 Task: Select transit view around selected location Jekyll Island, Georgia, United States and check out the nearest train station
Action: Key pressed jekyll<Key.space>island,<Key.space>georgia,<Key.space>united<Key.space>staes<Key.left><Key.left><Key.left><Key.right>t
Screenshot: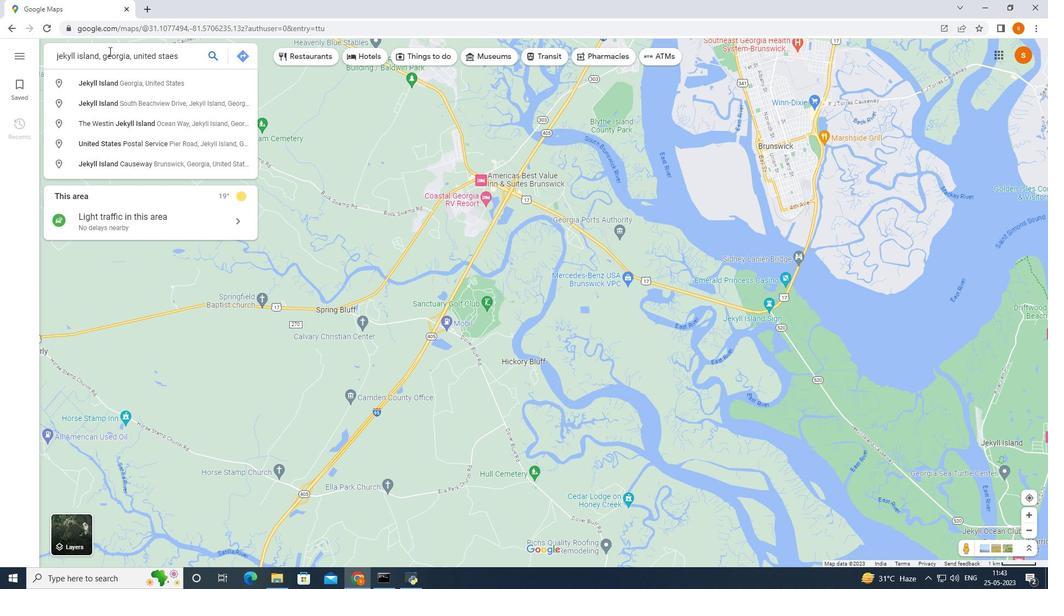 
Action: Mouse moved to (98, 57)
Screenshot: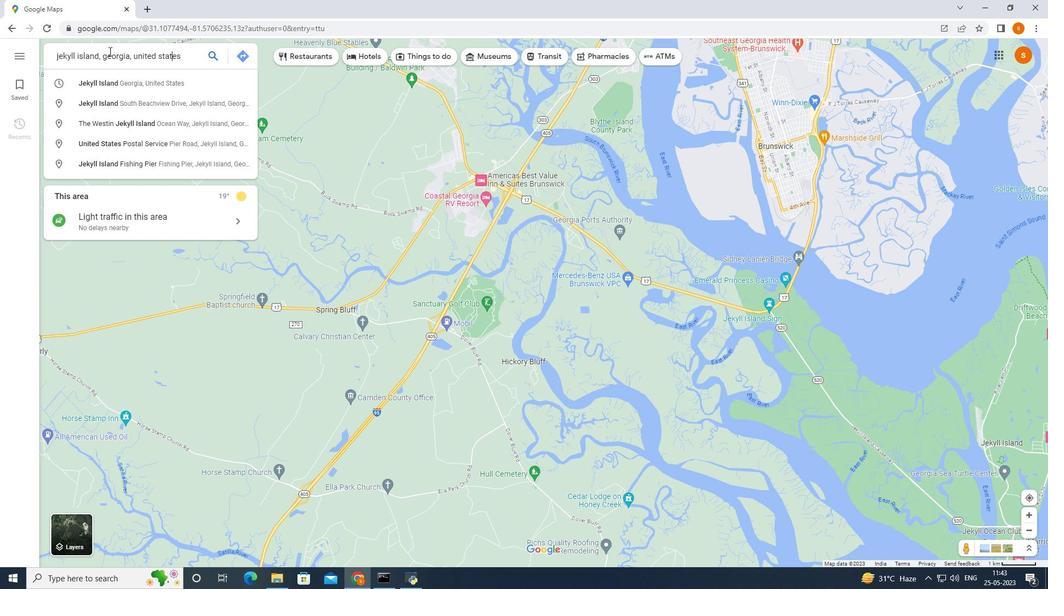 
Action: Key pressed <Key.enter>
Screenshot: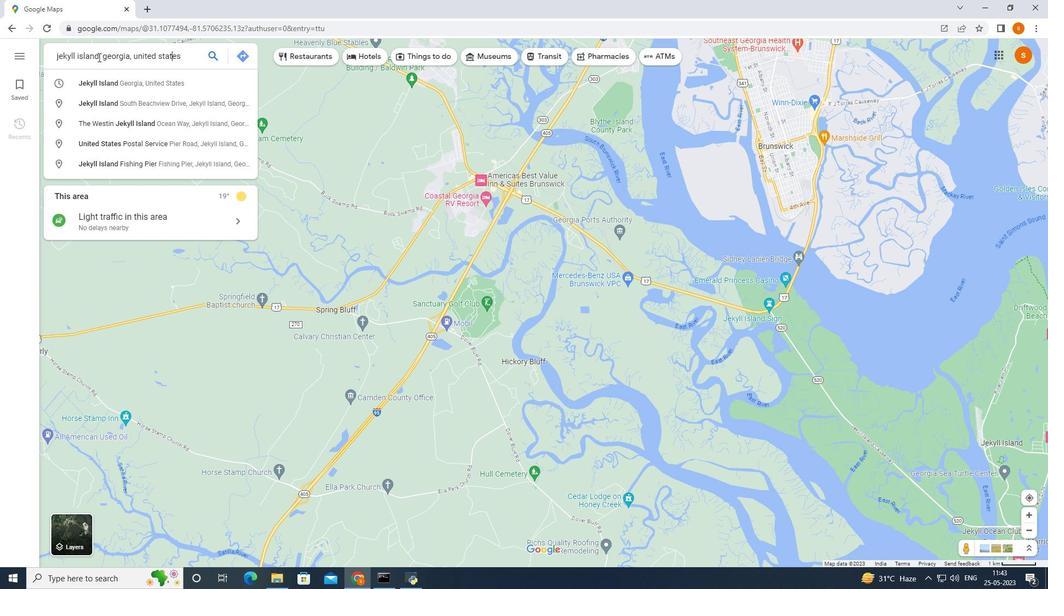 
Action: Mouse moved to (482, 61)
Screenshot: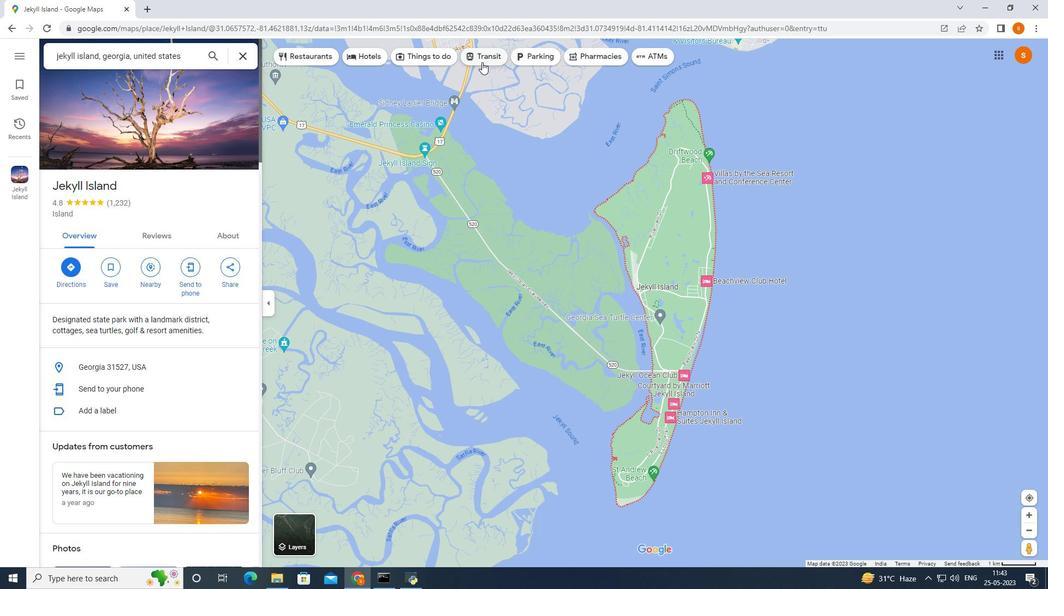 
Action: Mouse pressed left at (482, 61)
Screenshot: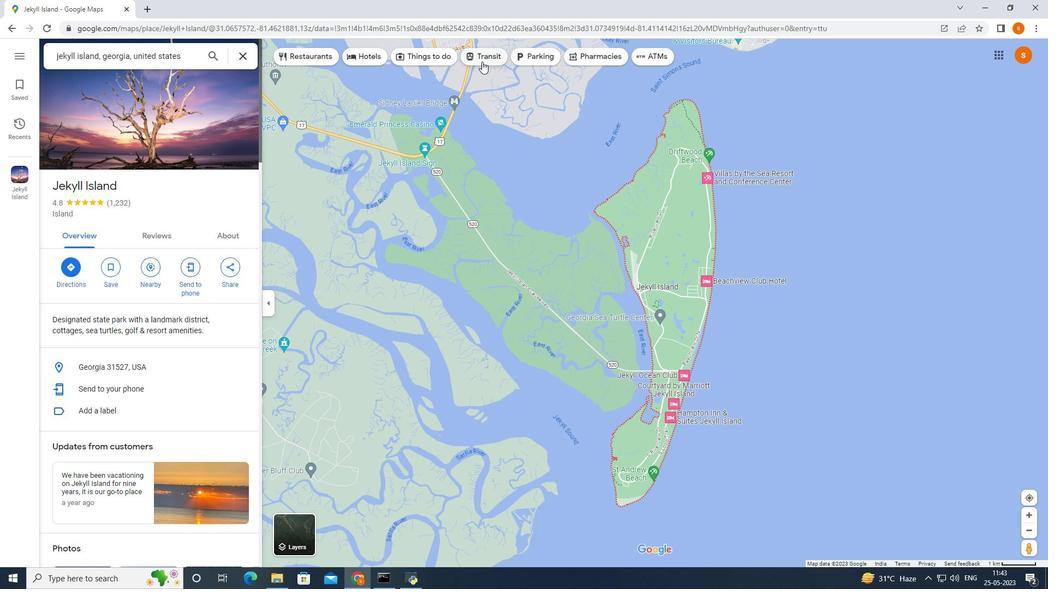 
Action: Mouse moved to (133, 306)
Screenshot: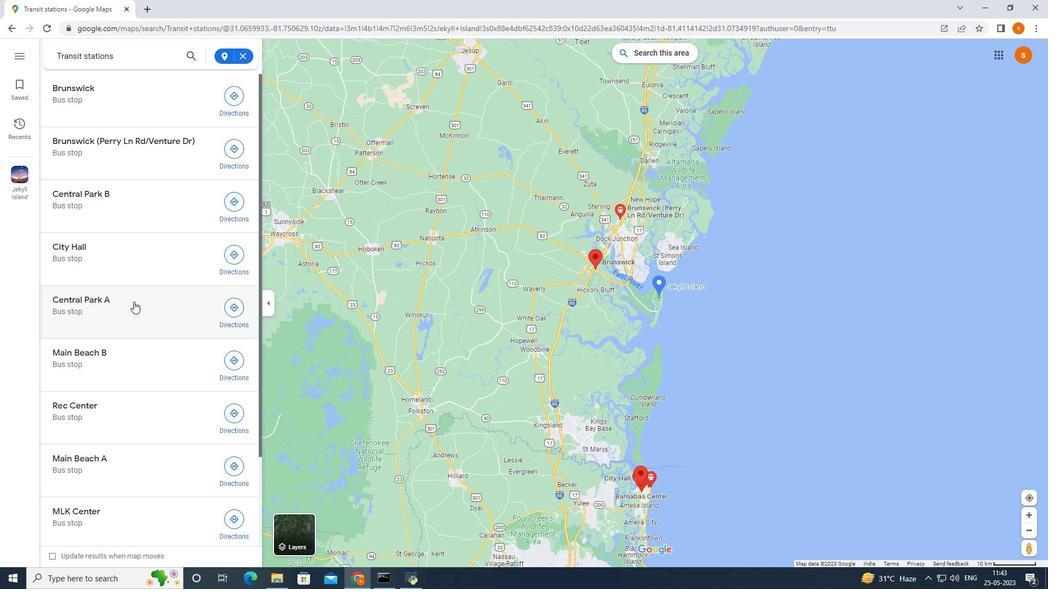 
Action: Mouse scrolled (133, 305) with delta (0, 0)
Screenshot: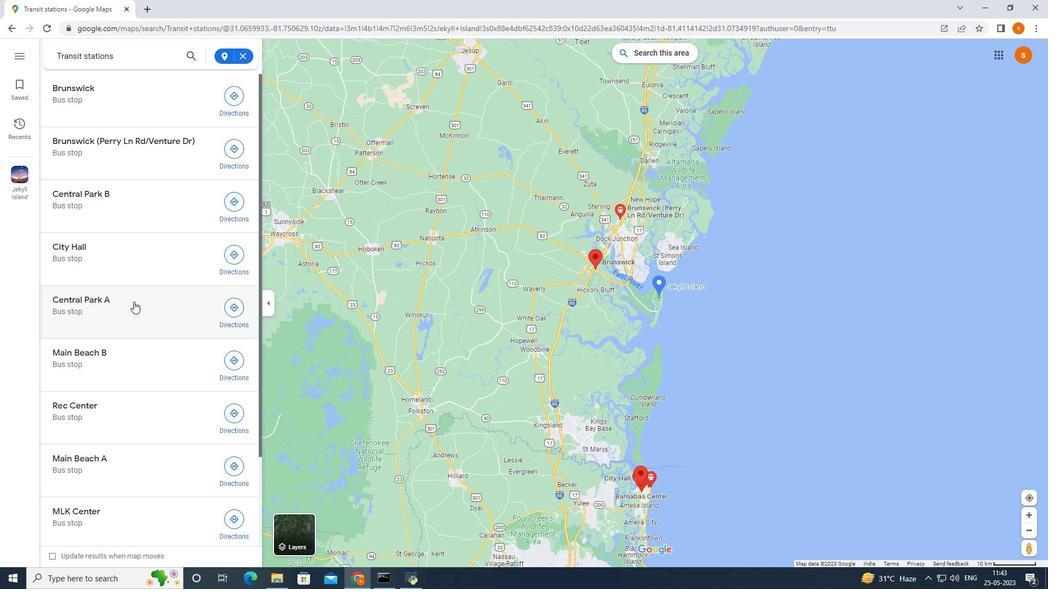 
Action: Mouse moved to (136, 318)
Screenshot: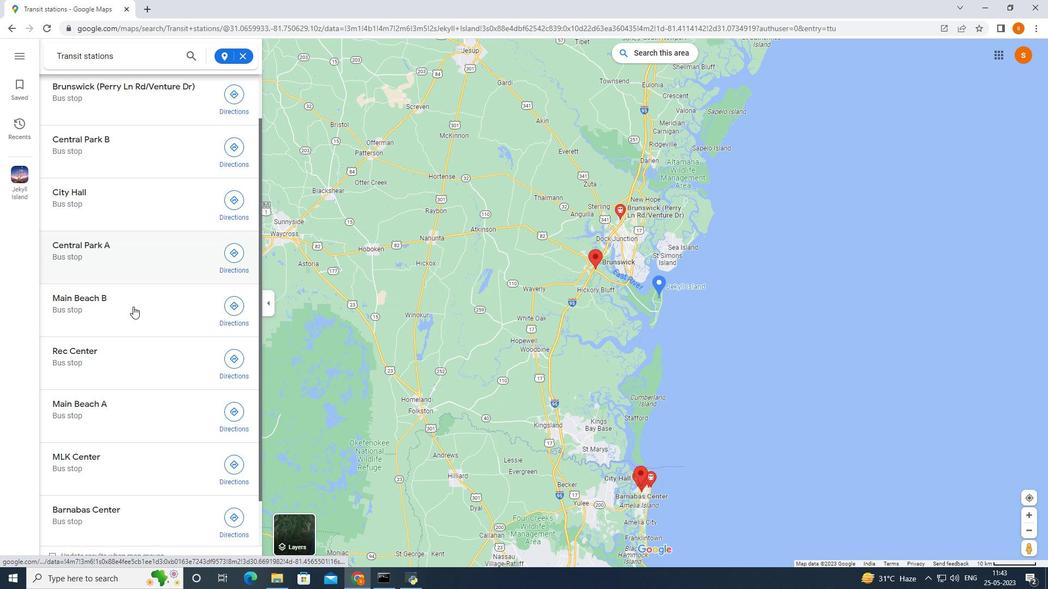 
Action: Mouse scrolled (133, 306) with delta (0, 0)
Screenshot: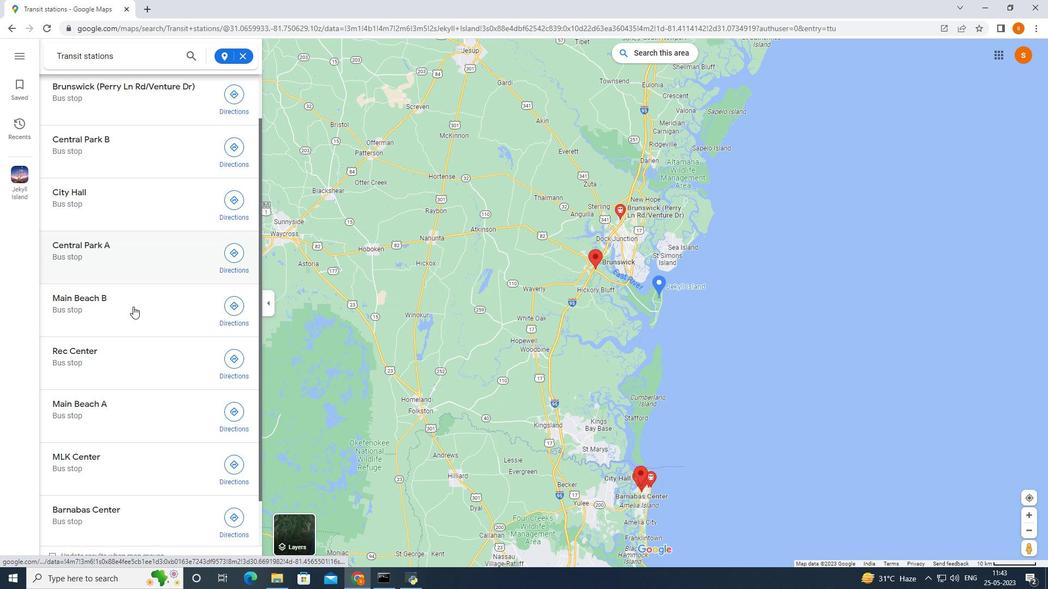 
Action: Mouse moved to (136, 319)
Screenshot: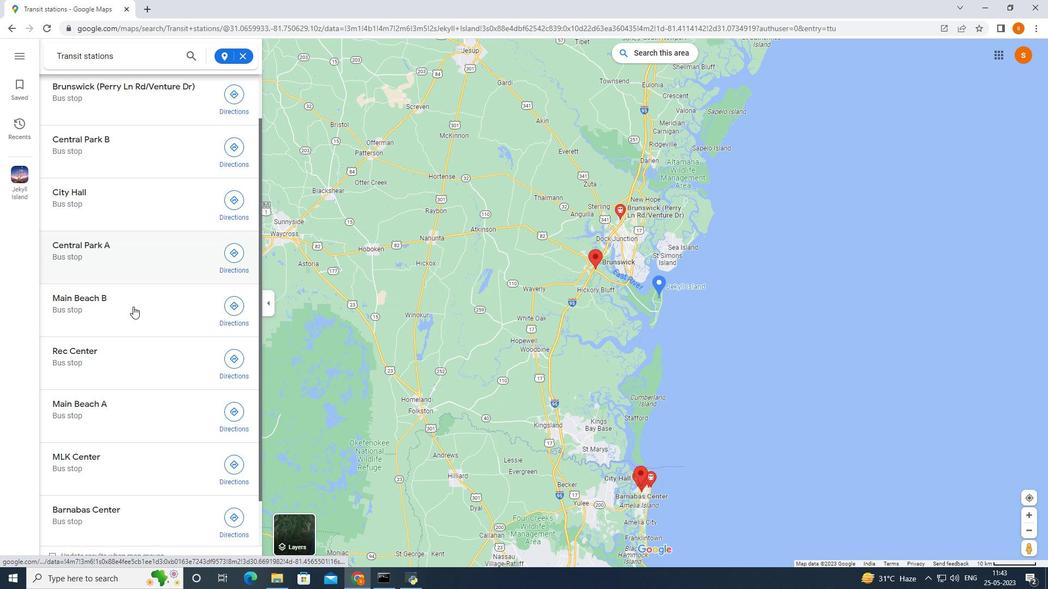 
Action: Mouse scrolled (133, 308) with delta (0, 0)
Screenshot: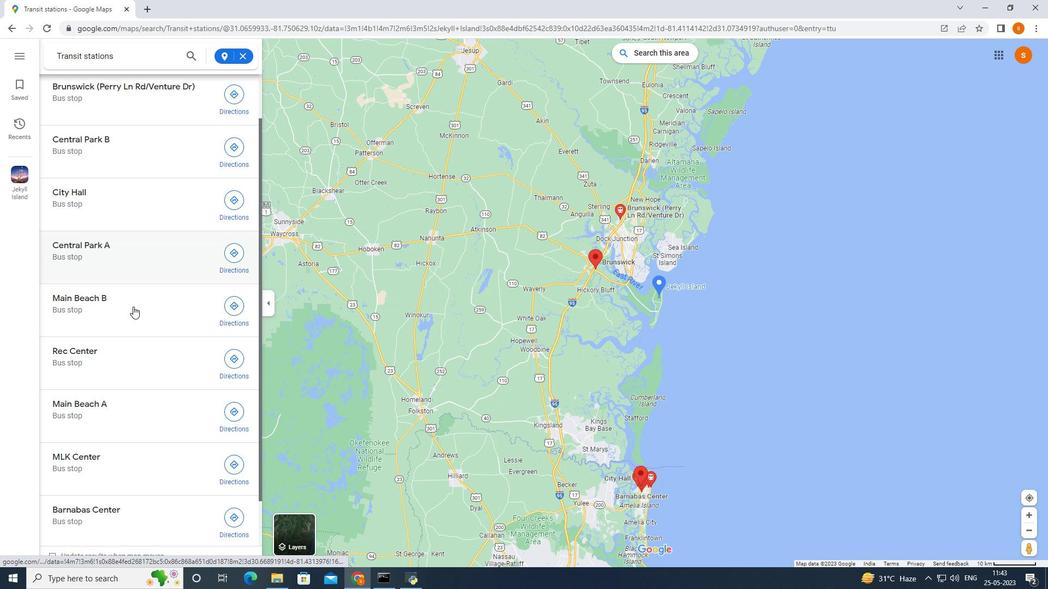 
Action: Mouse moved to (136, 324)
Screenshot: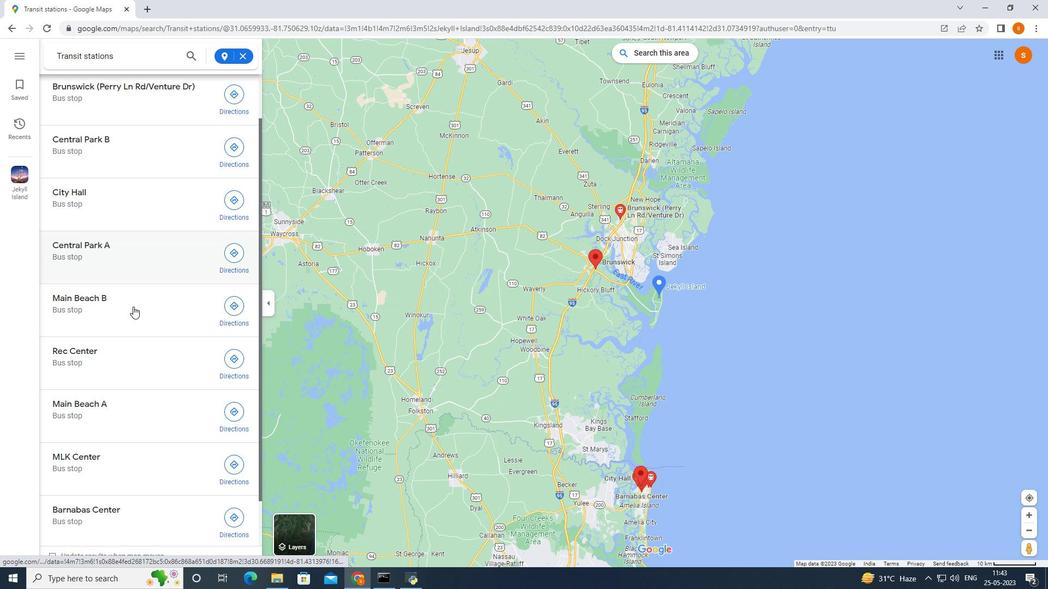 
Action: Mouse scrolled (136, 318) with delta (0, 0)
Screenshot: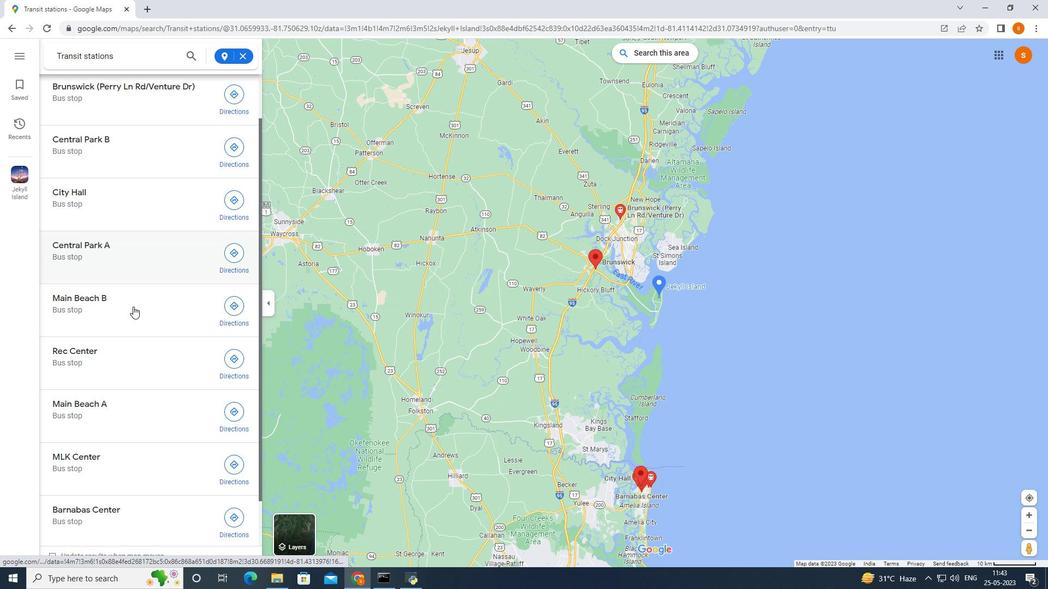 
Action: Mouse moved to (139, 329)
Screenshot: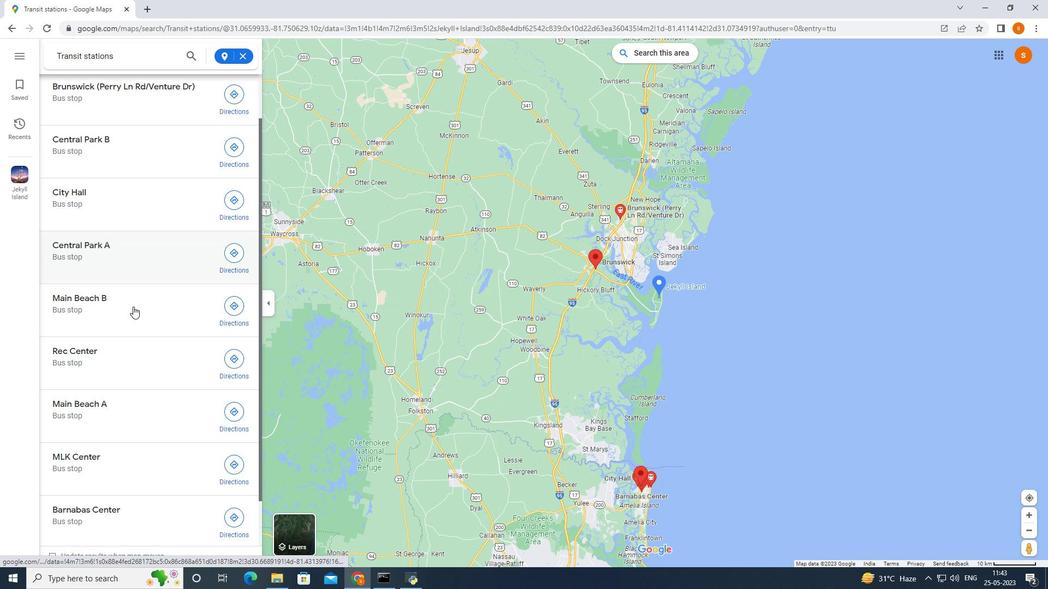
Action: Mouse scrolled (139, 329) with delta (0, 0)
Screenshot: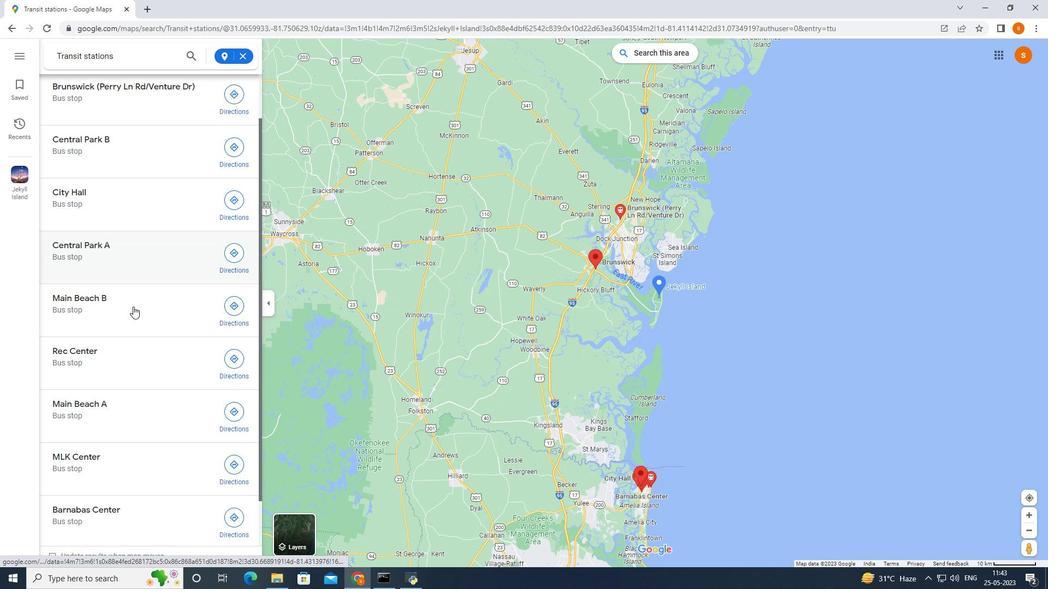 
Action: Mouse moved to (139, 328)
Screenshot: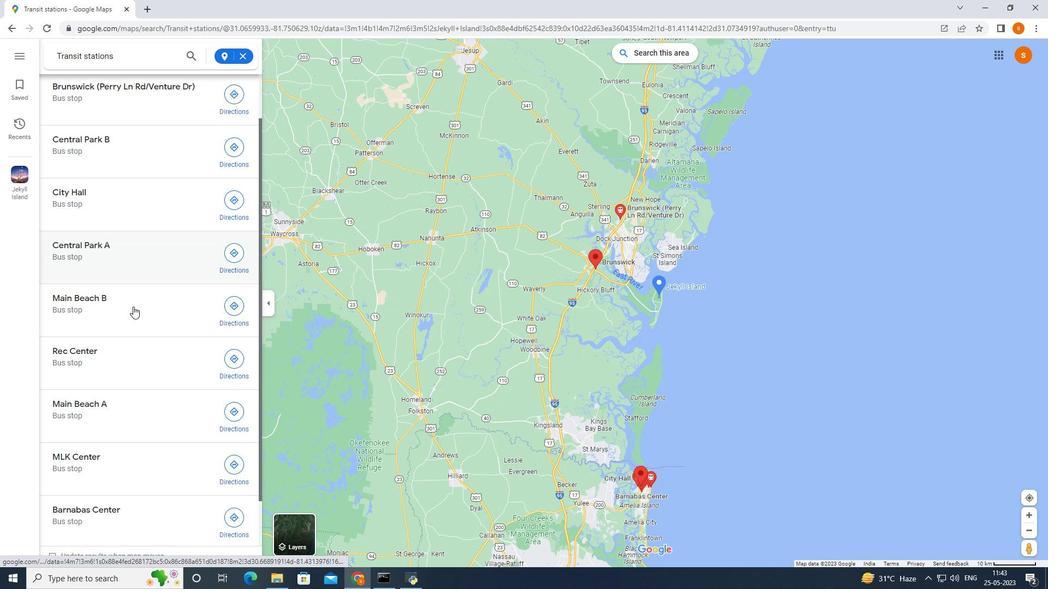 
Action: Mouse scrolled (139, 329) with delta (0, 0)
Screenshot: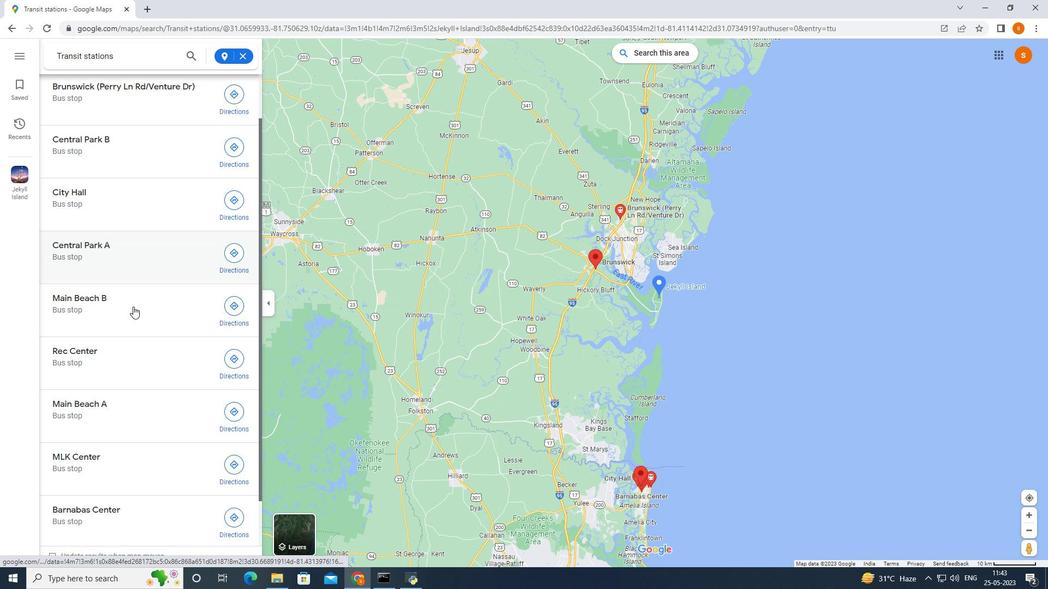 
Action: Mouse moved to (139, 327)
Screenshot: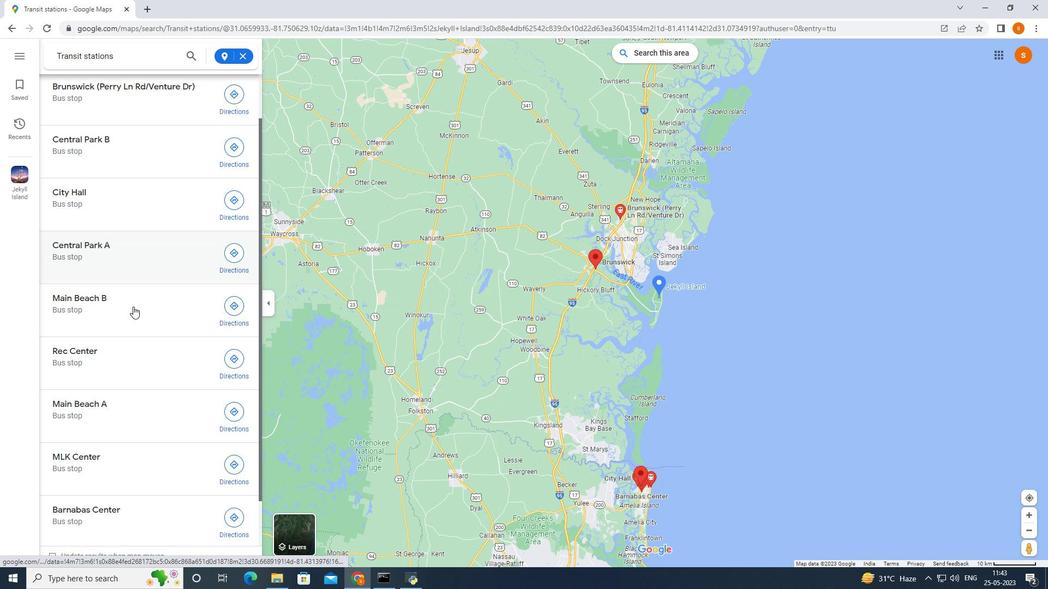 
Action: Mouse scrolled (139, 328) with delta (0, 0)
Screenshot: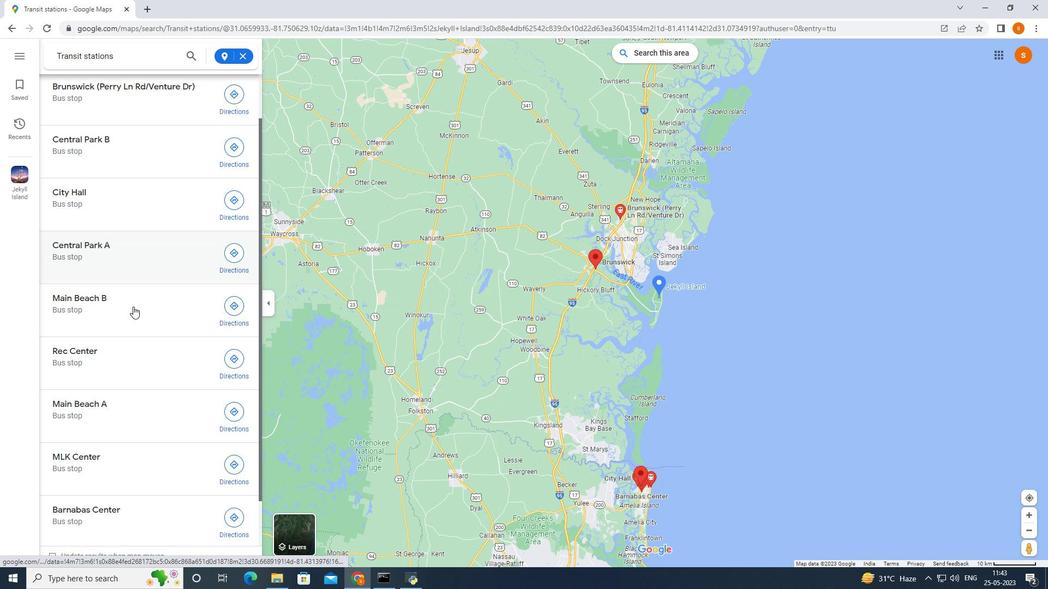 
Action: Mouse moved to (143, 323)
Screenshot: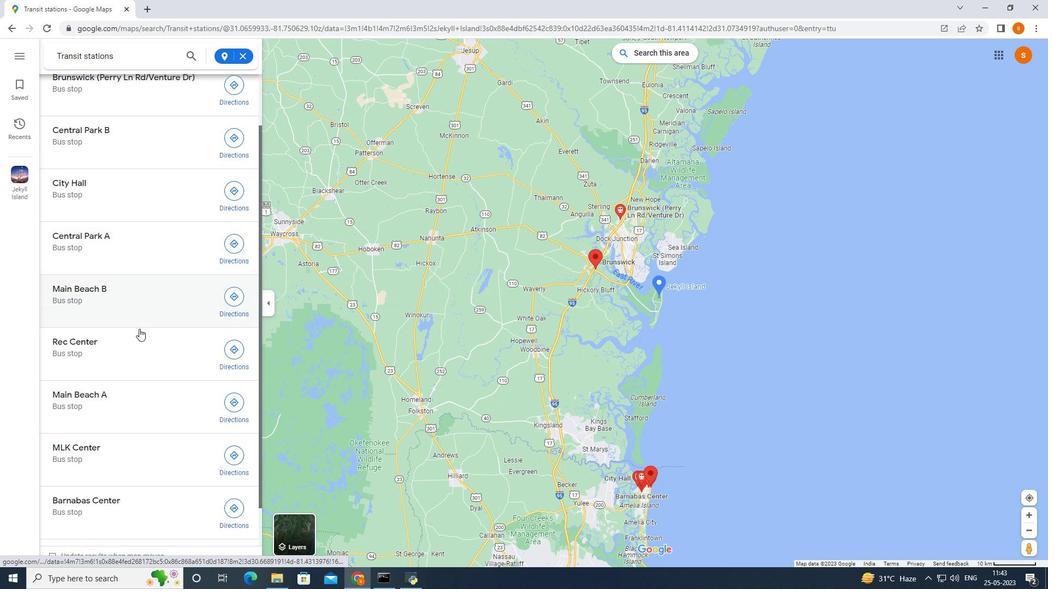 
Action: Mouse scrolled (142, 325) with delta (0, 0)
Screenshot: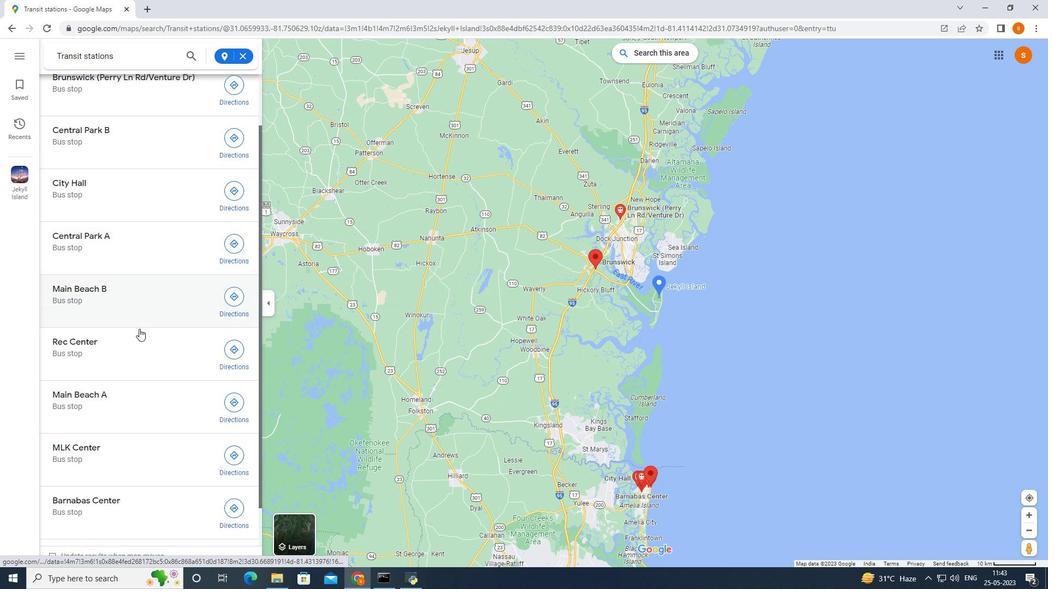 
Action: Mouse moved to (83, 54)
Screenshot: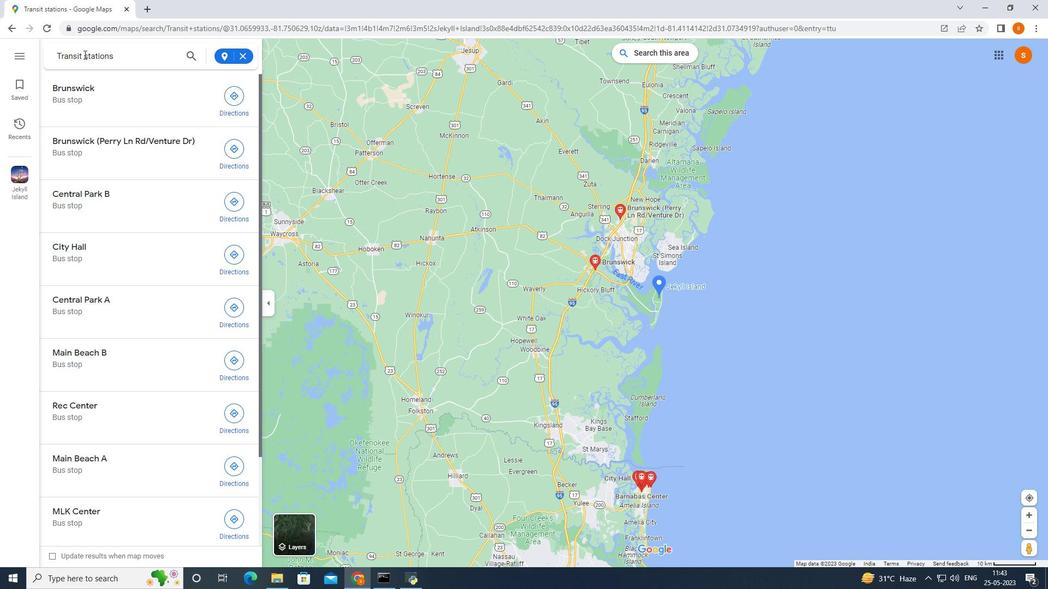 
Action: Mouse pressed left at (83, 54)
Screenshot: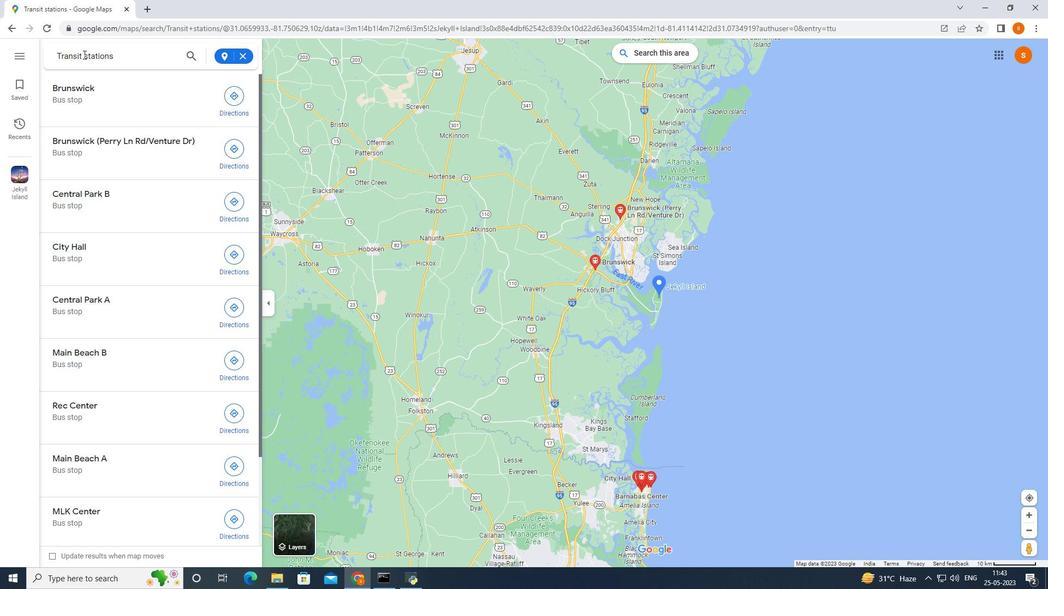 
Action: Mouse moved to (69, 53)
Screenshot: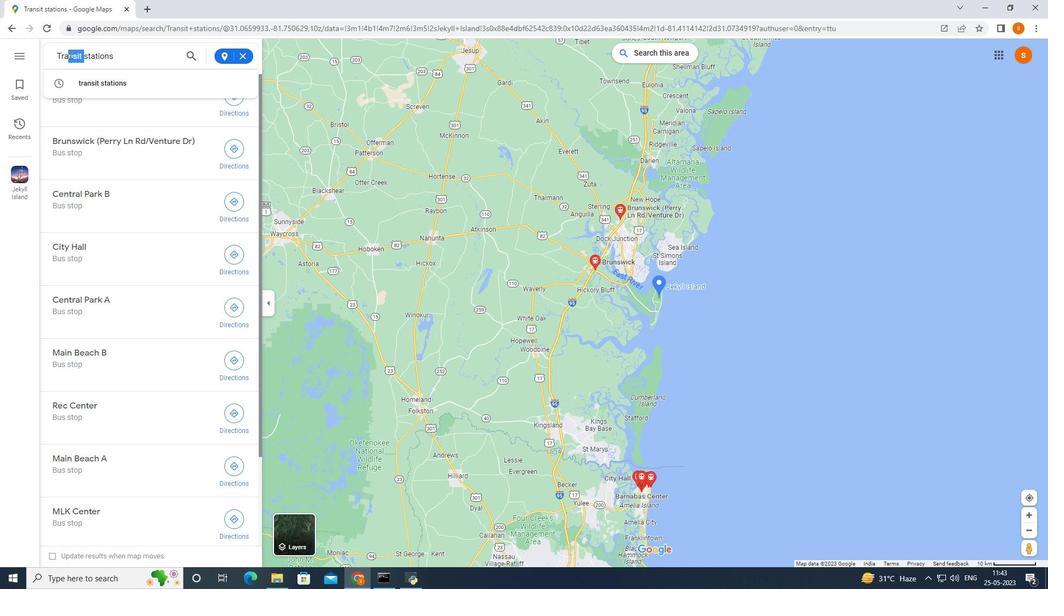 
Action: Key pressed <Key.backspace><Key.backspace><Key.backspace><Key.backspace><Key.right><Key.right><Key.right><Key.right><Key.right><Key.right><Key.right><Key.right><Key.right><Key.right><Key.right><Key.backspace><Key.backspace><Key.backspace><Key.backspace><Key.backspace><Key.backspace><Key.backspace><Key.backspace><Key.backspace><Key.backspace><Key.backspace><Key.backspace><Key.backspace><Key.backspace>train<Key.space>station<Key.enter>
Screenshot: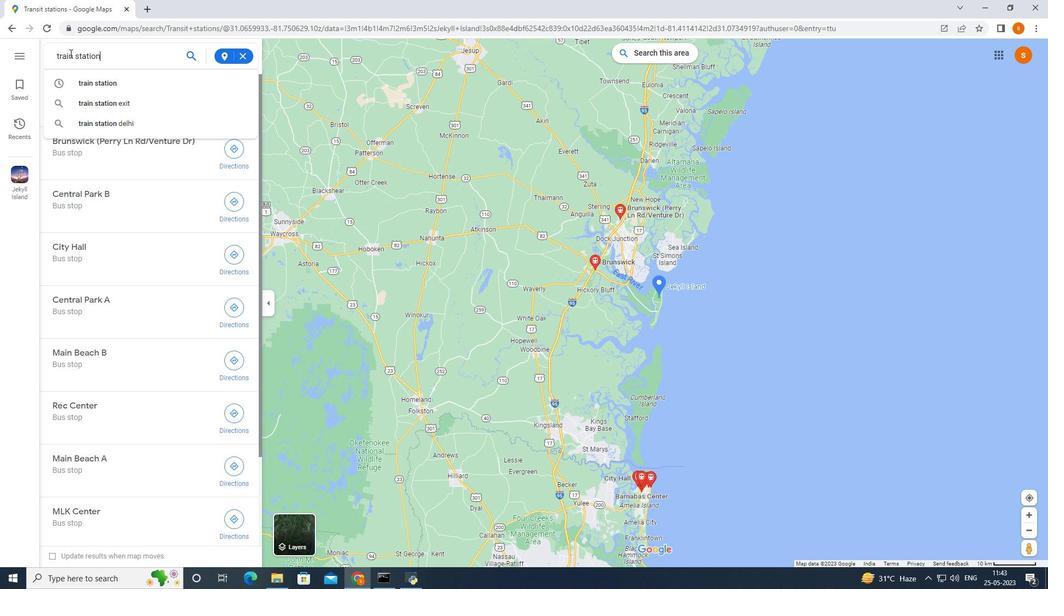 
Action: Mouse moved to (633, 274)
Screenshot: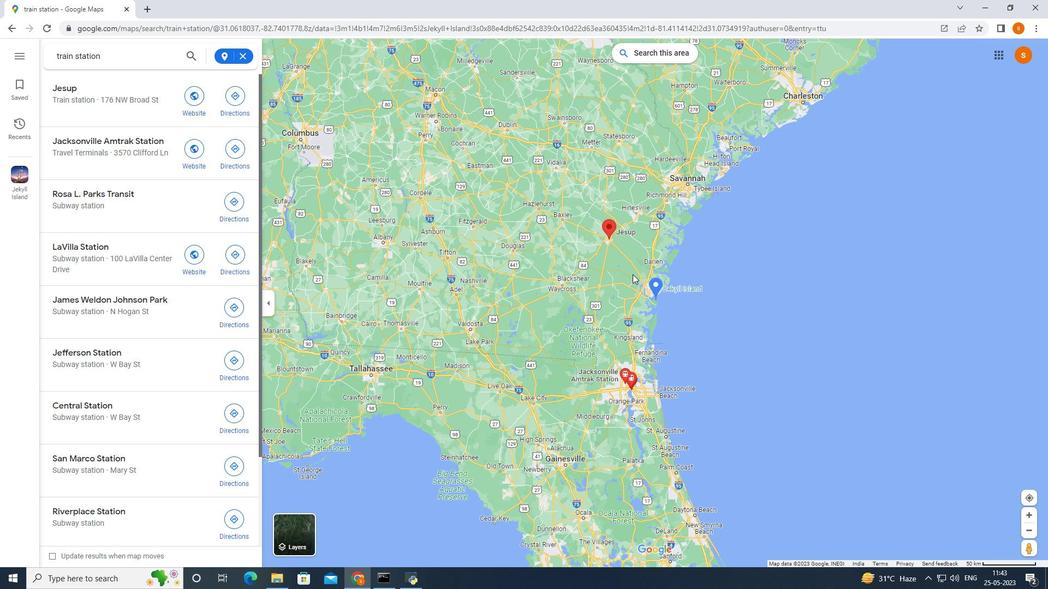 
Action: Mouse scrolled (633, 275) with delta (0, 0)
Screenshot: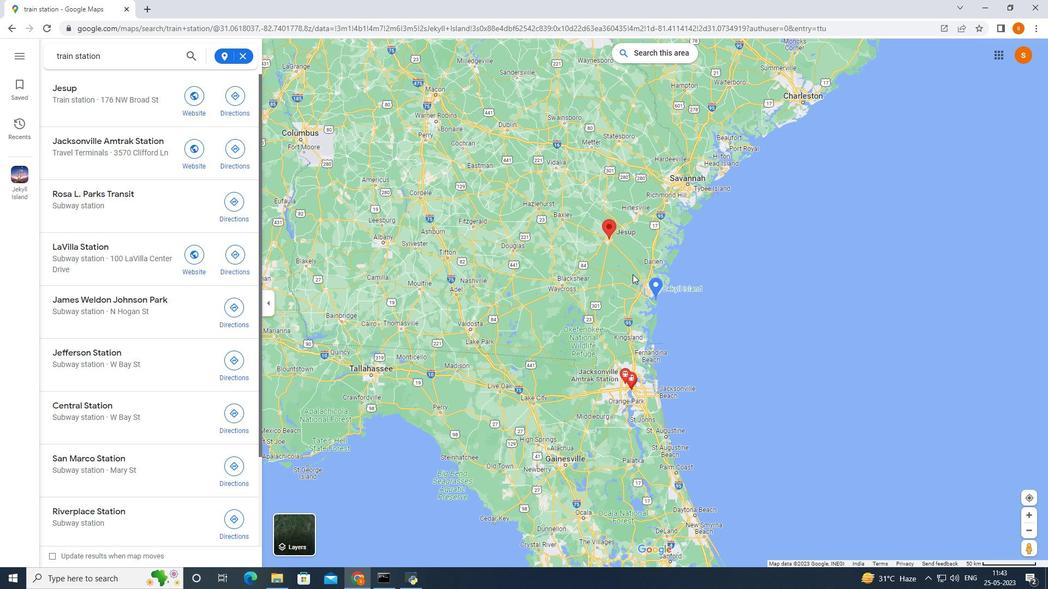 
Action: Mouse scrolled (633, 275) with delta (0, 0)
Screenshot: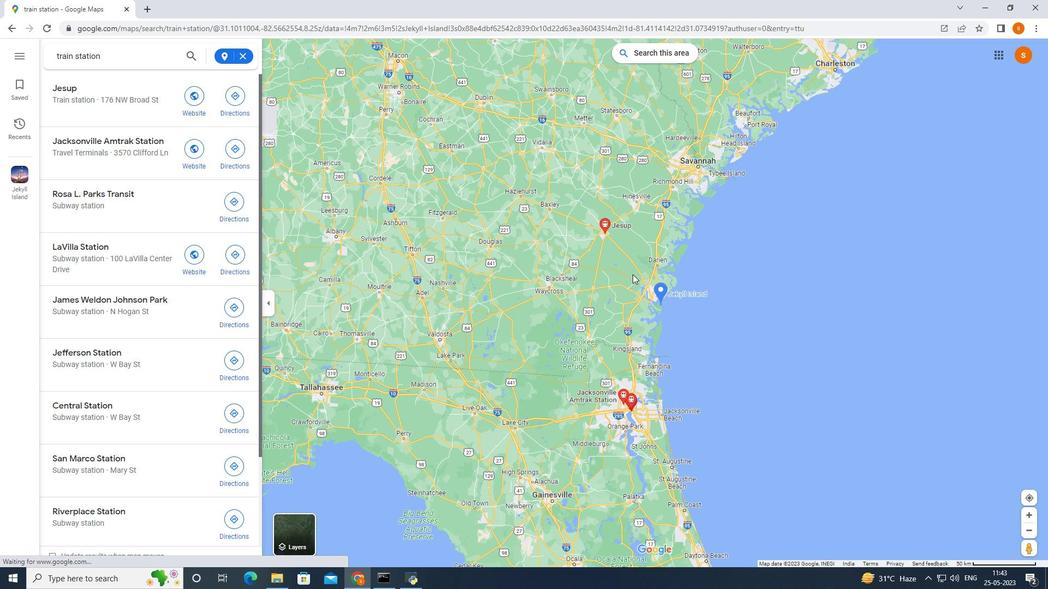 
Action: Mouse scrolled (633, 275) with delta (0, 0)
Screenshot: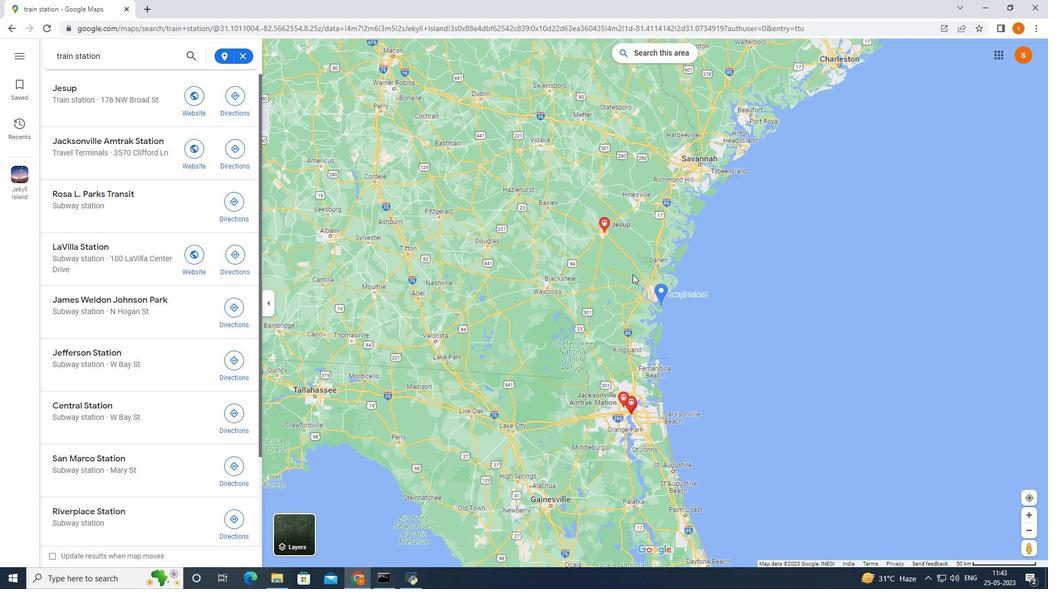 
Action: Mouse moved to (630, 276)
Screenshot: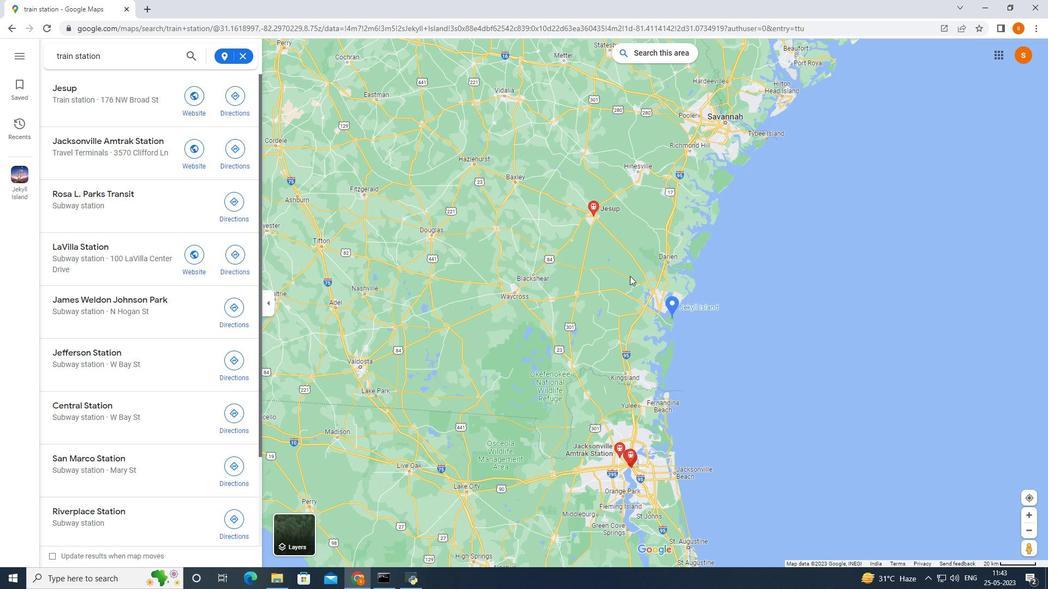 
Action: Mouse scrolled (630, 276) with delta (0, 0)
Screenshot: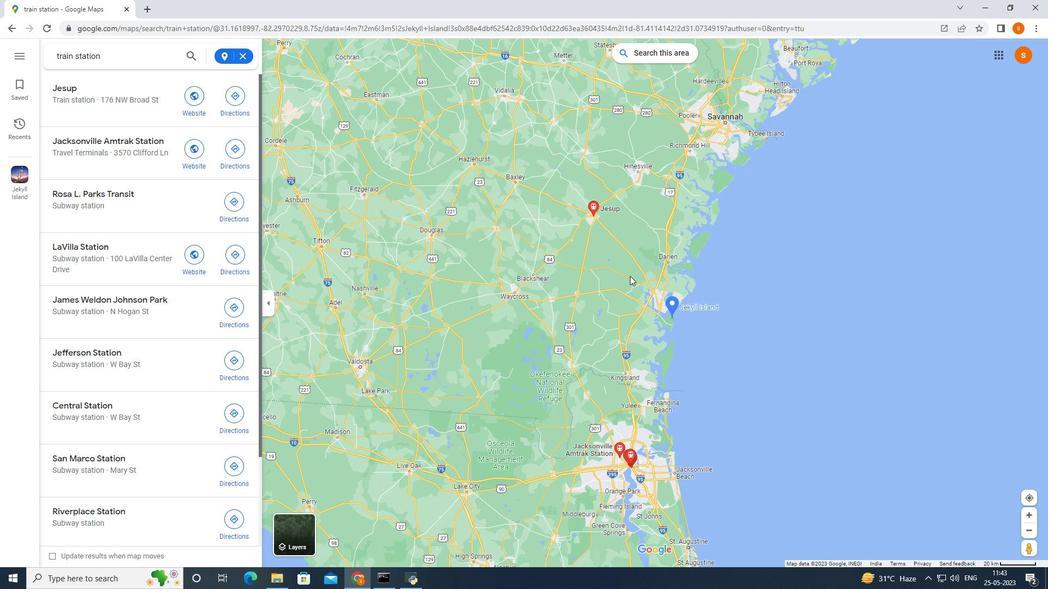 
Action: Mouse moved to (585, 197)
Screenshot: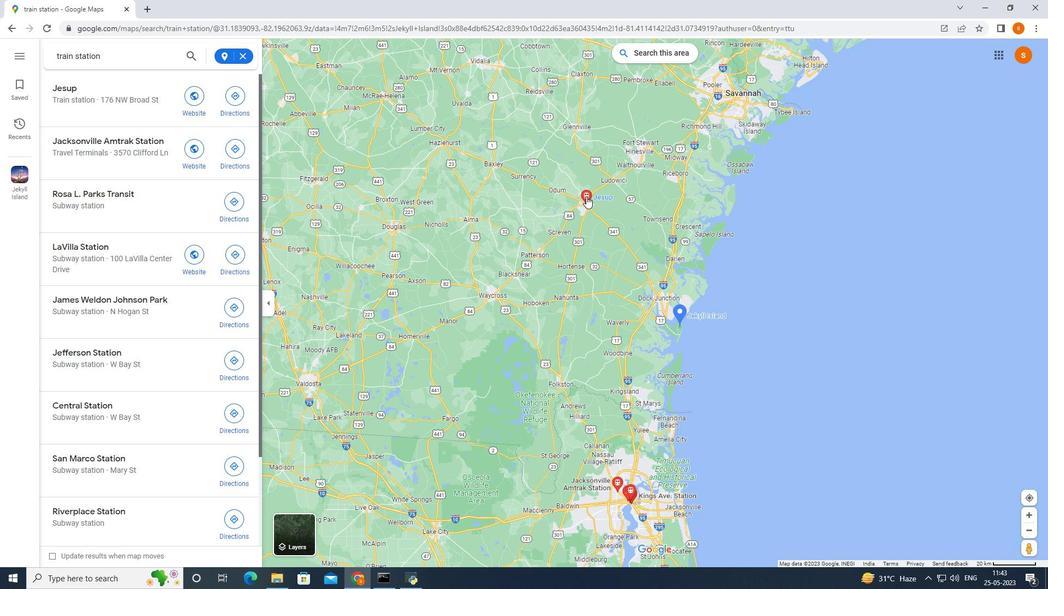 
Action: Mouse pressed left at (585, 197)
Screenshot: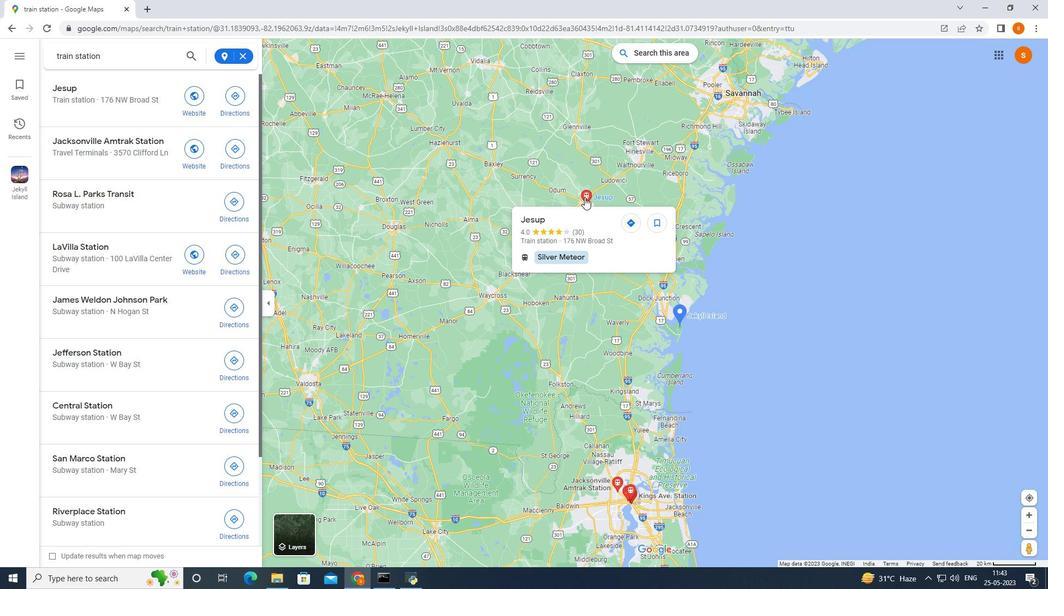 
Action: Mouse moved to (351, 169)
Screenshot: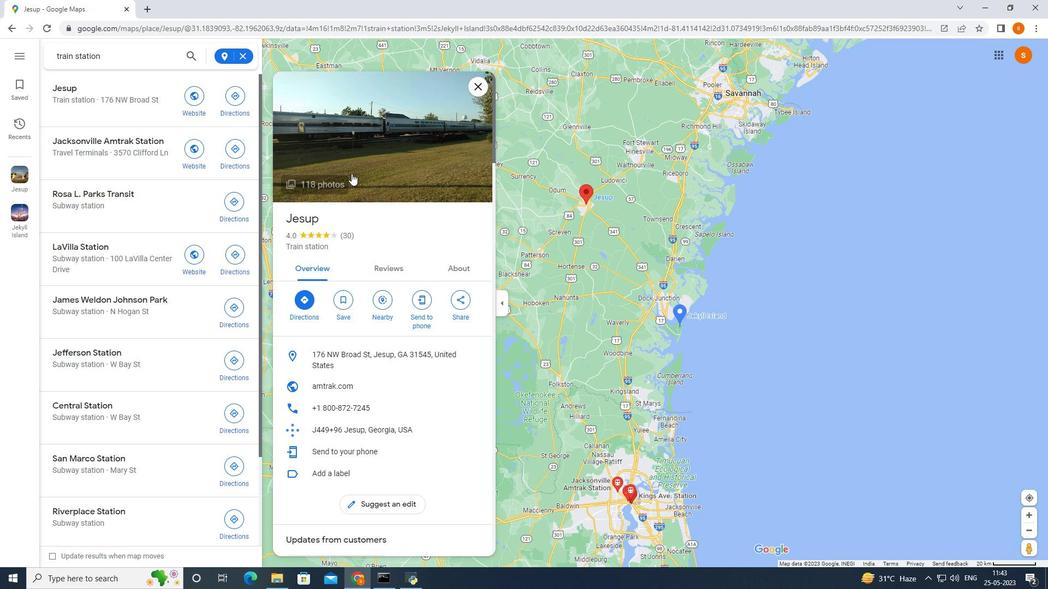 
Action: Mouse pressed left at (351, 169)
Screenshot: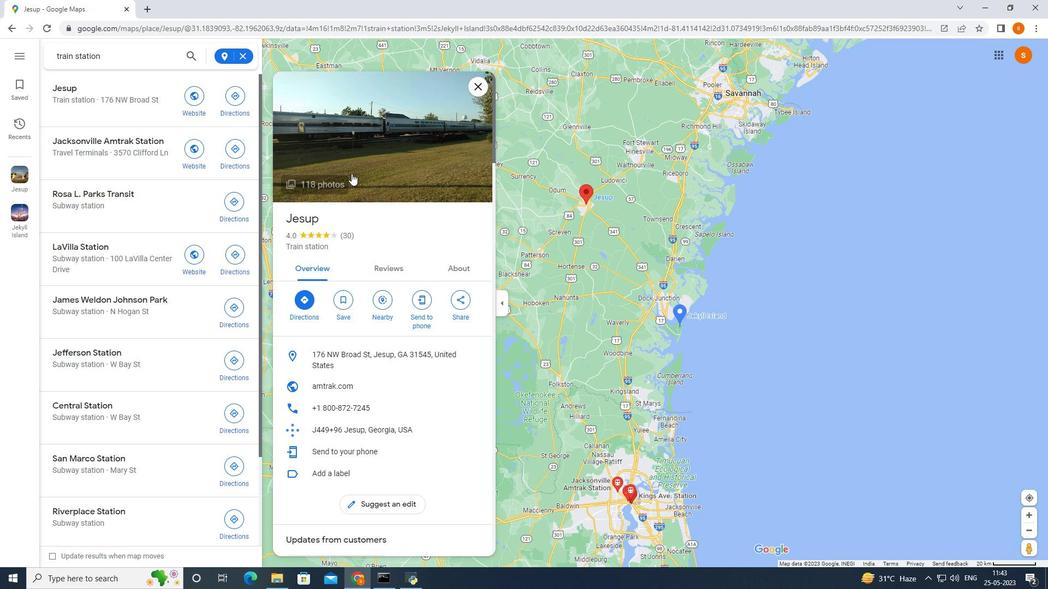 
Action: Mouse moved to (137, 387)
Screenshot: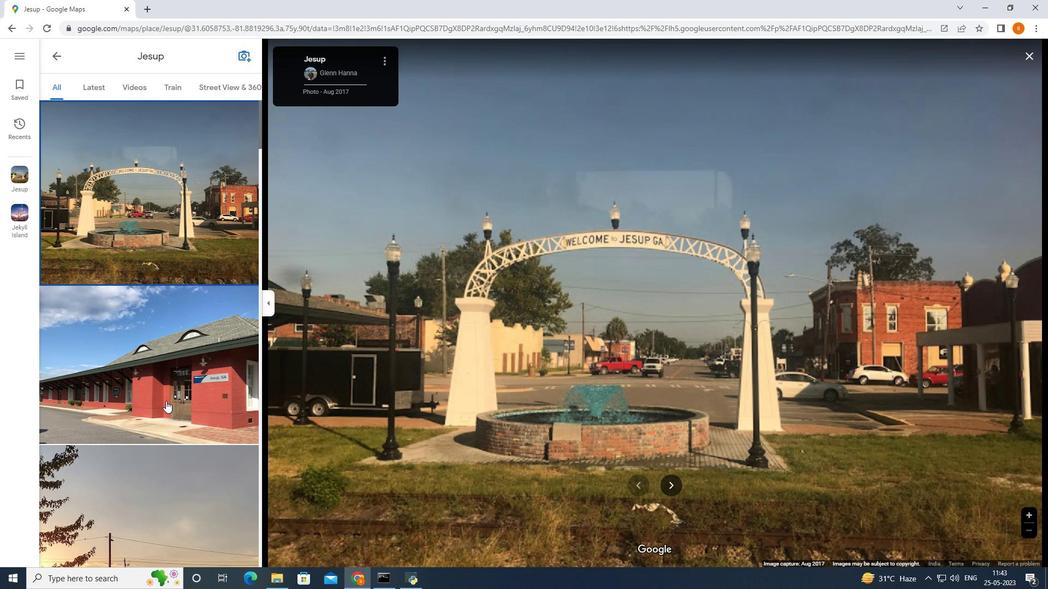 
Action: Mouse scrolled (137, 387) with delta (0, 0)
Screenshot: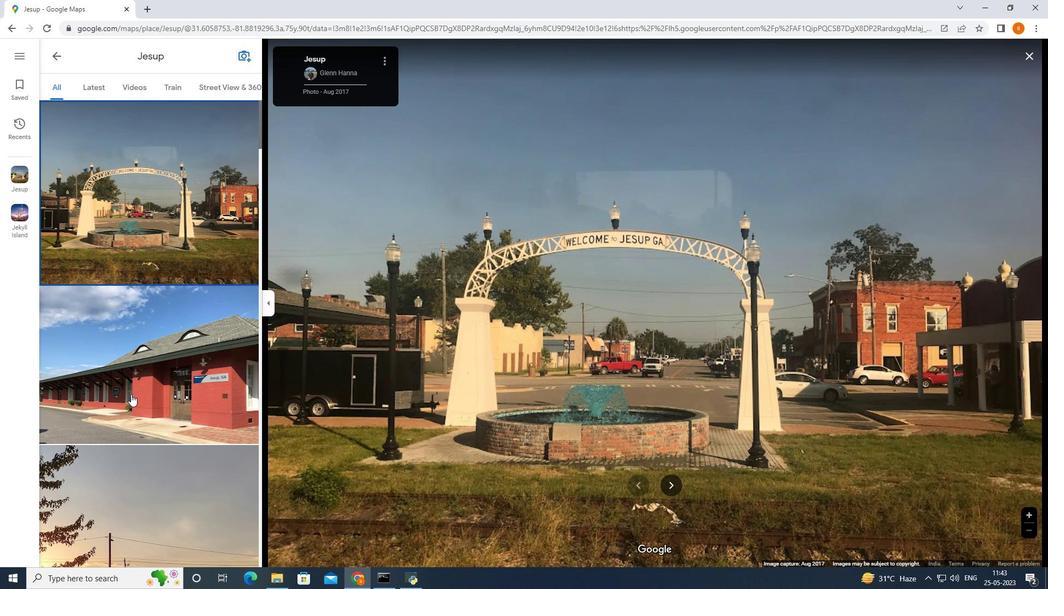 
Action: Mouse moved to (137, 387)
Screenshot: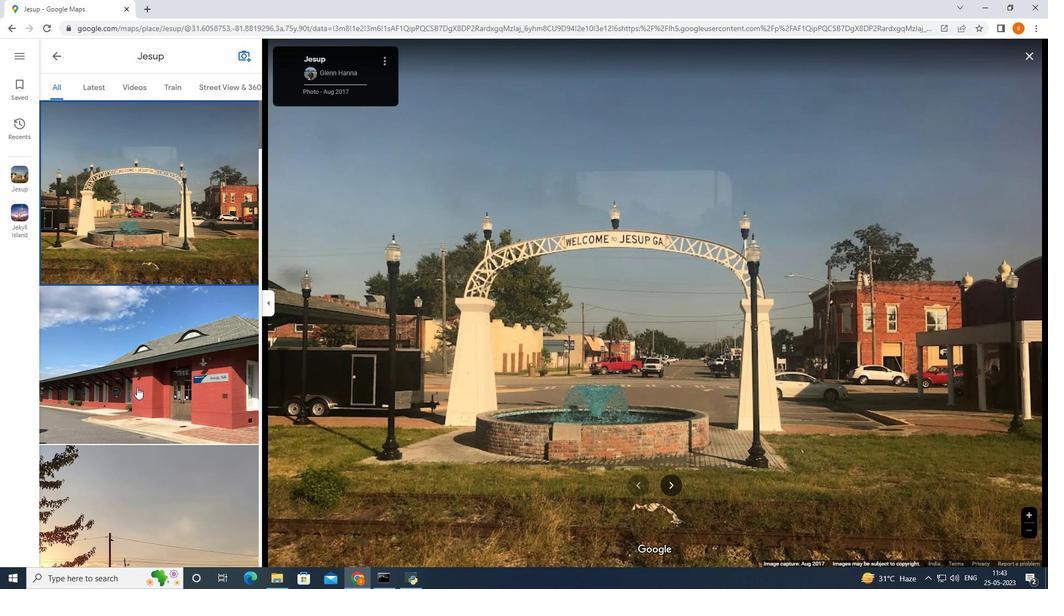 
Action: Mouse scrolled (137, 387) with delta (0, 0)
Screenshot: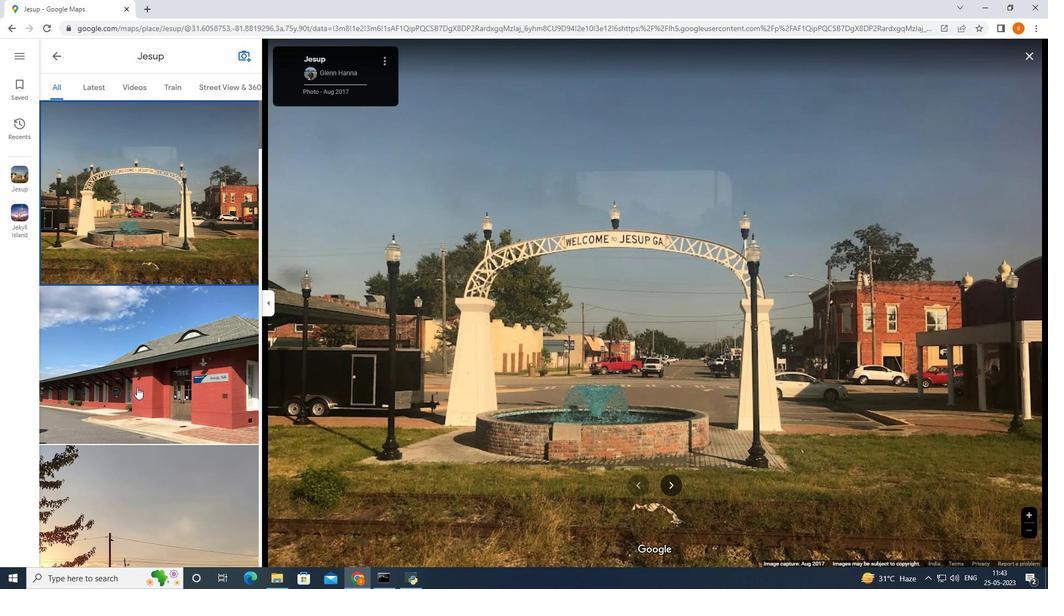 
Action: Mouse scrolled (137, 387) with delta (0, 0)
Screenshot: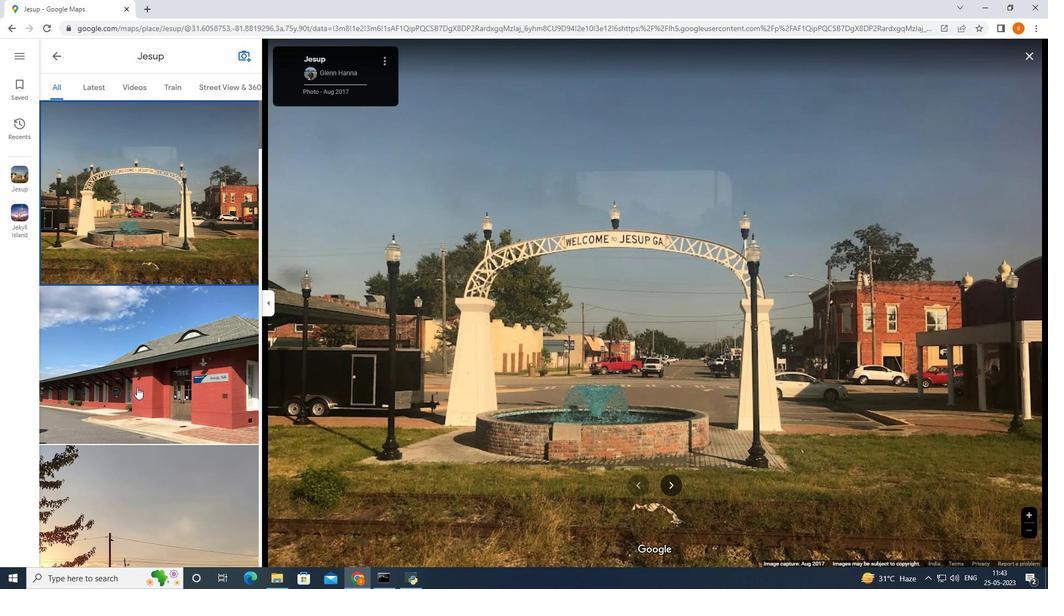 
Action: Mouse scrolled (137, 387) with delta (0, 0)
Screenshot: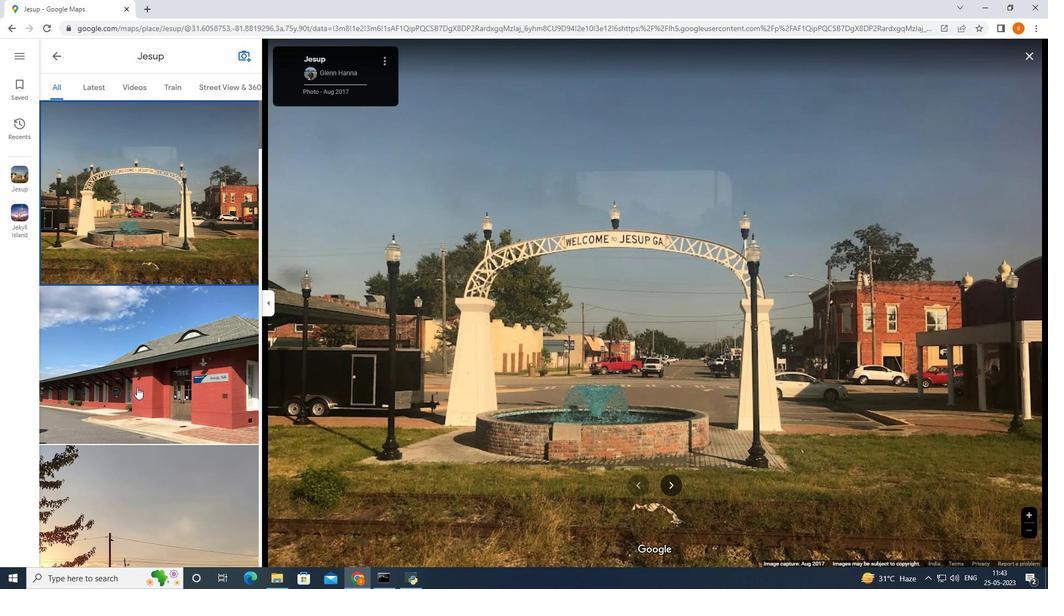 
Action: Mouse moved to (157, 204)
Screenshot: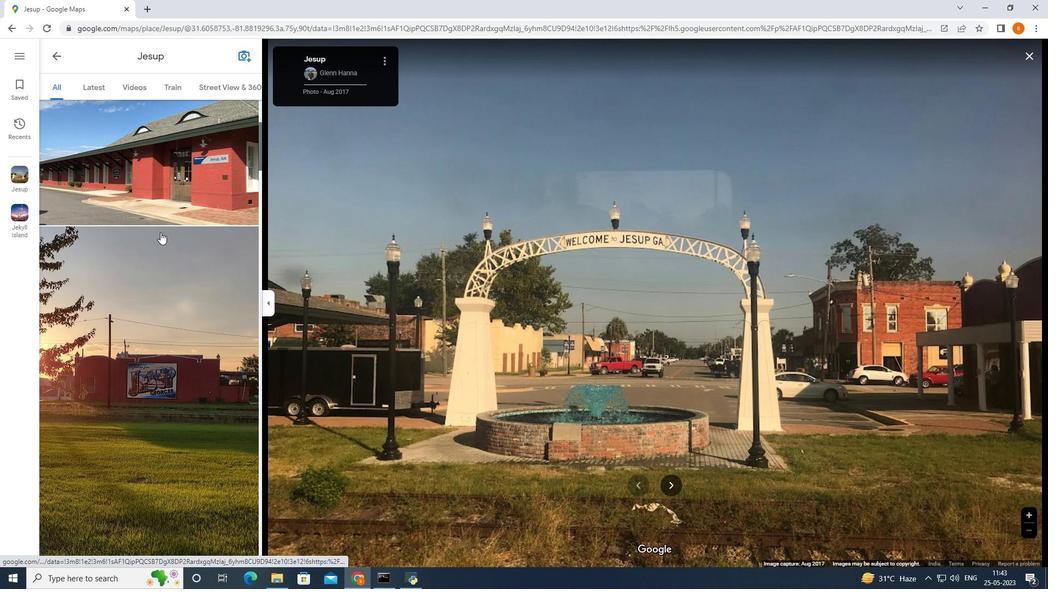 
Action: Mouse pressed left at (157, 204)
Screenshot: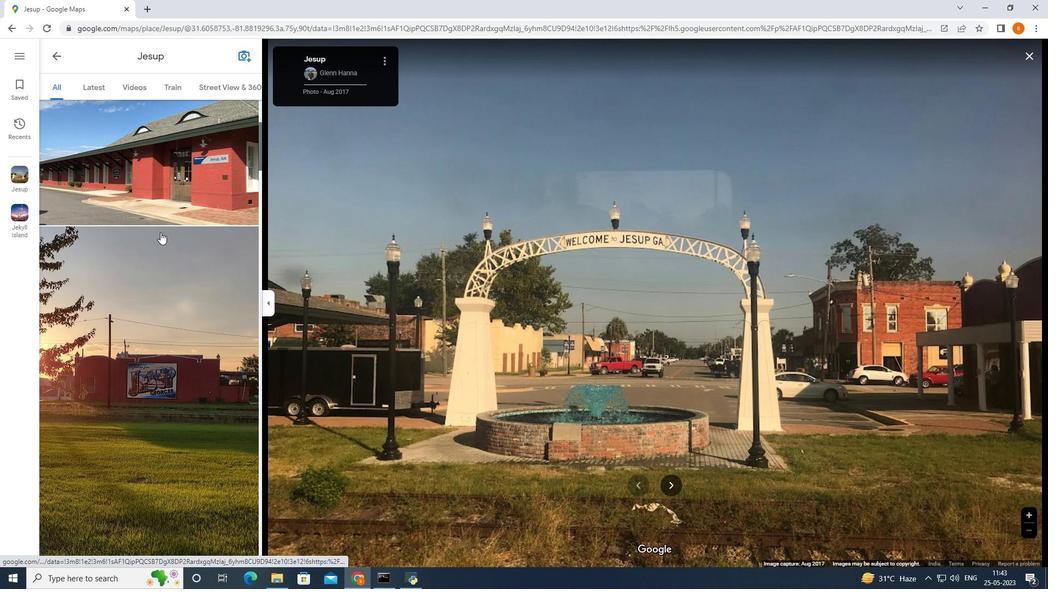 
Action: Mouse moved to (165, 325)
Screenshot: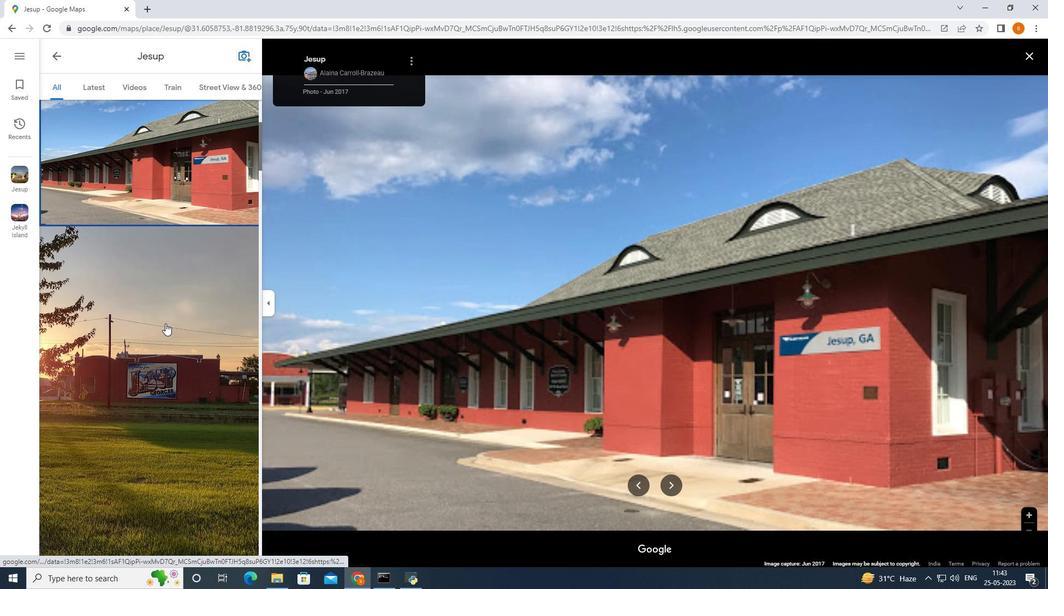 
Action: Mouse scrolled (165, 324) with delta (0, 0)
Screenshot: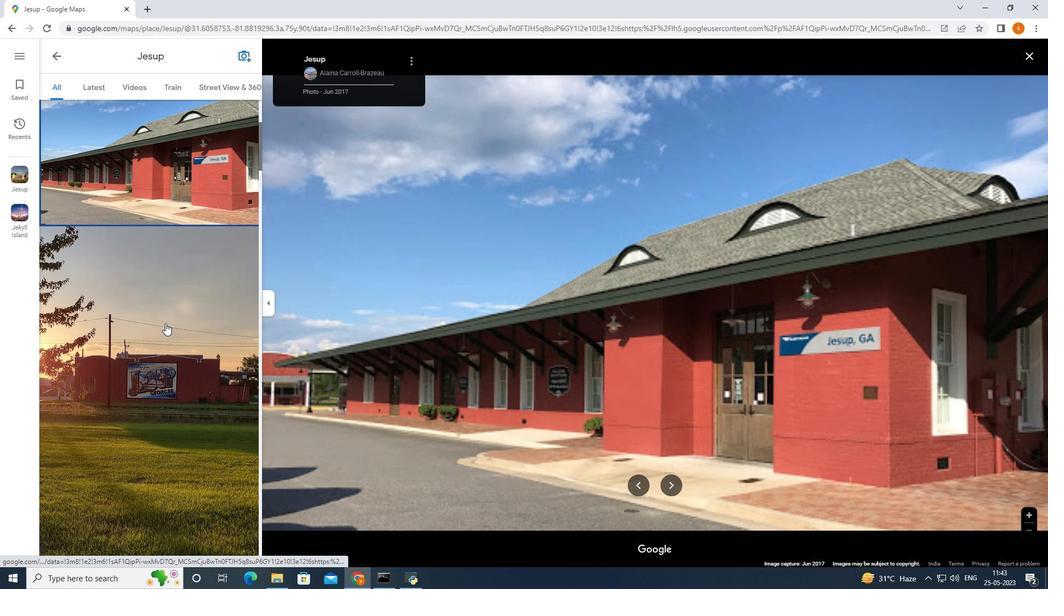 
Action: Mouse moved to (165, 325)
Screenshot: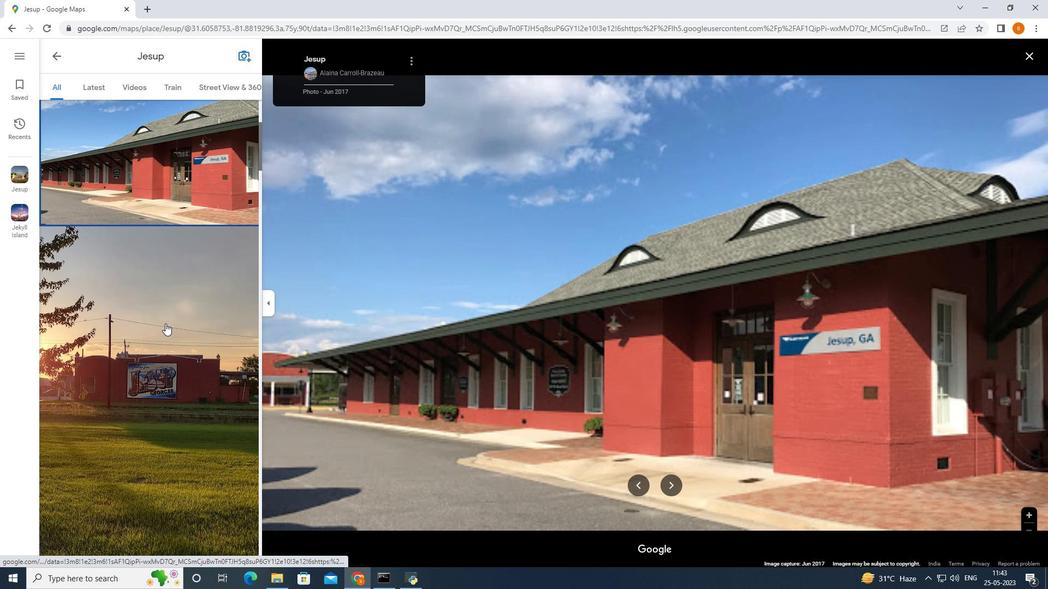 
Action: Mouse scrolled (165, 325) with delta (0, 0)
Screenshot: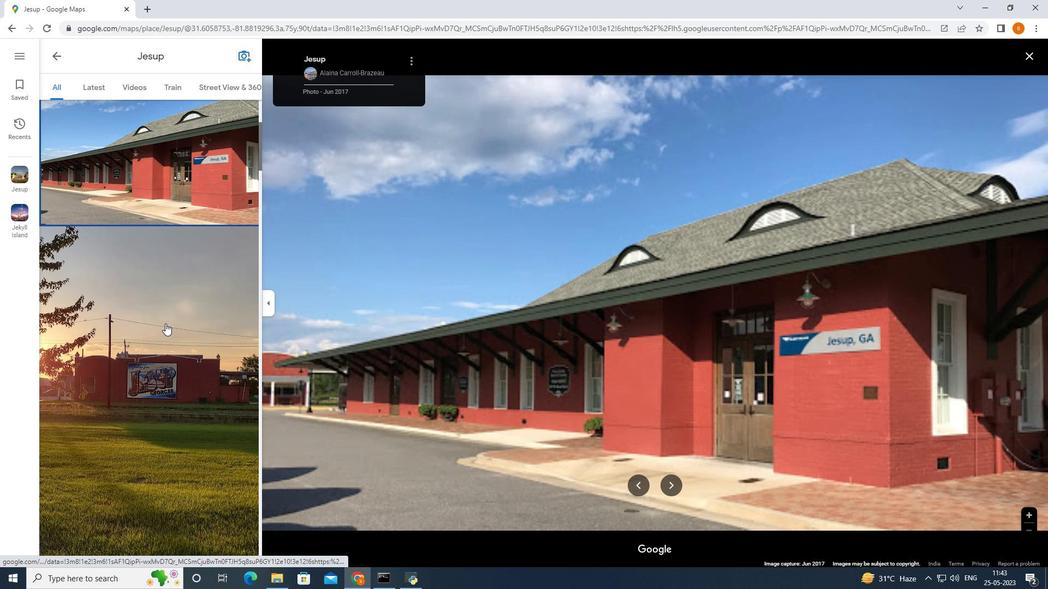 
Action: Mouse moved to (165, 327)
Screenshot: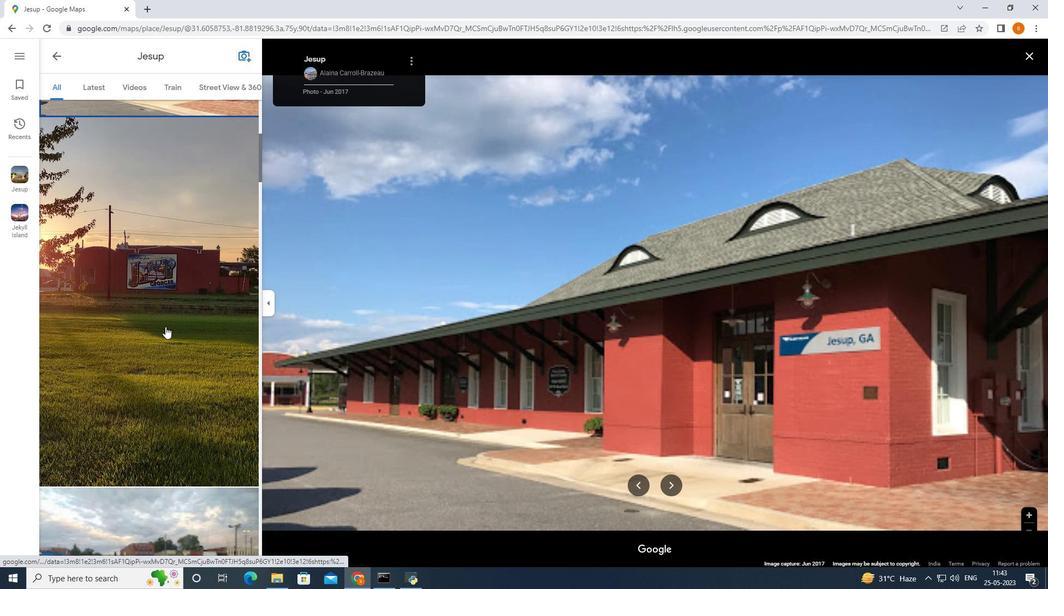 
Action: Mouse scrolled (165, 327) with delta (0, 0)
Screenshot: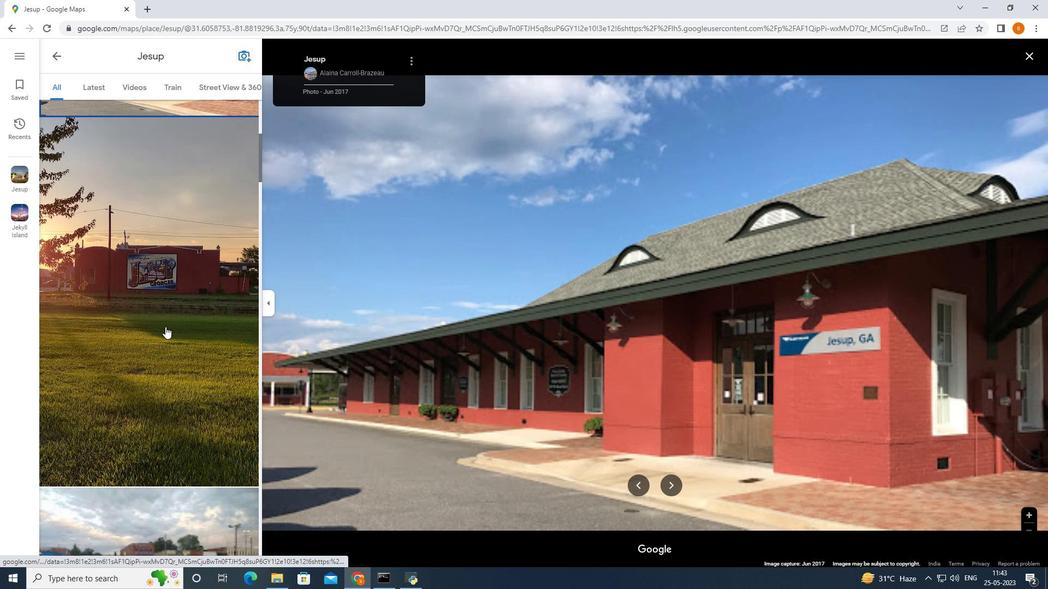 
Action: Mouse scrolled (165, 327) with delta (0, 0)
Screenshot: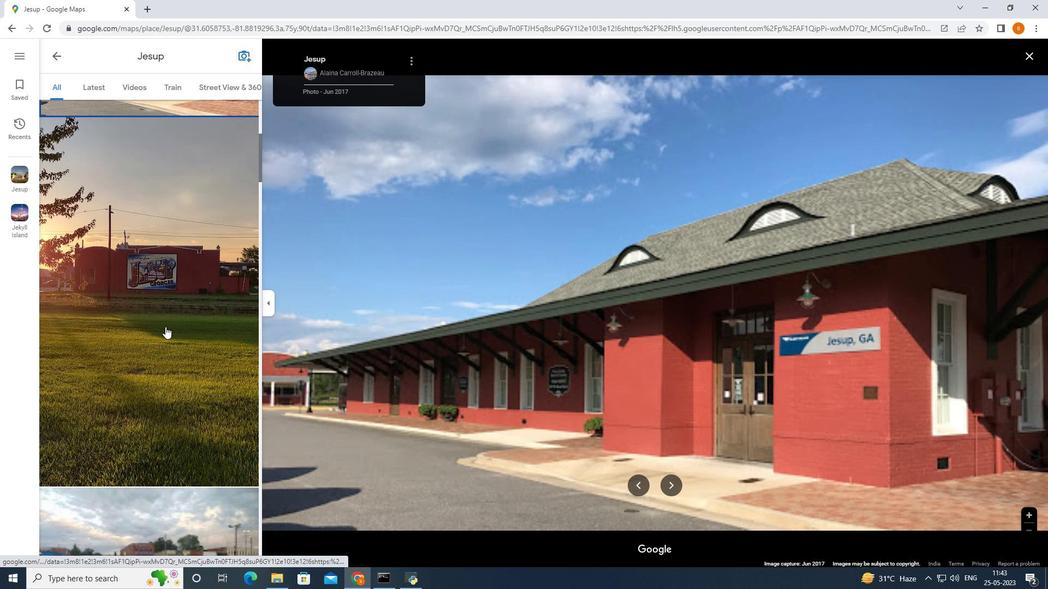 
Action: Mouse scrolled (165, 327) with delta (0, 0)
Screenshot: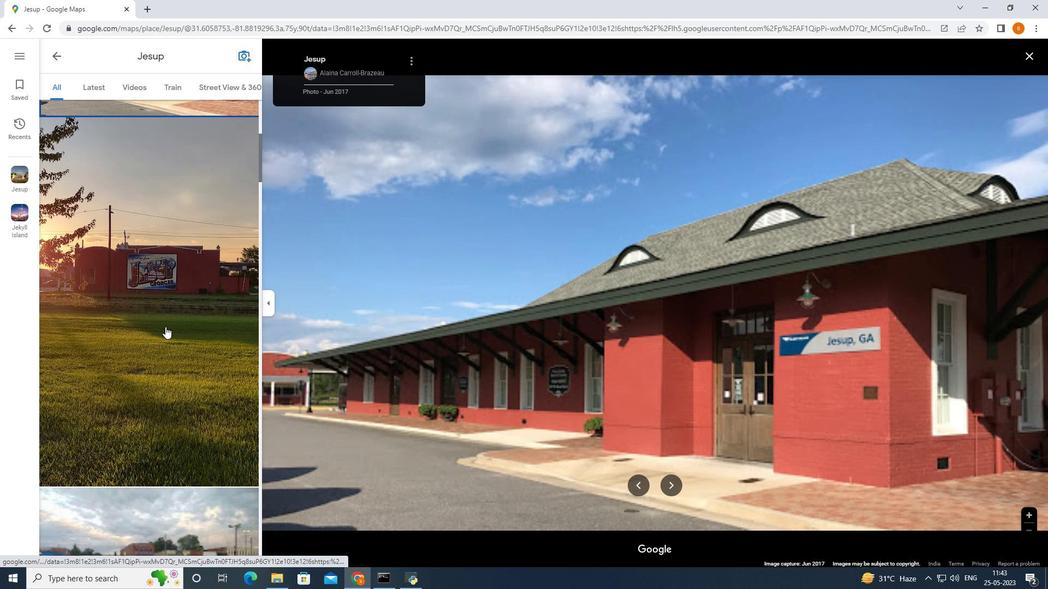 
Action: Mouse scrolled (165, 327) with delta (0, 0)
Screenshot: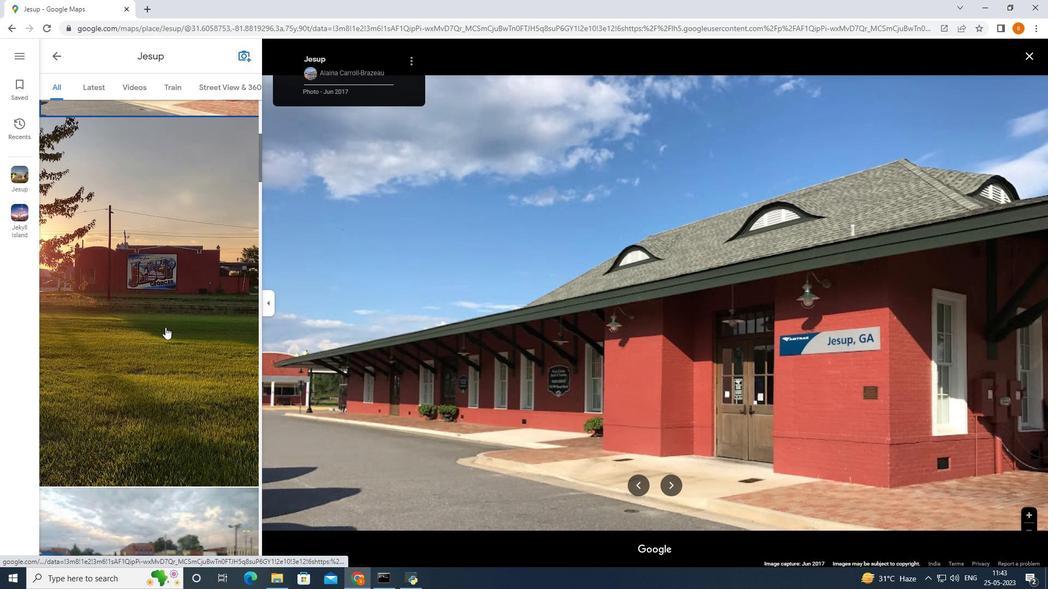 
Action: Mouse moved to (165, 327)
Screenshot: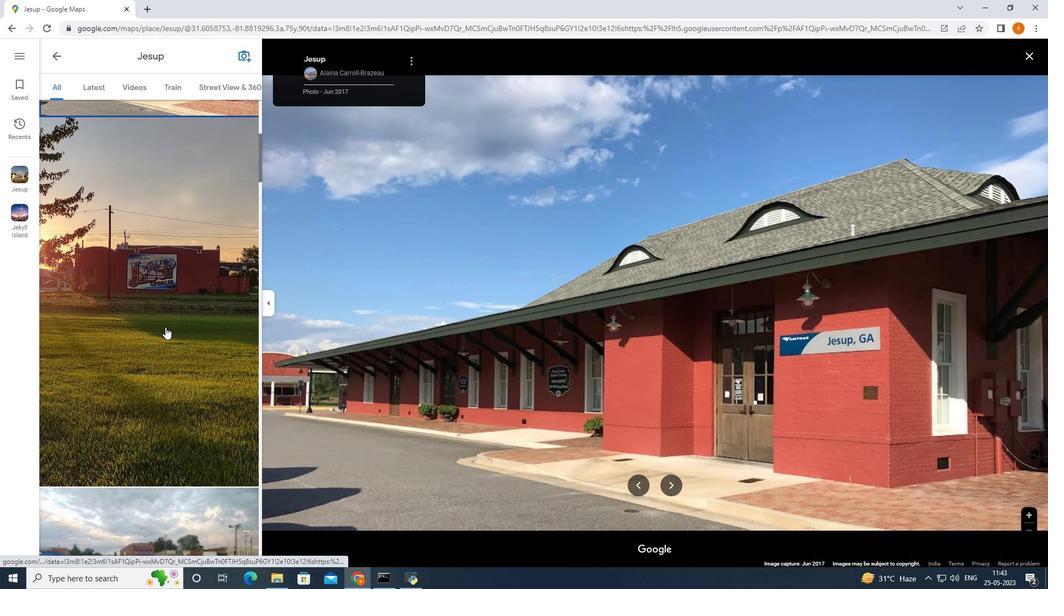 
Action: Mouse scrolled (165, 327) with delta (0, 0)
Screenshot: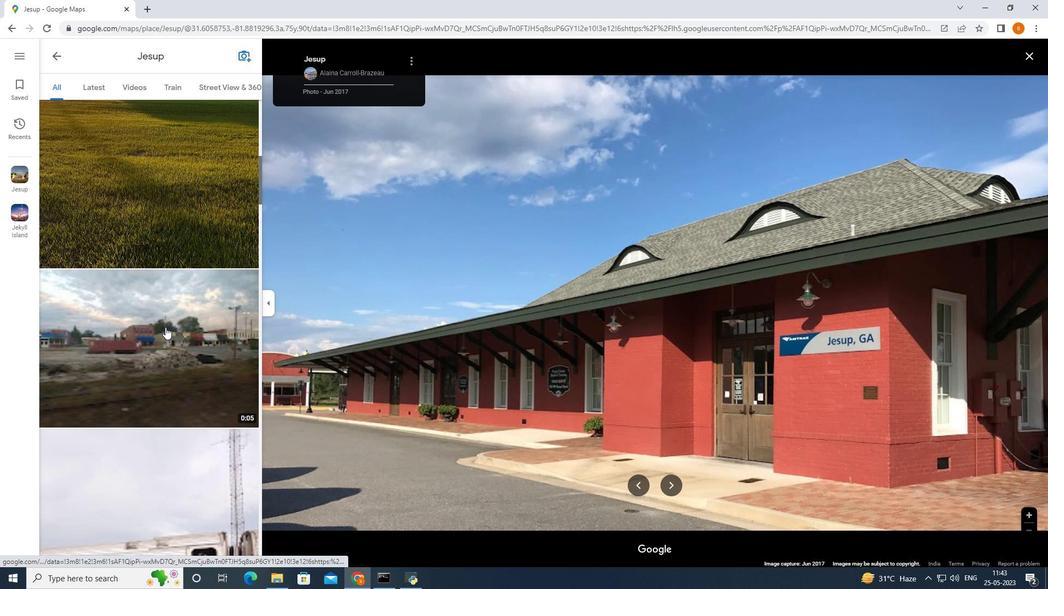 
Action: Mouse scrolled (165, 327) with delta (0, 0)
Screenshot: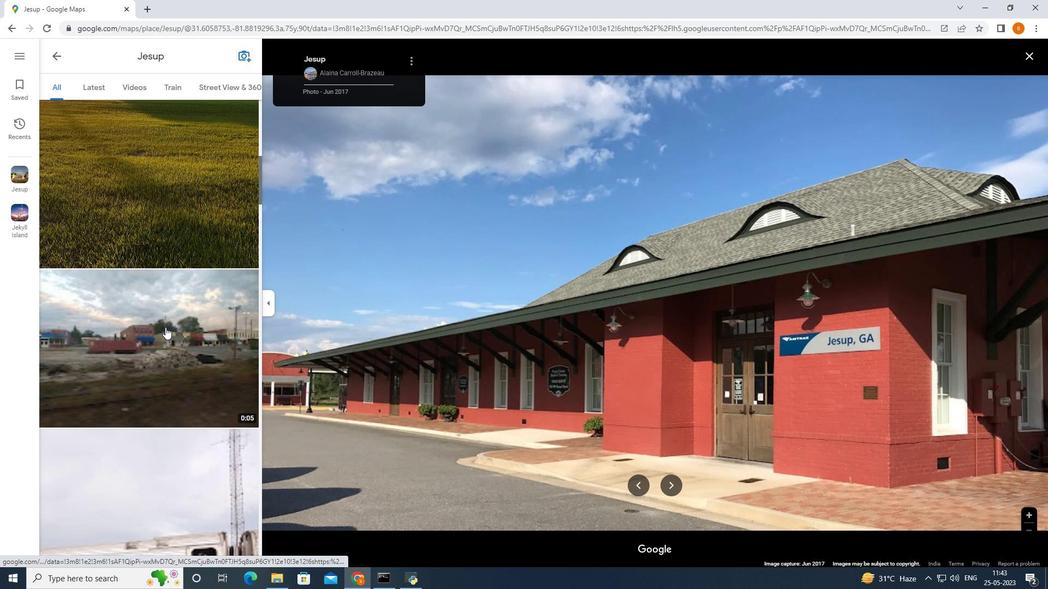 
Action: Mouse scrolled (165, 327) with delta (0, 0)
Screenshot: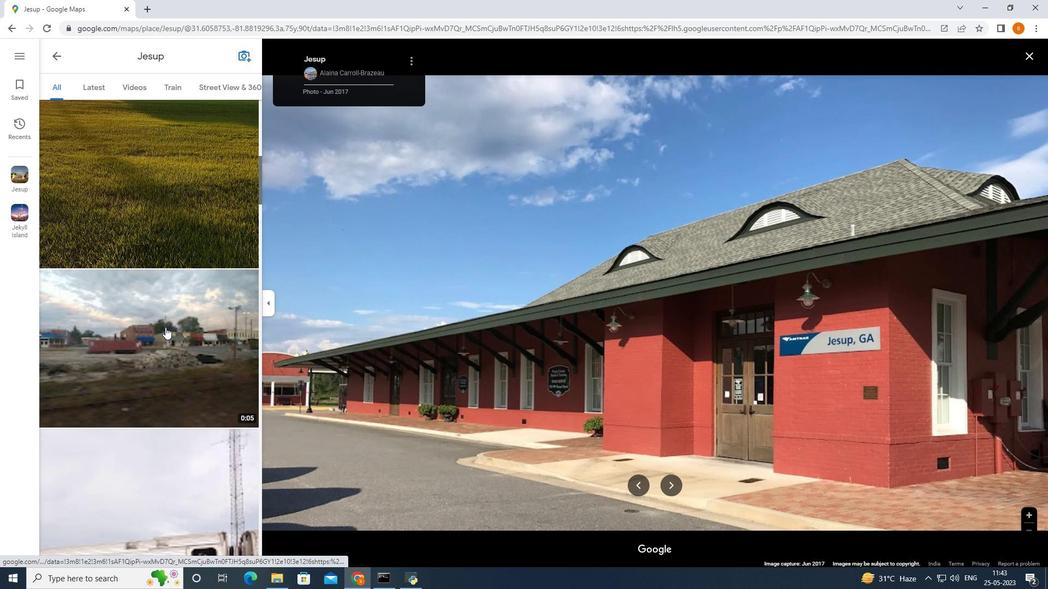 
Action: Mouse moved to (167, 389)
Screenshot: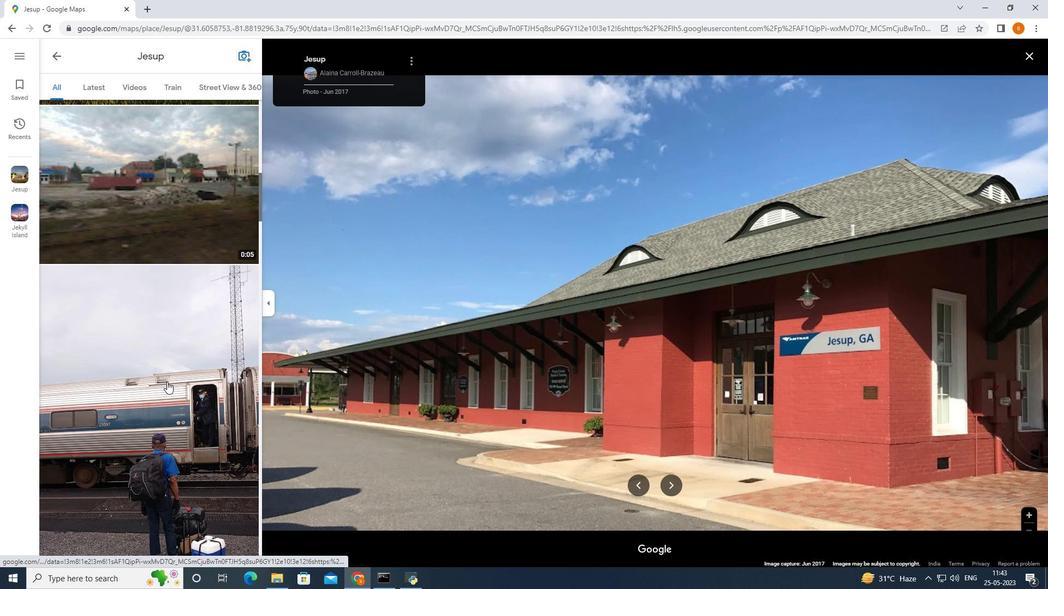 
Action: Mouse pressed left at (167, 389)
Screenshot: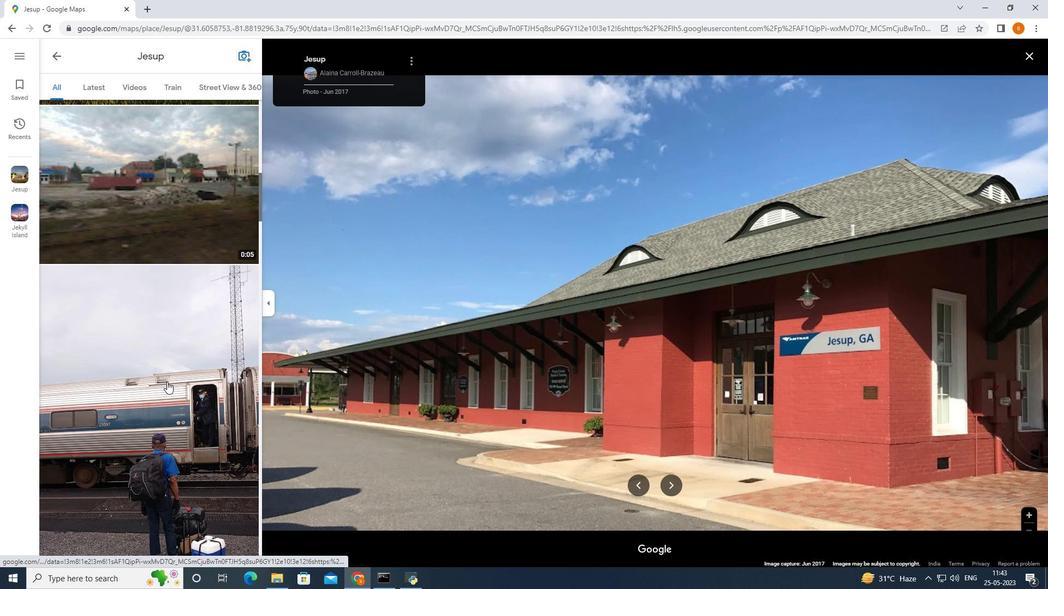 
Action: Mouse moved to (662, 291)
Screenshot: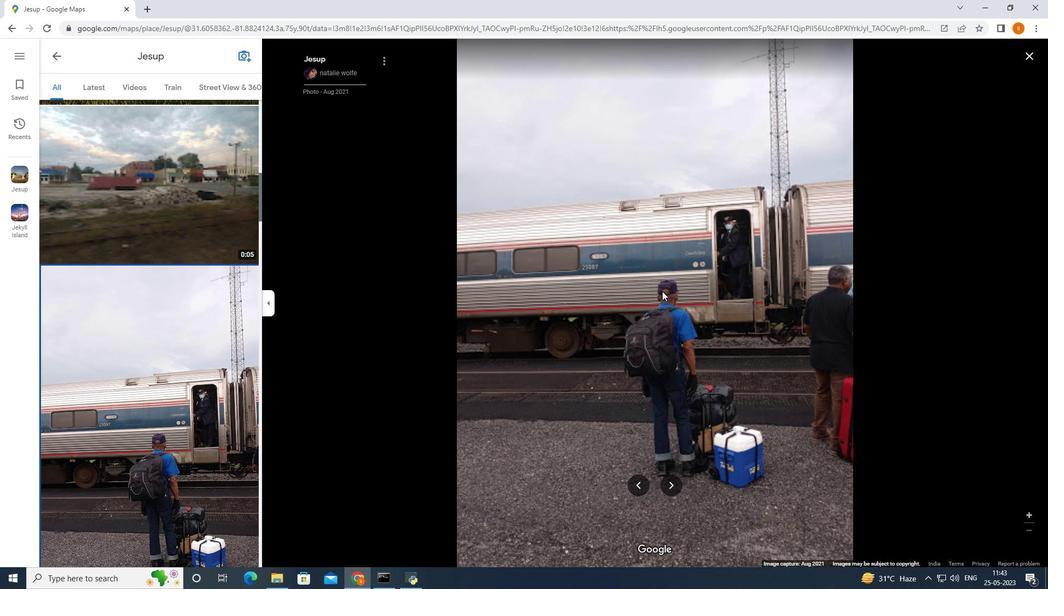 
Action: Mouse scrolled (662, 291) with delta (0, 0)
Screenshot: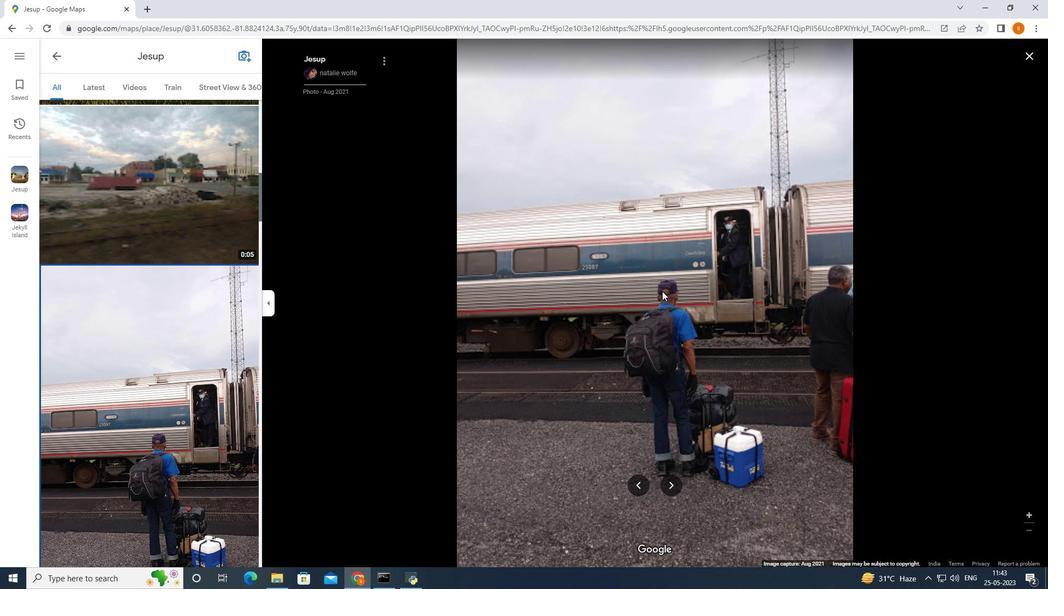 
Action: Mouse moved to (663, 291)
Screenshot: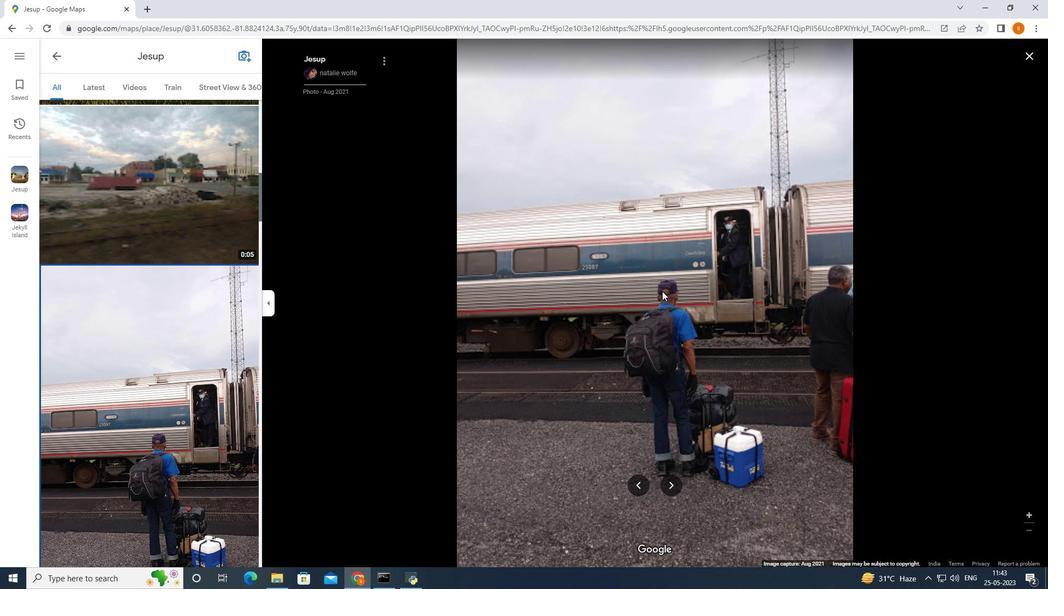 
Action: Mouse scrolled (663, 292) with delta (0, 0)
Screenshot: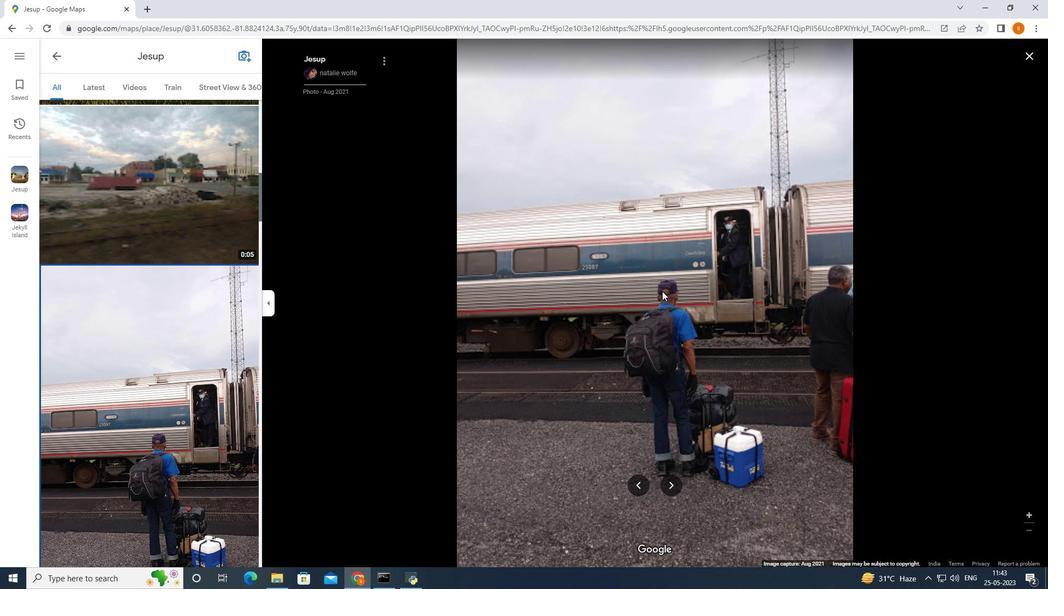 
Action: Mouse moved to (768, 263)
Screenshot: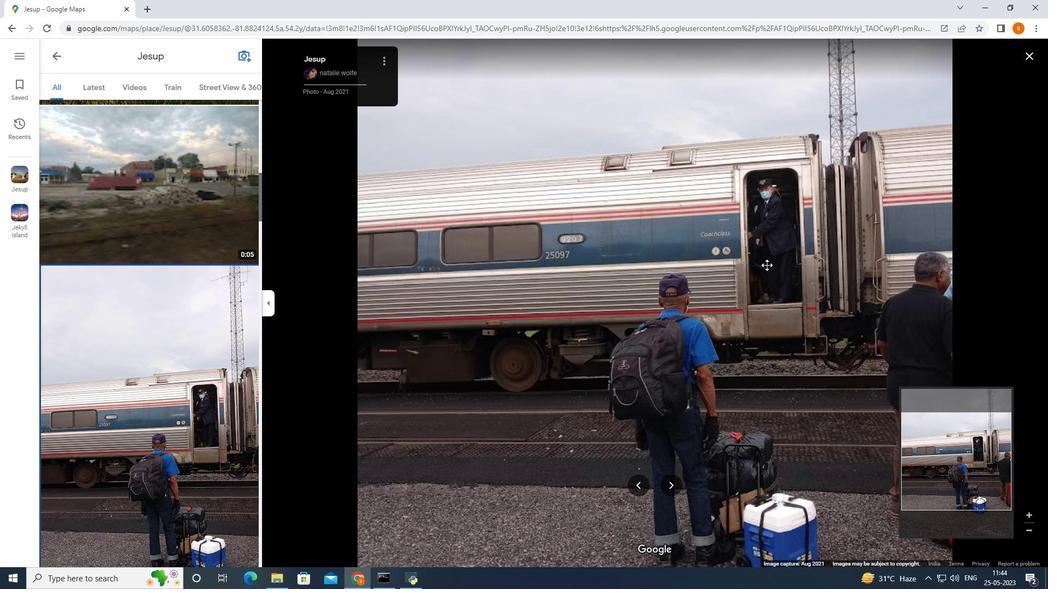 
Action: Mouse pressed left at (768, 263)
Screenshot: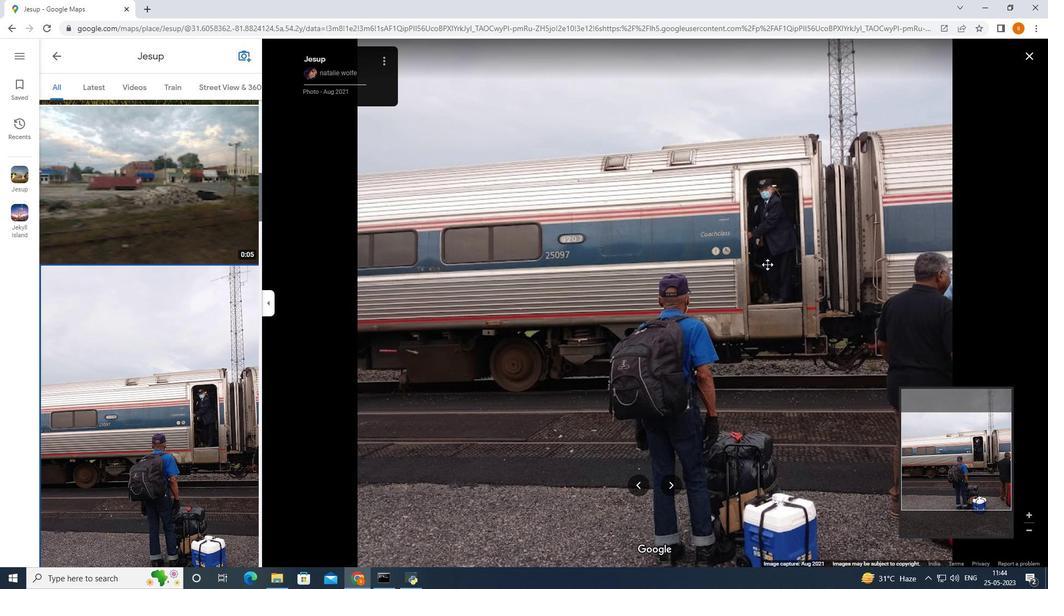 
Action: Mouse moved to (674, 334)
Screenshot: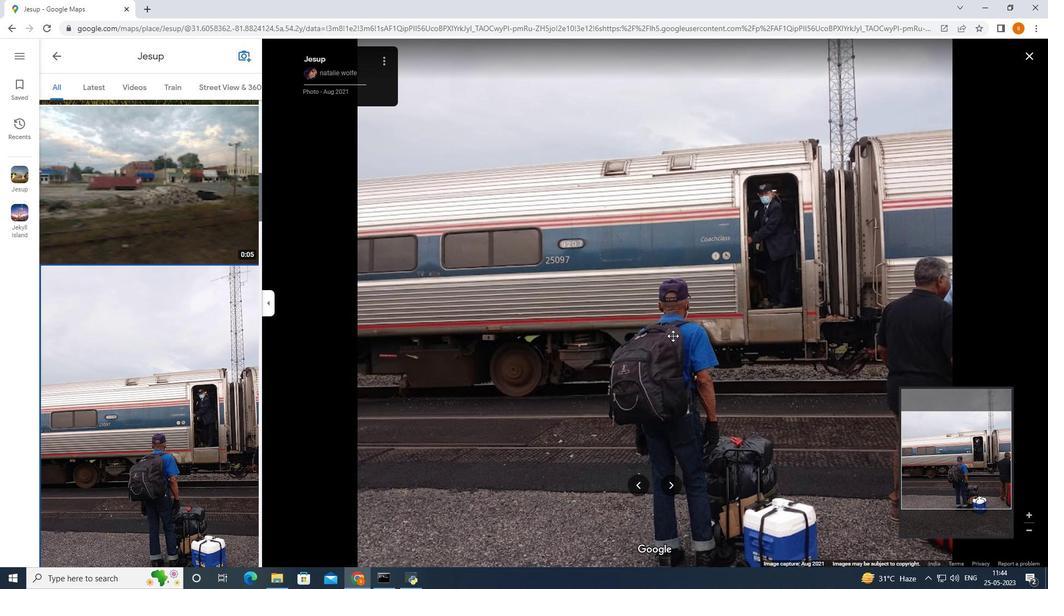 
Action: Mouse scrolled (674, 334) with delta (0, 0)
Screenshot: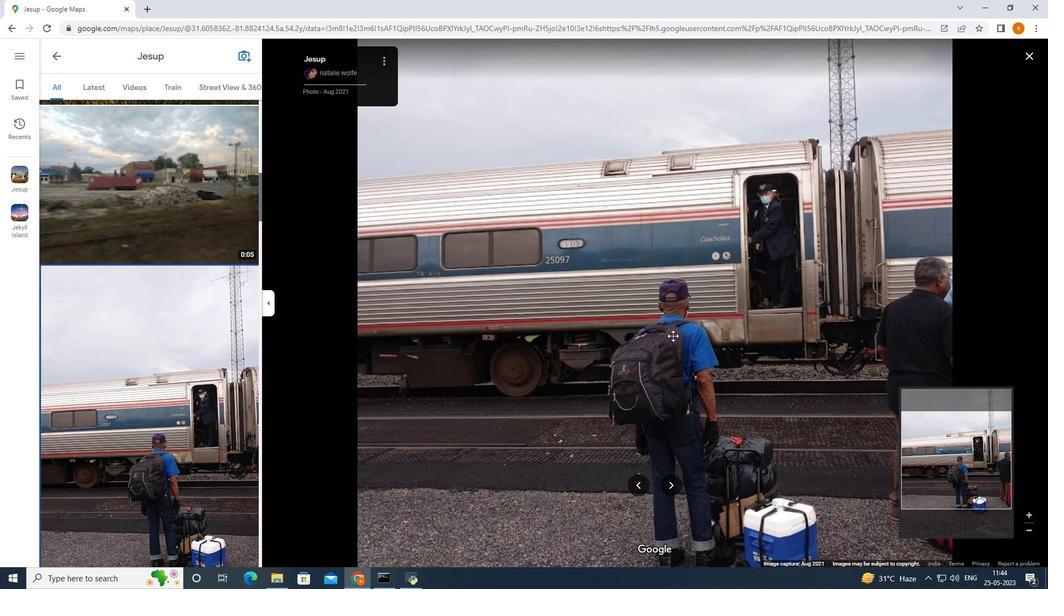 
Action: Mouse scrolled (674, 334) with delta (0, 0)
Screenshot: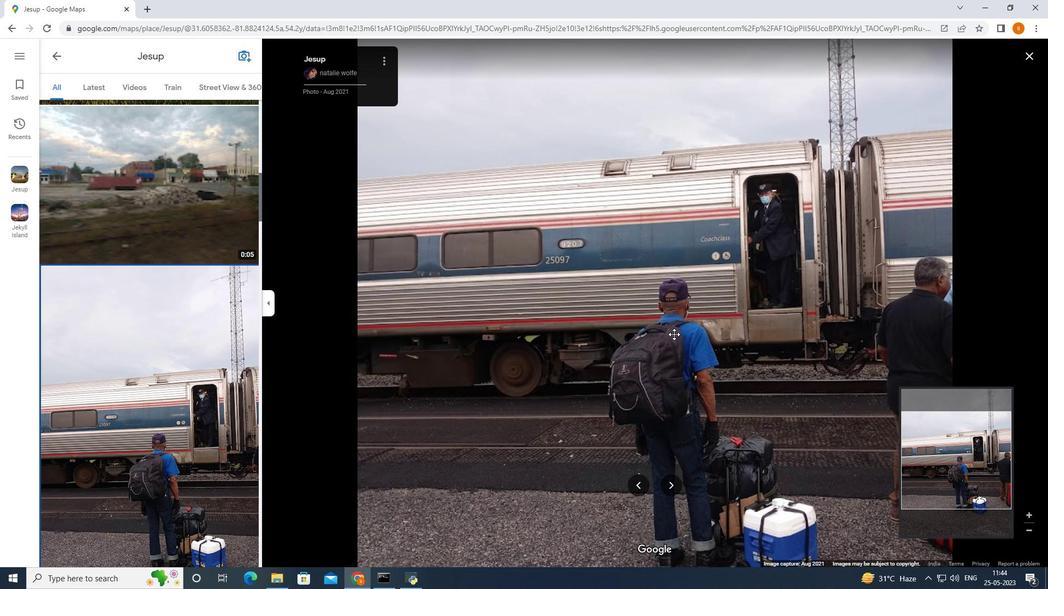 
Action: Mouse moved to (181, 394)
Screenshot: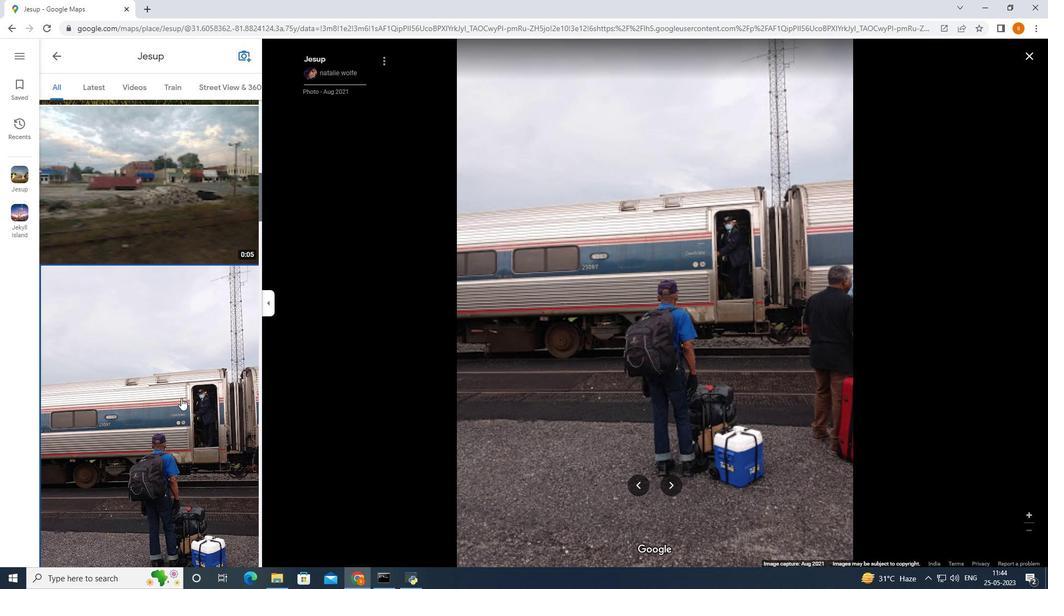 
Action: Mouse scrolled (181, 394) with delta (0, 0)
Screenshot: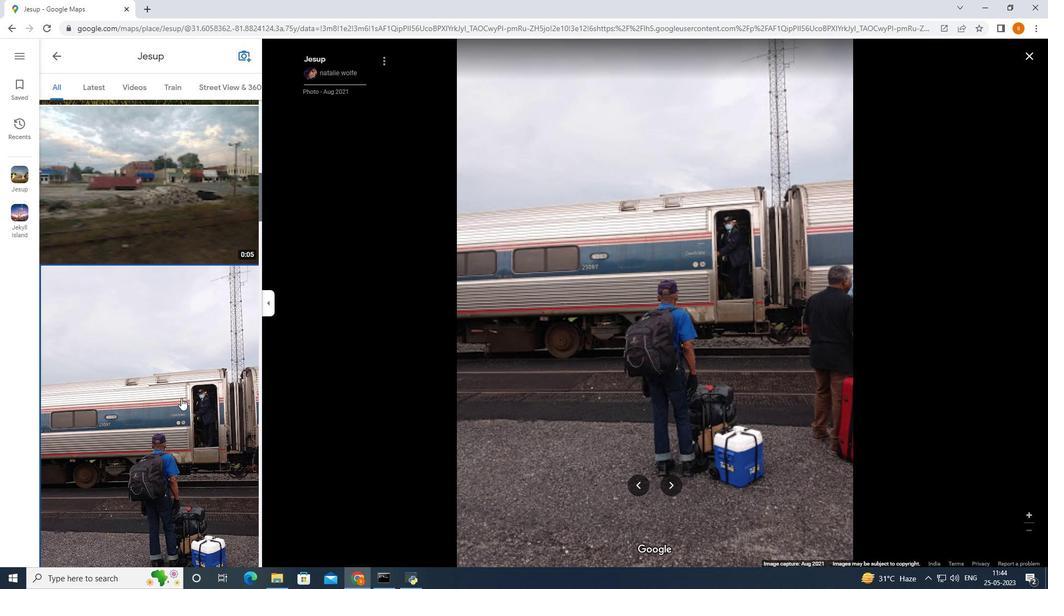 
Action: Mouse moved to (181, 394)
Screenshot: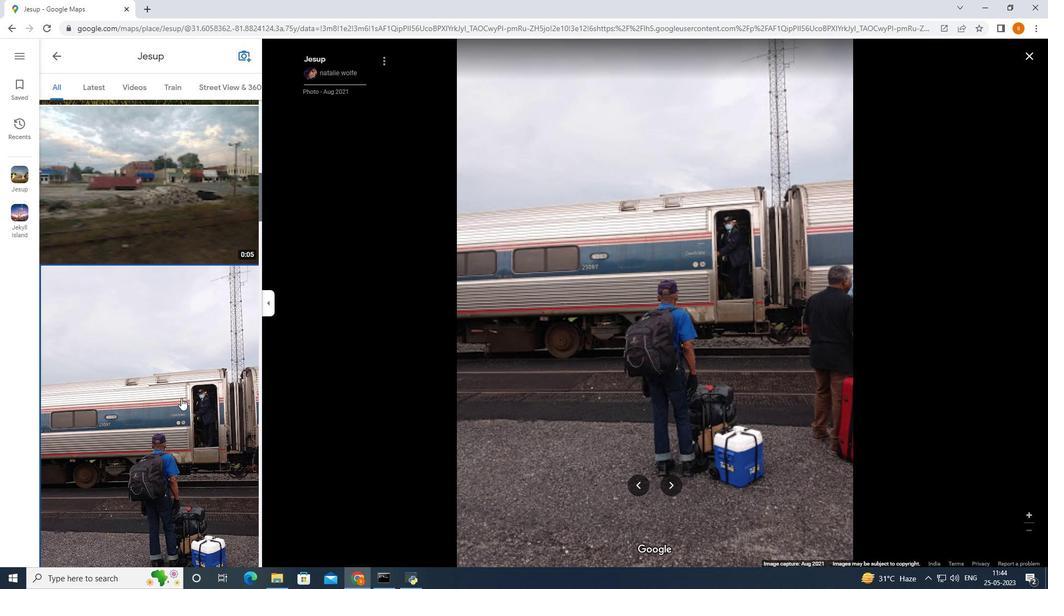 
Action: Mouse scrolled (181, 393) with delta (0, 0)
Screenshot: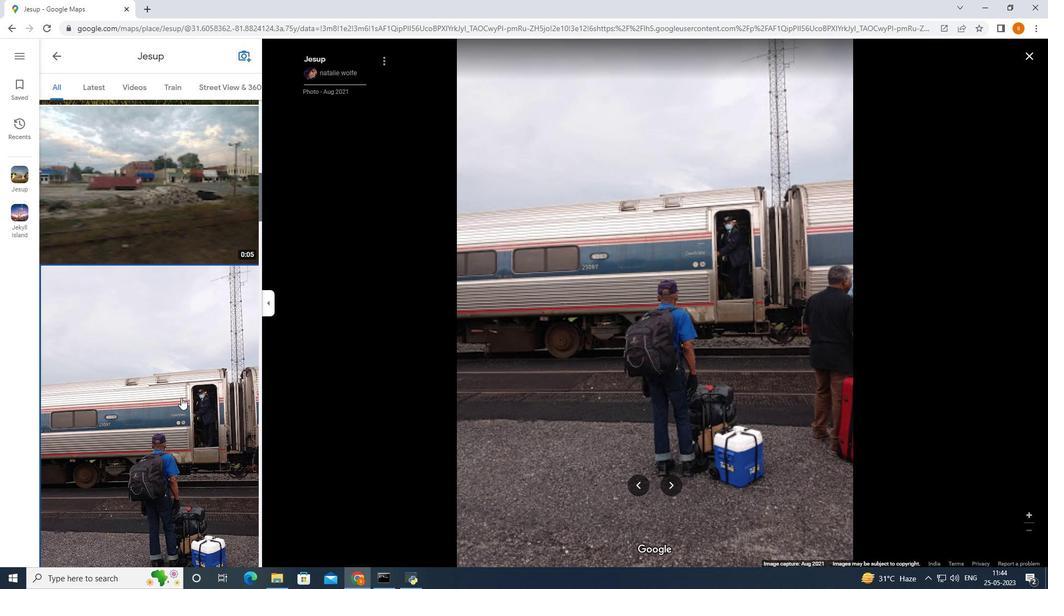 
Action: Mouse moved to (220, 438)
Screenshot: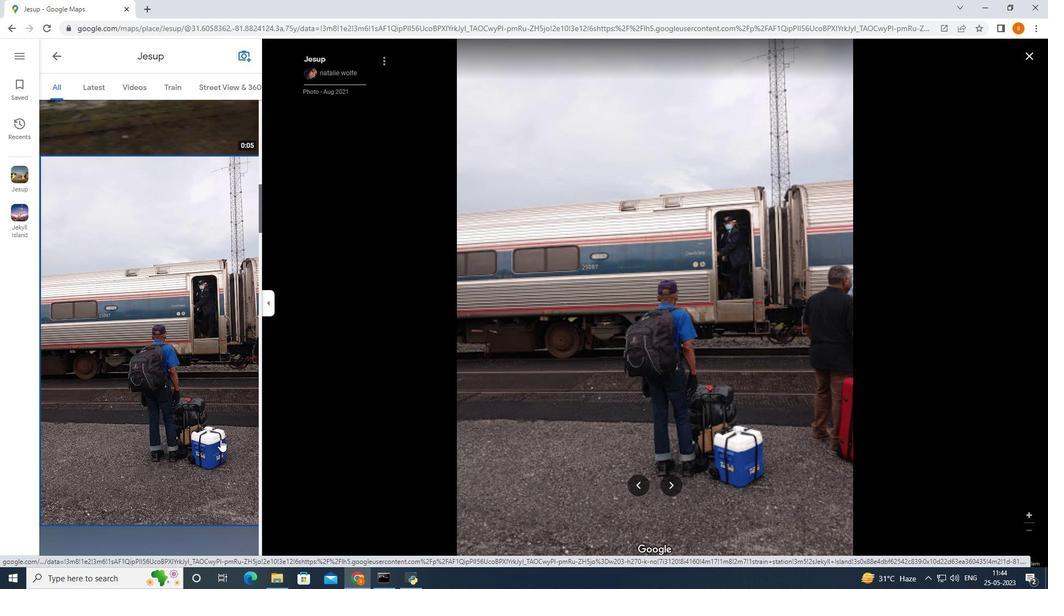 
Action: Mouse scrolled (220, 437) with delta (0, 0)
Screenshot: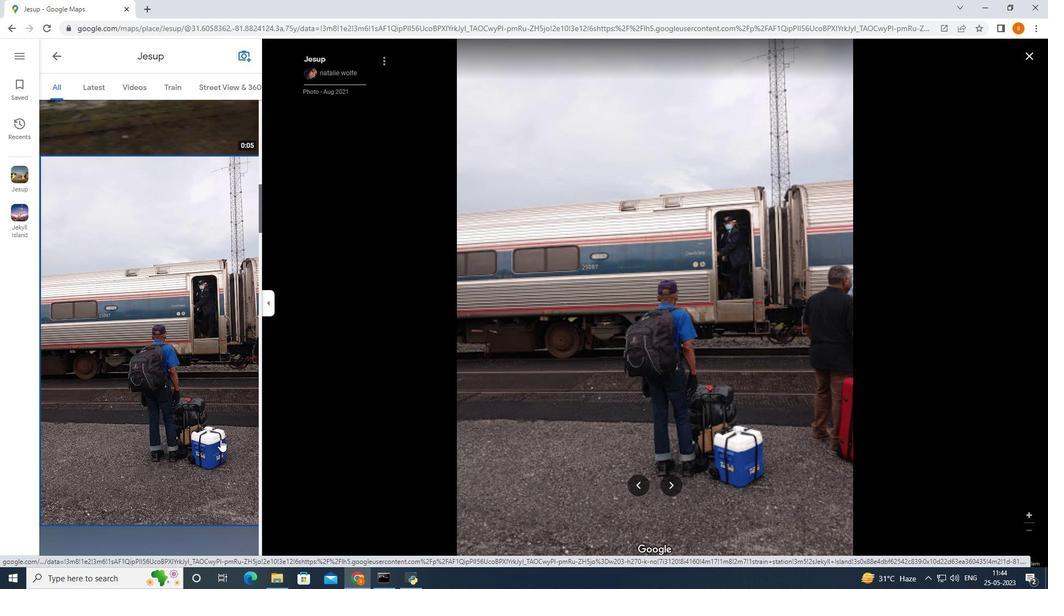 
Action: Mouse scrolled (220, 437) with delta (0, 0)
Screenshot: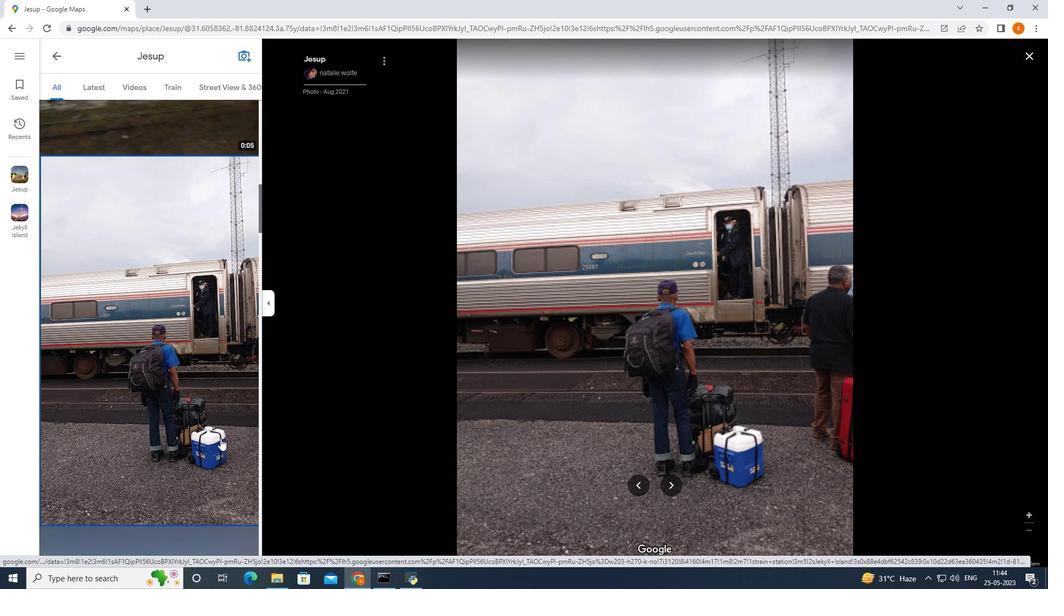 
Action: Mouse scrolled (220, 437) with delta (0, 0)
Screenshot: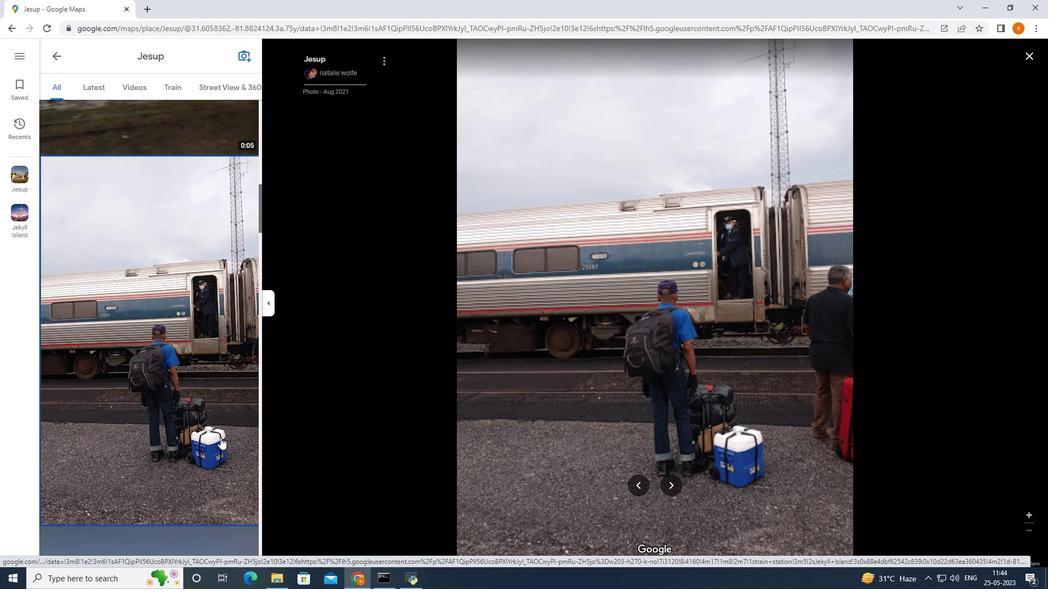 
Action: Mouse moved to (181, 444)
Screenshot: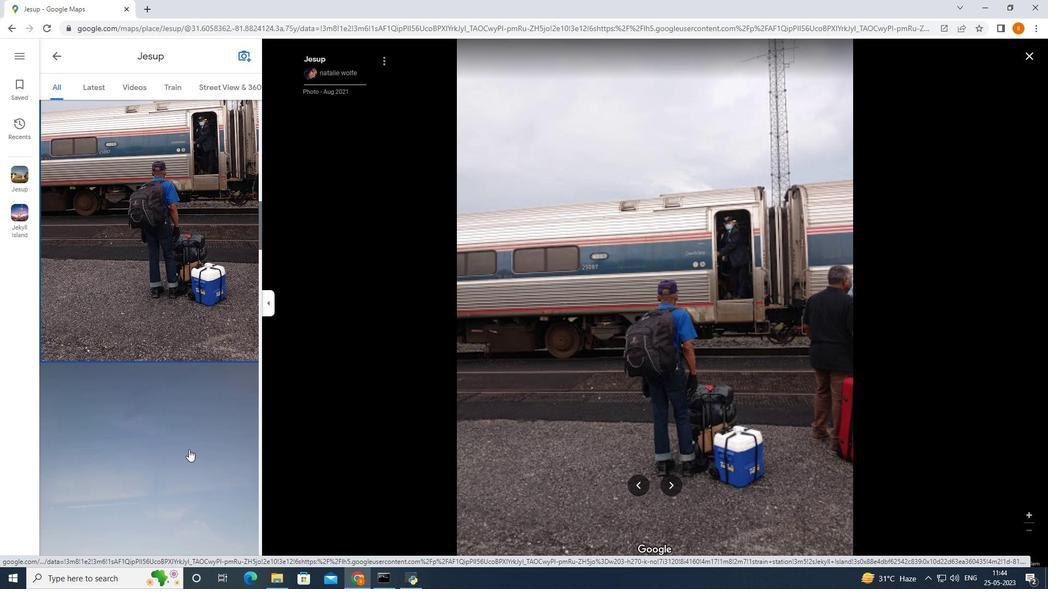 
Action: Mouse pressed left at (180, 446)
Screenshot: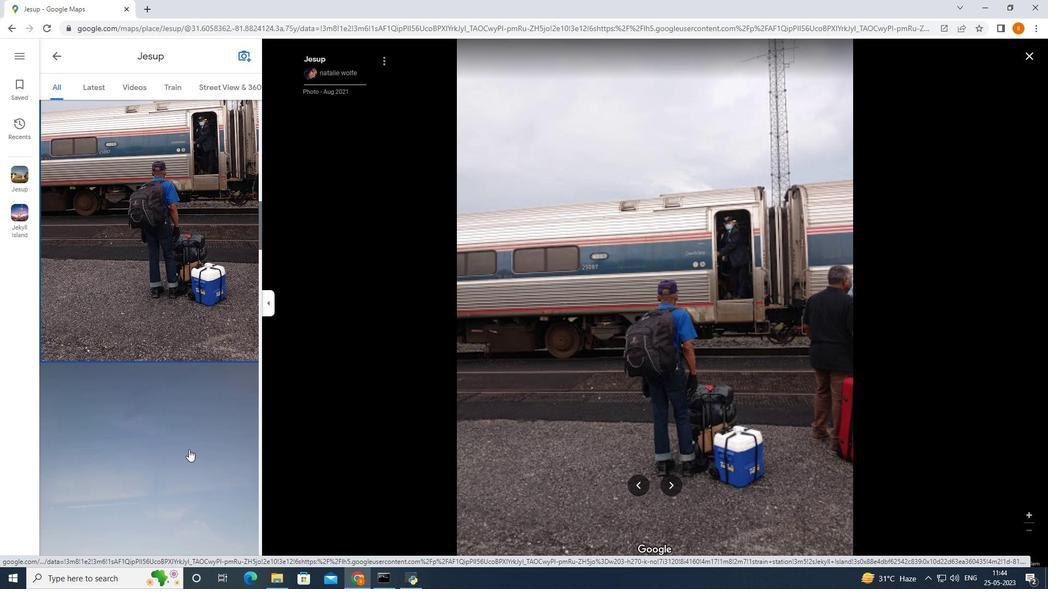 
Action: Mouse moved to (115, 355)
Screenshot: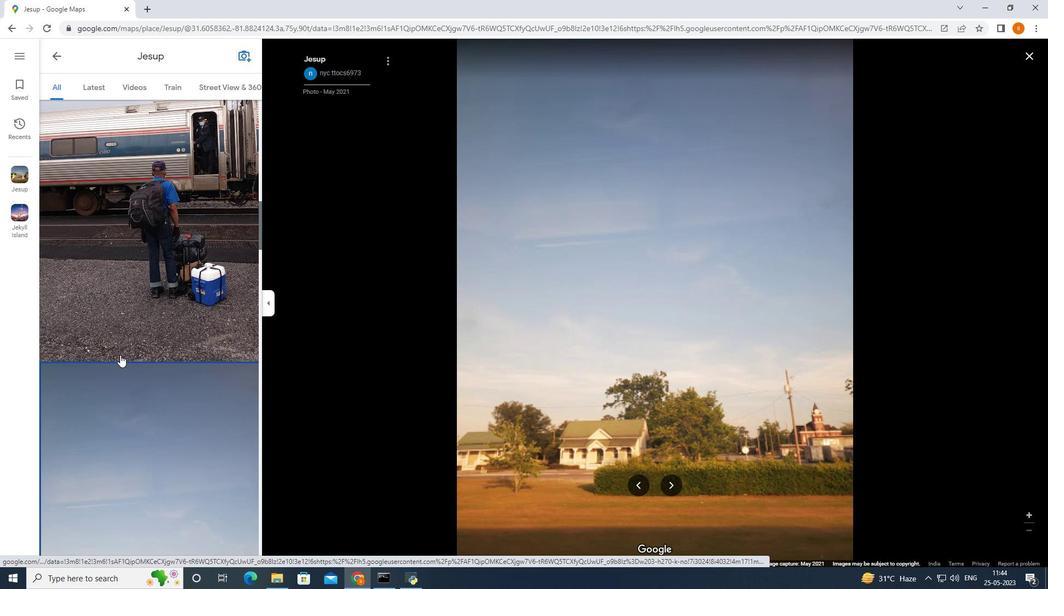 
Action: Mouse scrolled (115, 355) with delta (0, 0)
Screenshot: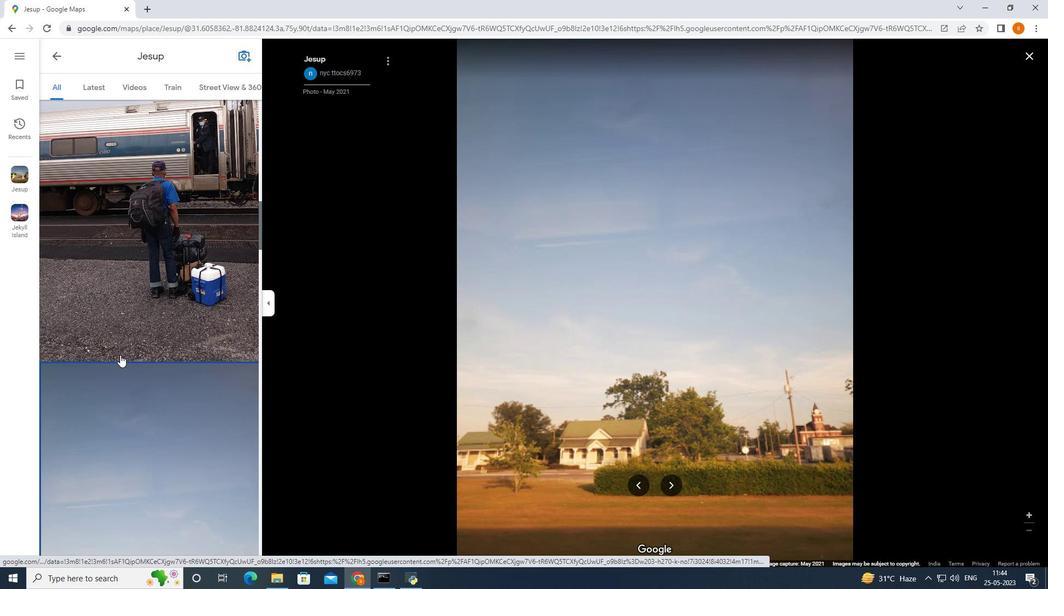 
Action: Mouse moved to (115, 355)
Screenshot: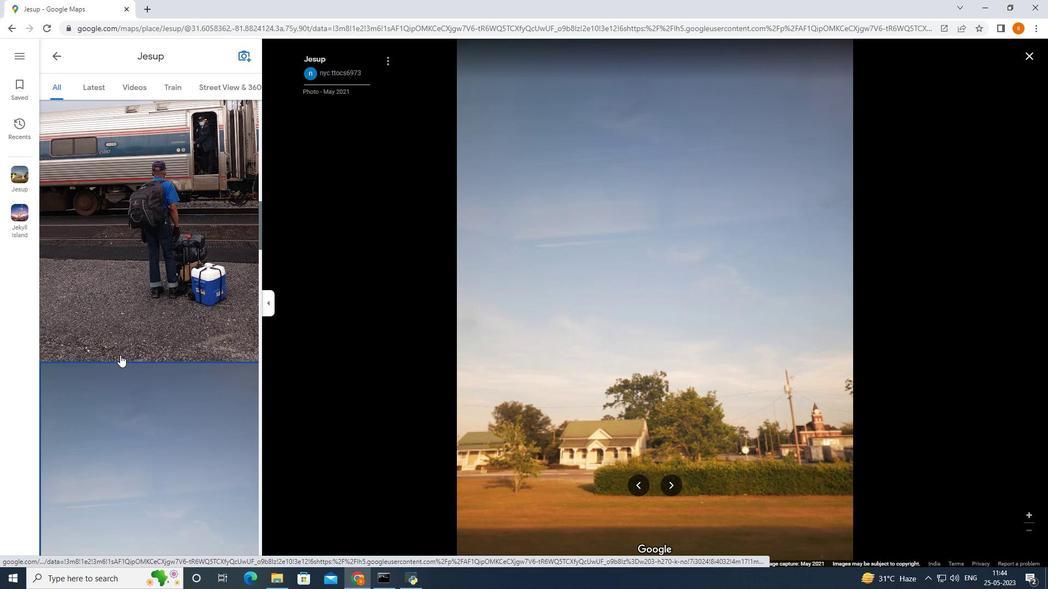 
Action: Mouse scrolled (115, 355) with delta (0, 0)
Screenshot: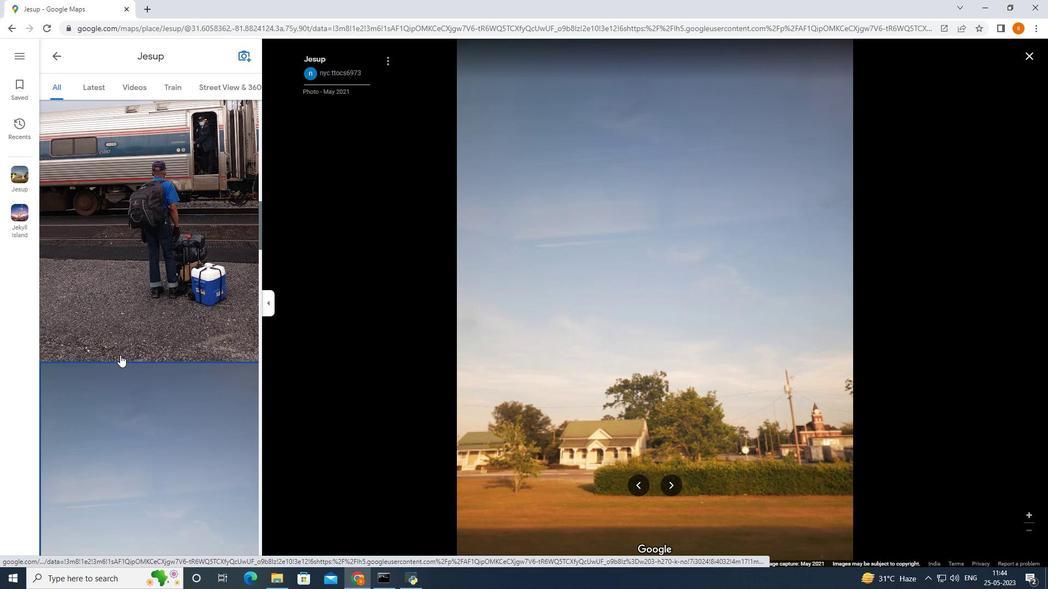 
Action: Mouse moved to (117, 355)
Screenshot: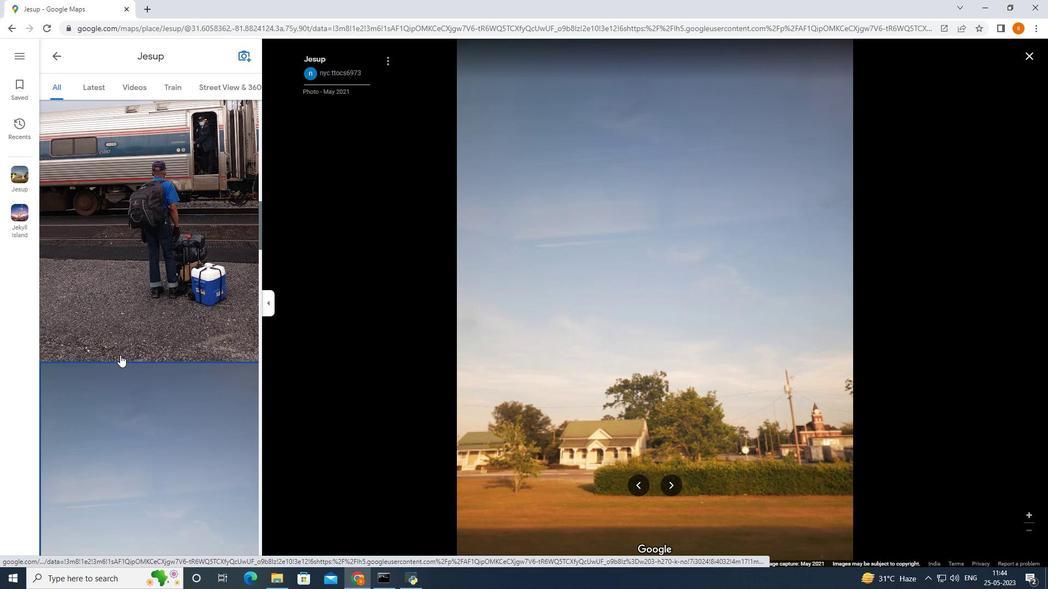 
Action: Mouse scrolled (115, 355) with delta (0, 0)
Screenshot: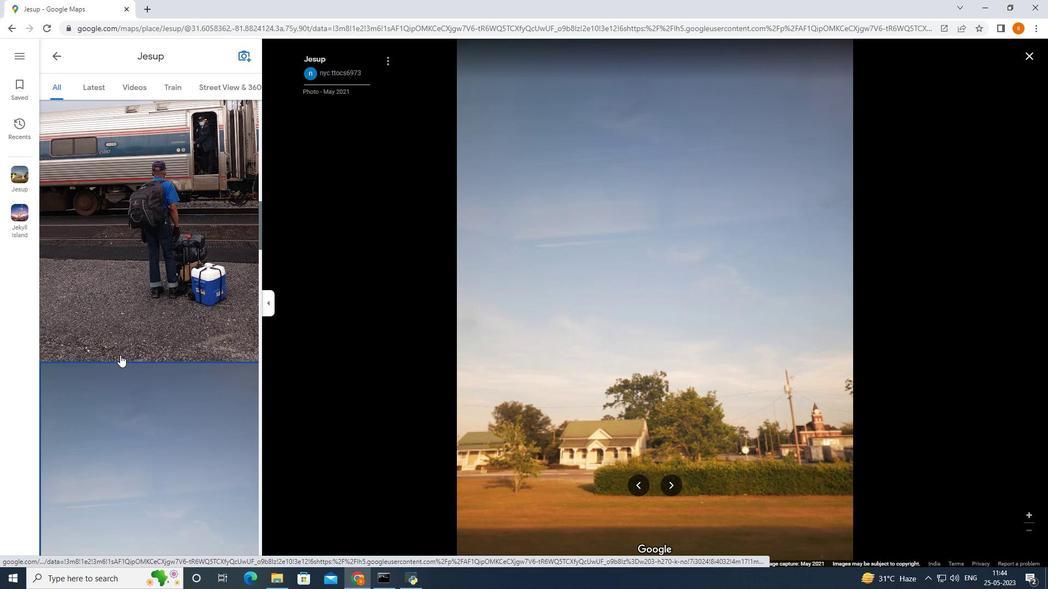 
Action: Mouse moved to (117, 355)
Screenshot: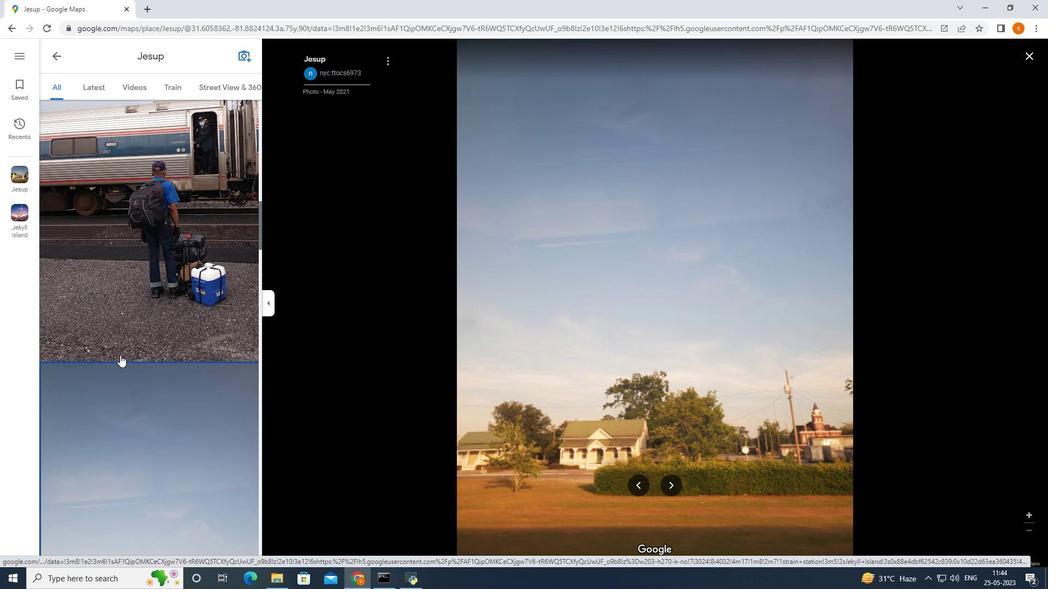 
Action: Mouse scrolled (115, 355) with delta (0, 0)
Screenshot: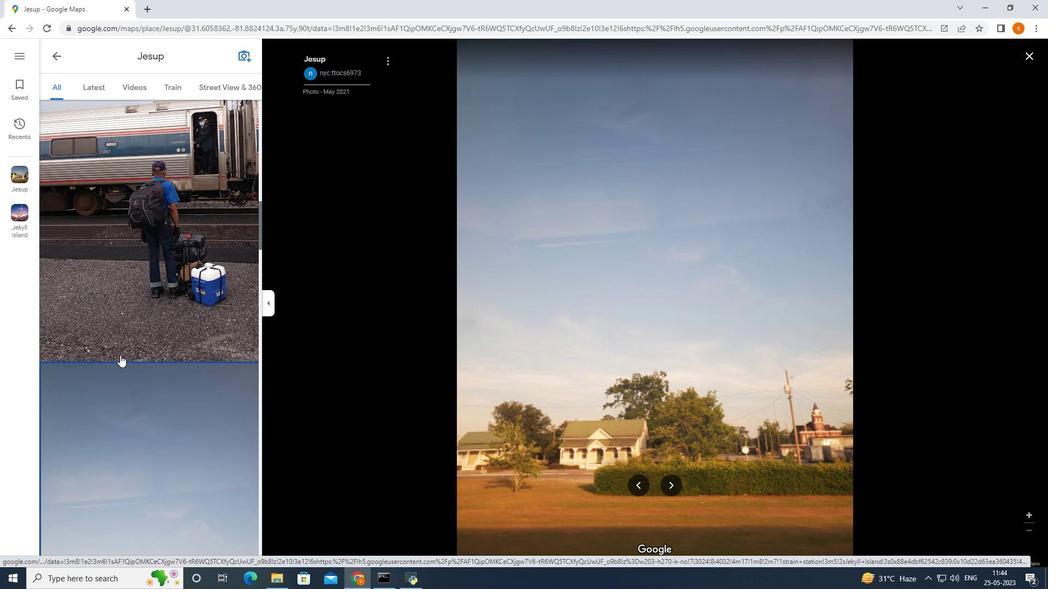 
Action: Mouse moved to (197, 360)
Screenshot: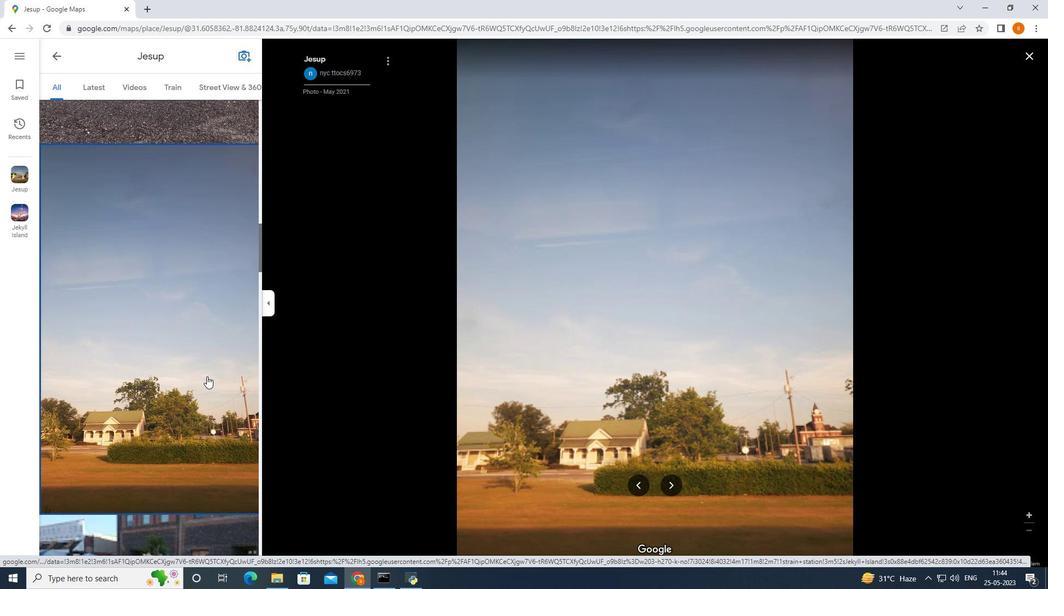 
Action: Mouse scrolled (197, 361) with delta (0, 0)
Screenshot: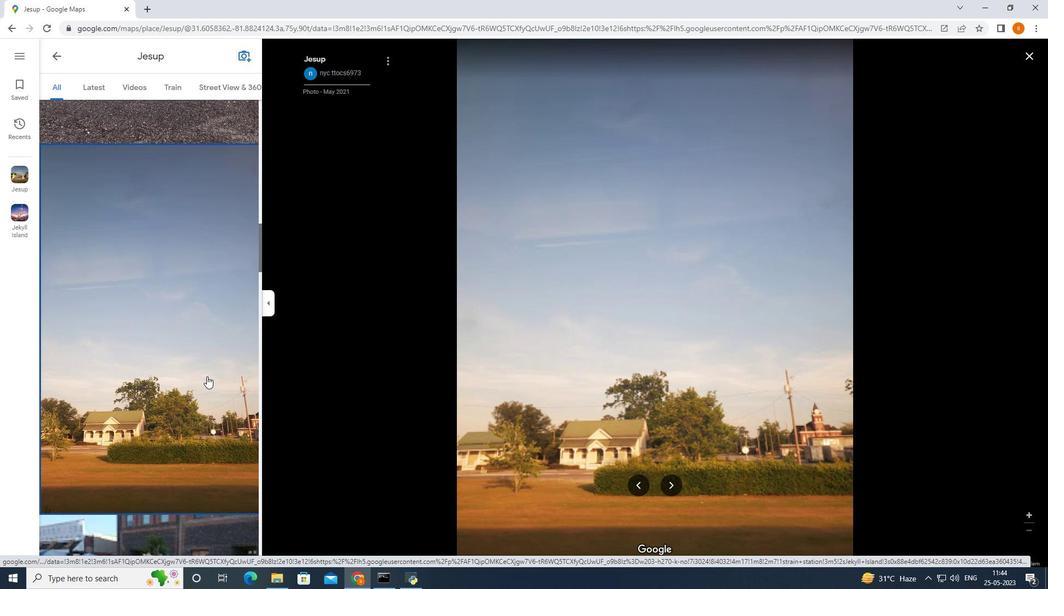 
Action: Mouse moved to (197, 358)
Screenshot: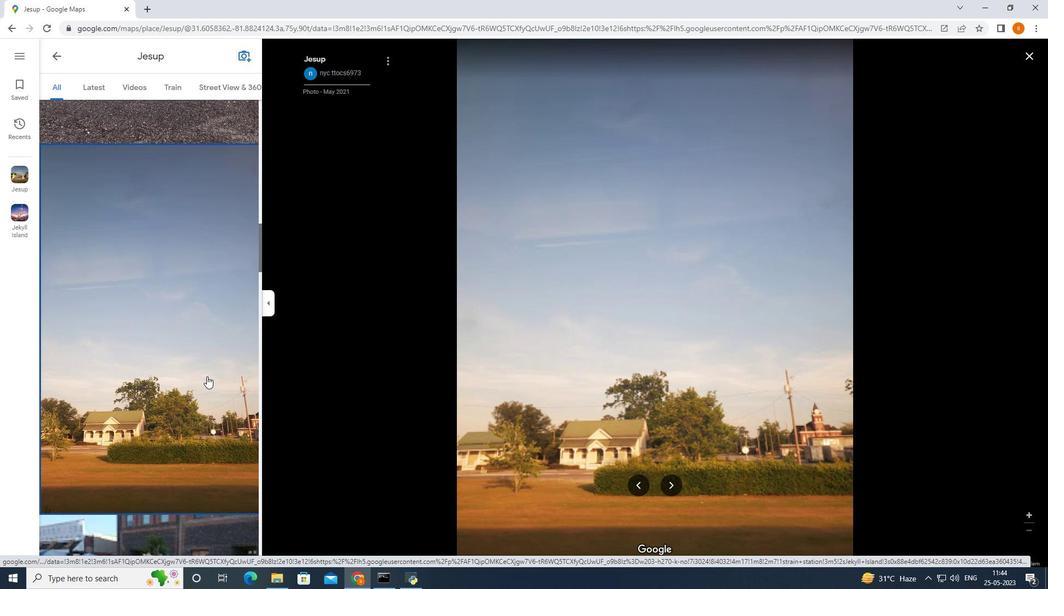 
Action: Mouse scrolled (197, 359) with delta (0, 0)
Screenshot: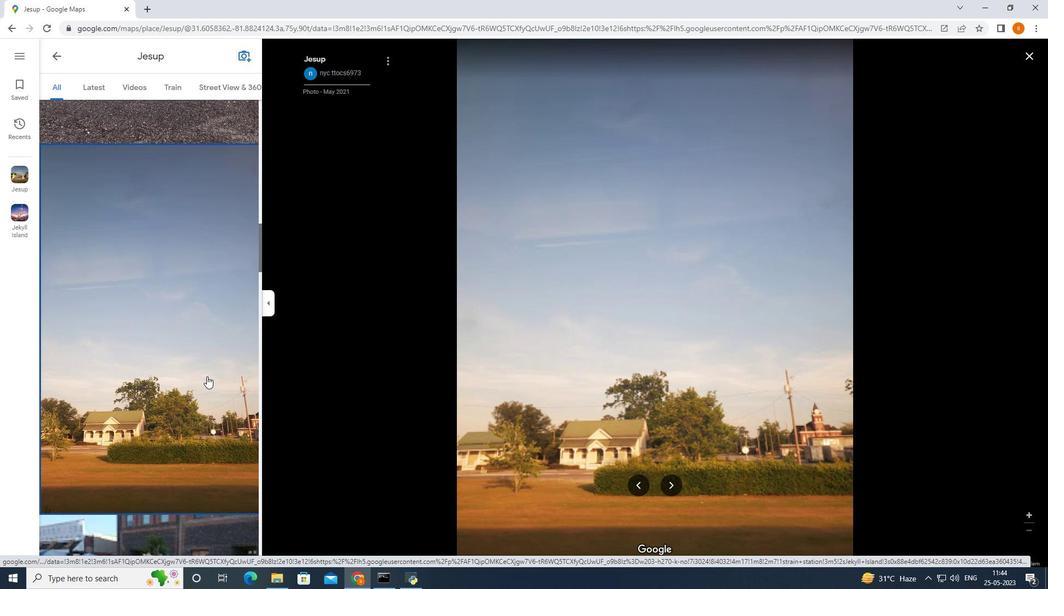 
Action: Mouse moved to (197, 356)
Screenshot: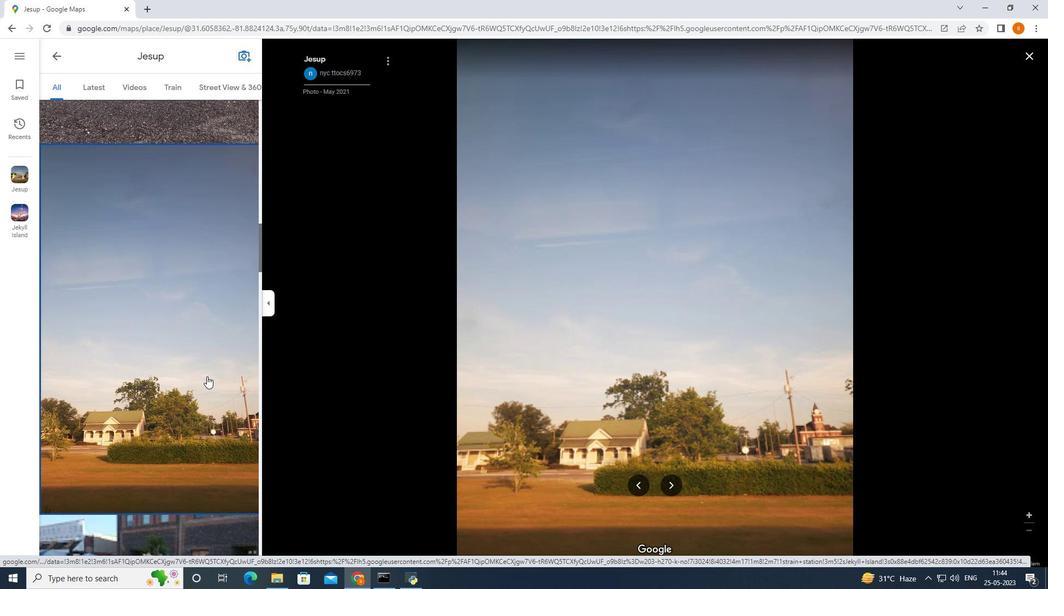 
Action: Mouse scrolled (197, 358) with delta (0, 0)
Screenshot: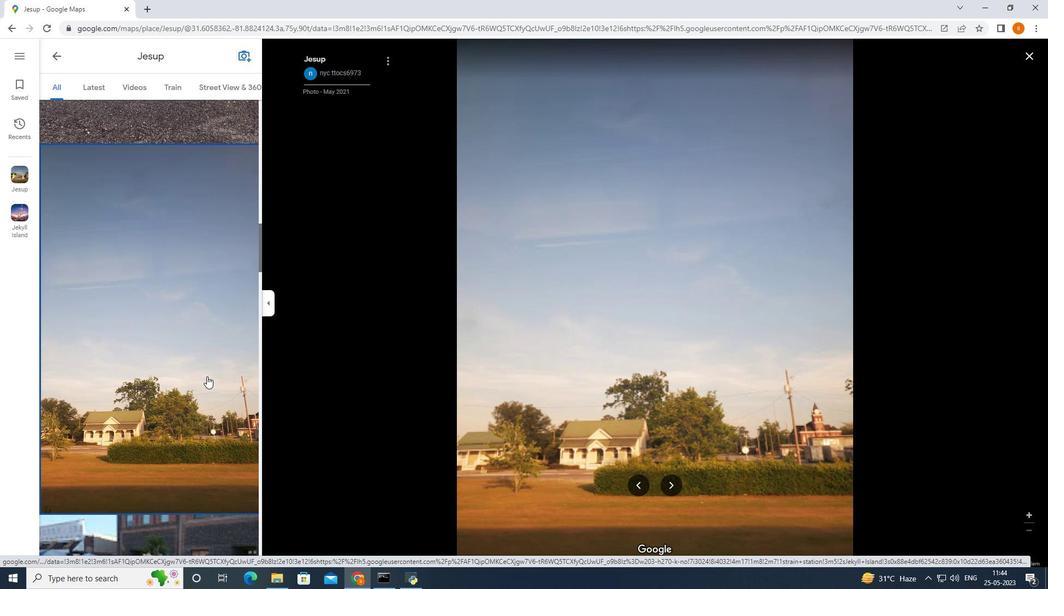 
Action: Mouse moved to (197, 352)
Screenshot: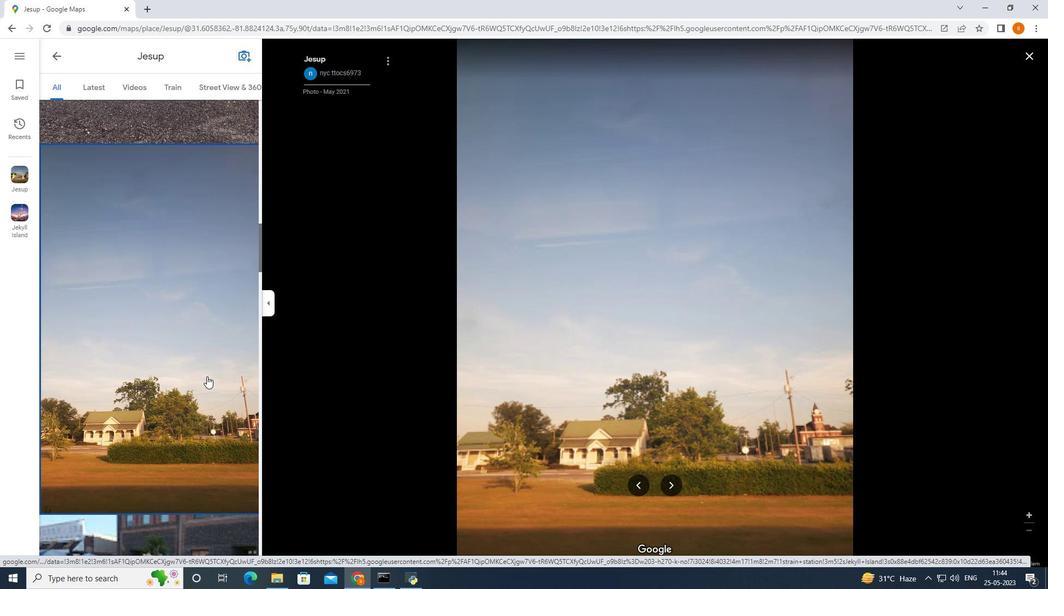 
Action: Mouse scrolled (197, 355) with delta (0, 0)
Screenshot: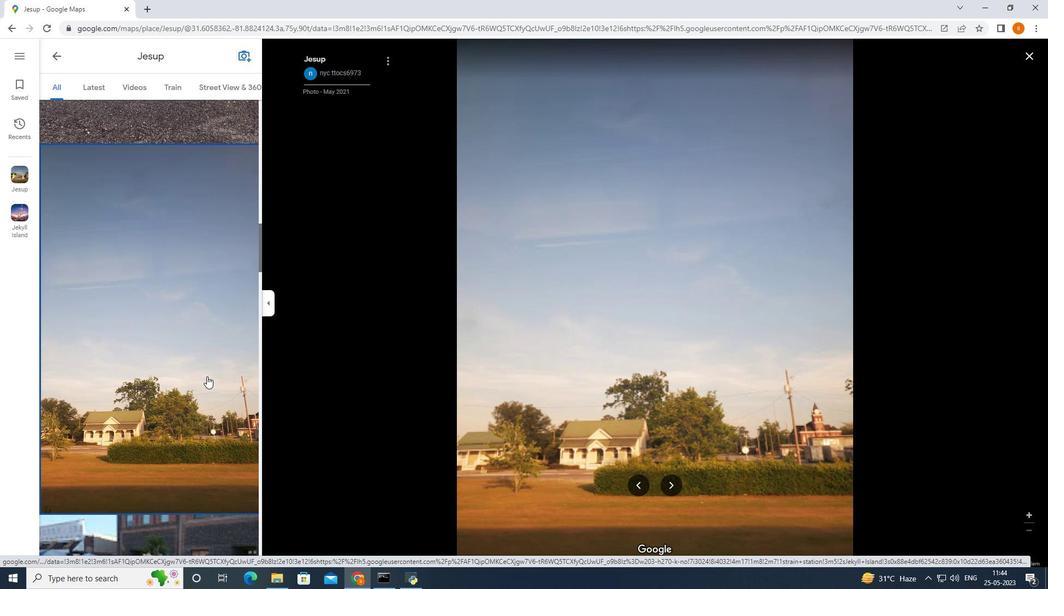 
Action: Mouse moved to (197, 349)
Screenshot: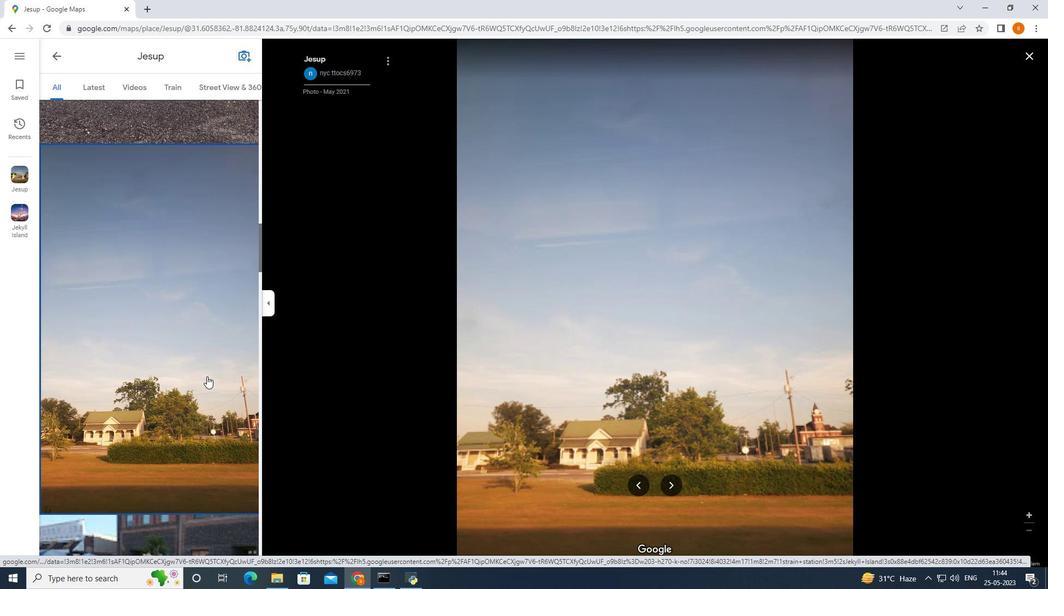 
Action: Mouse scrolled (197, 351) with delta (0, 0)
Screenshot: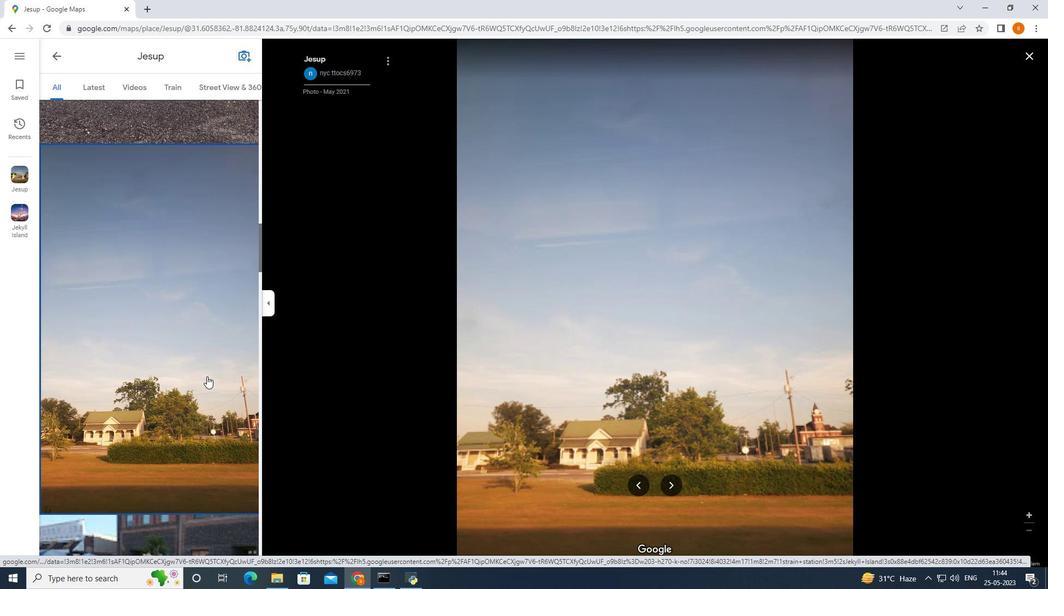 
Action: Mouse moved to (171, 279)
Screenshot: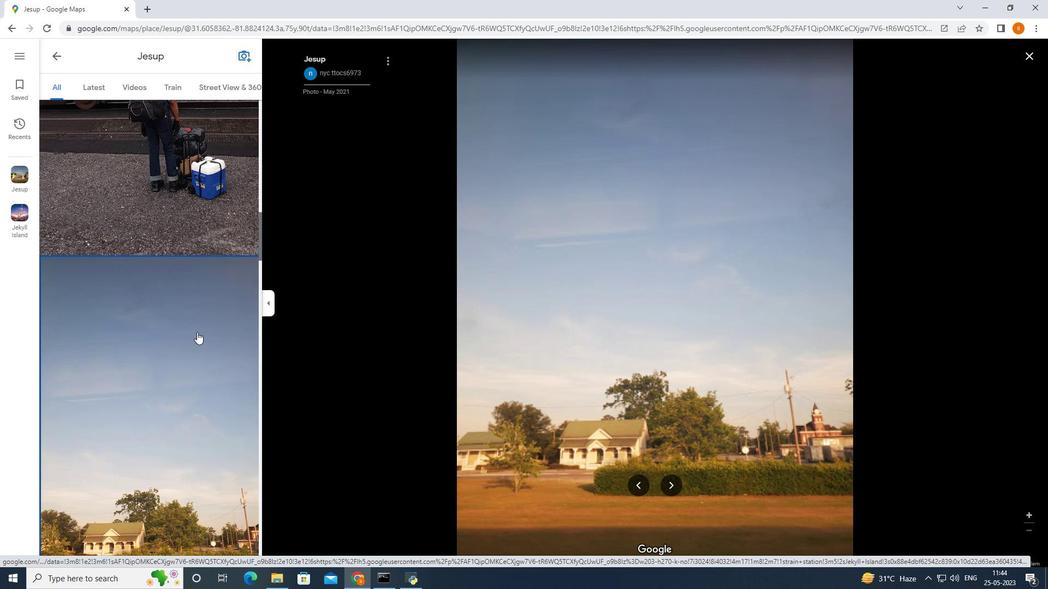 
Action: Mouse scrolled (171, 280) with delta (0, 0)
Screenshot: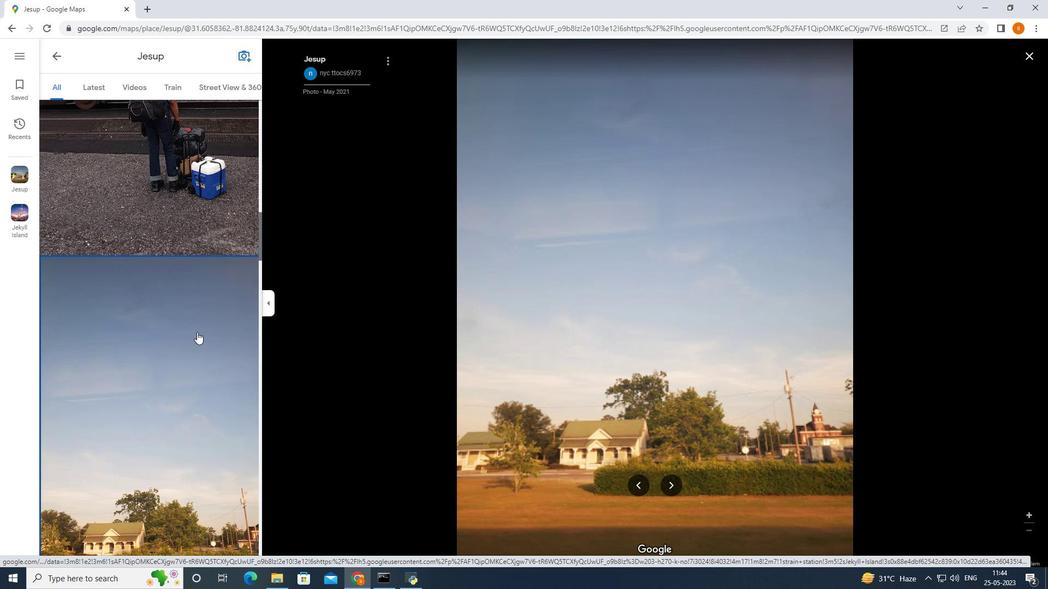 
Action: Mouse moved to (171, 279)
Screenshot: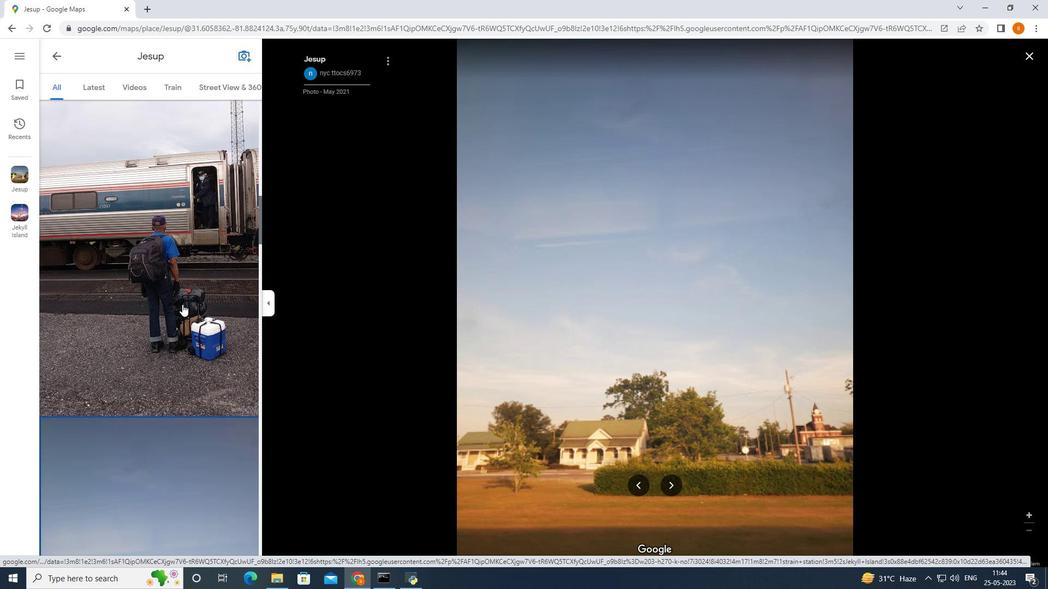 
Action: Mouse scrolled (171, 280) with delta (0, 0)
Screenshot: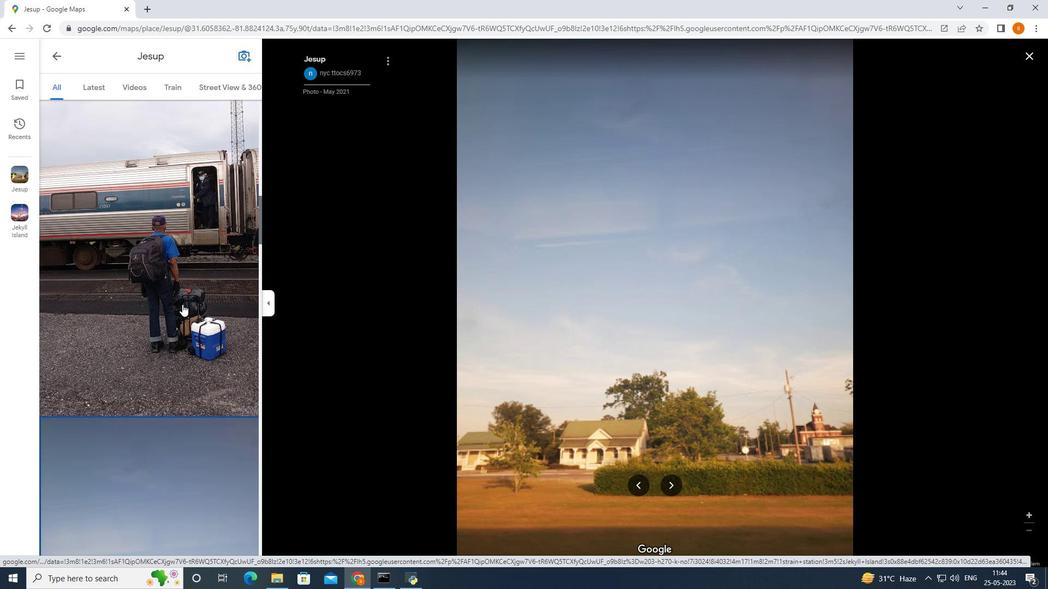 
Action: Mouse scrolled (171, 280) with delta (0, 0)
Screenshot: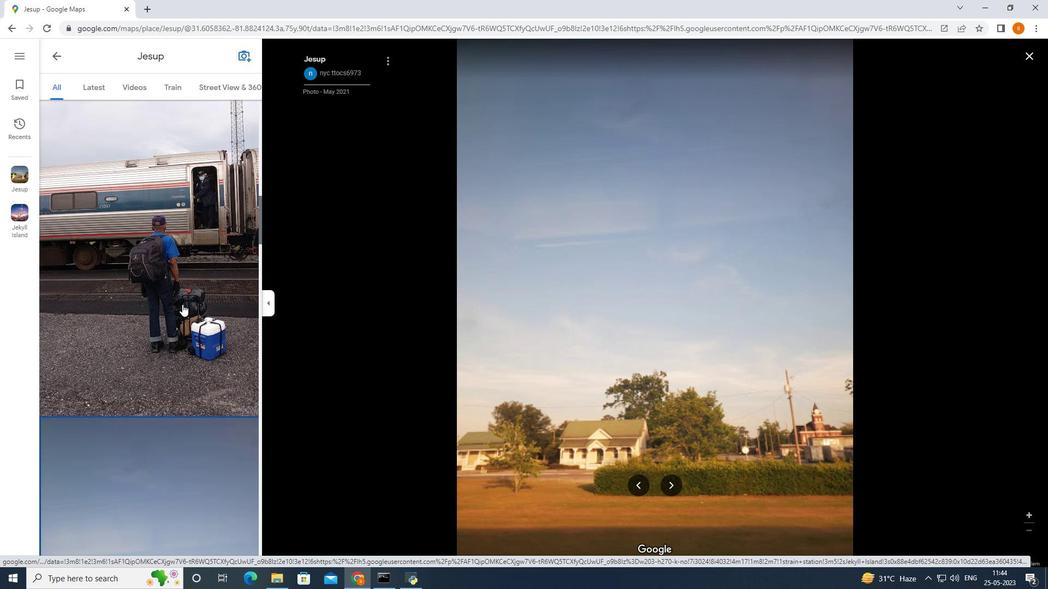 
Action: Mouse scrolled (171, 280) with delta (0, 0)
Screenshot: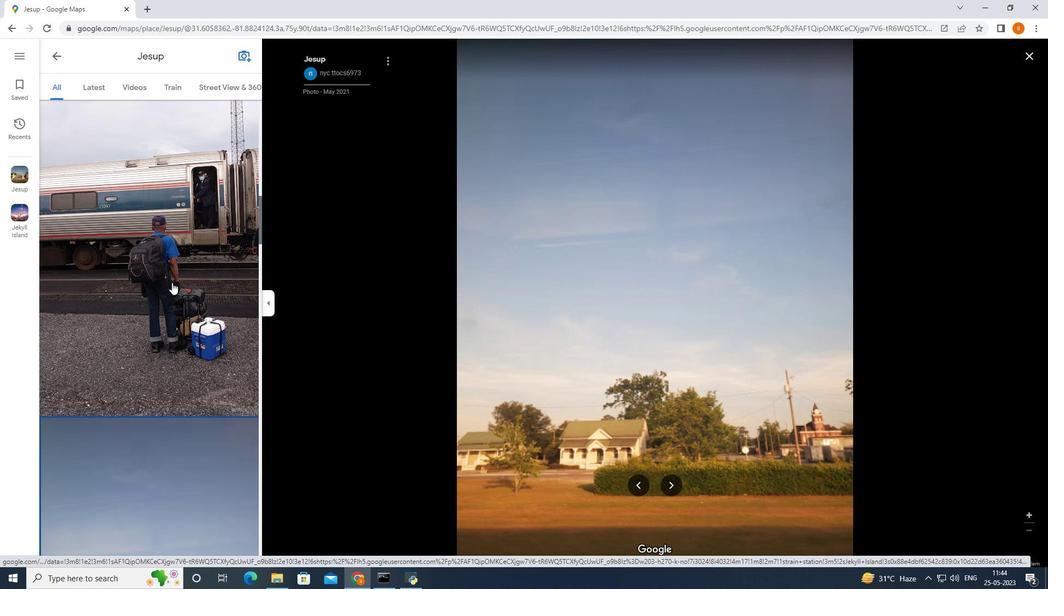 
Action: Mouse scrolled (171, 280) with delta (0, 0)
Screenshot: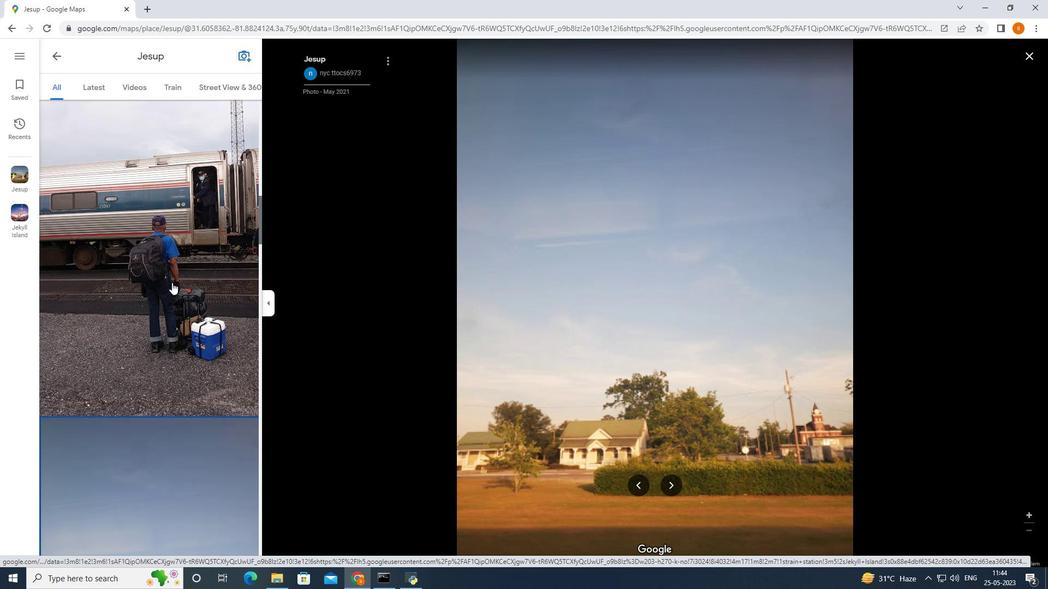 
Action: Mouse moved to (170, 279)
Screenshot: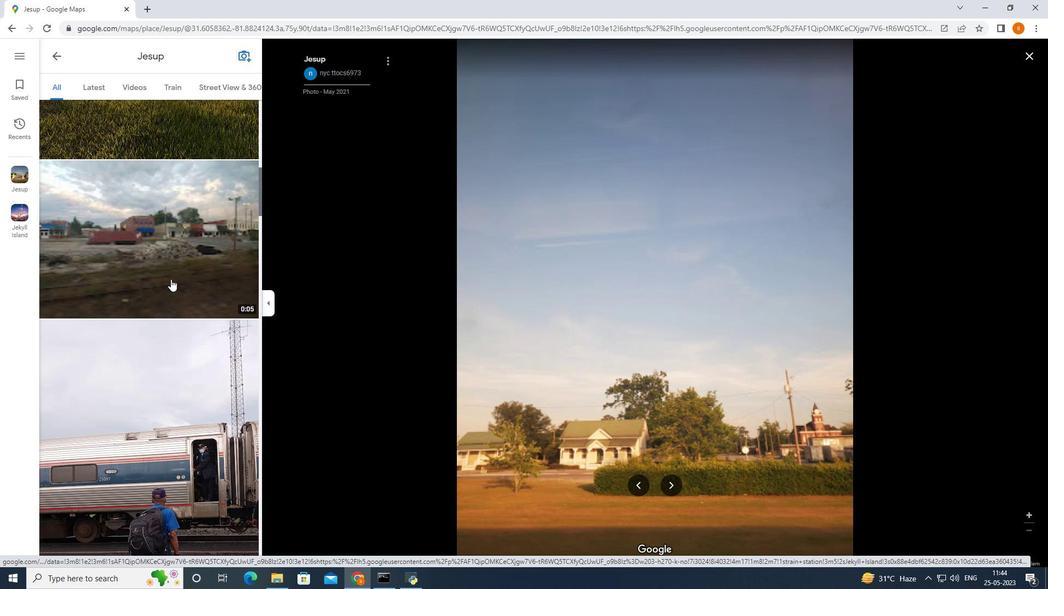 
Action: Mouse scrolled (170, 280) with delta (0, 0)
Screenshot: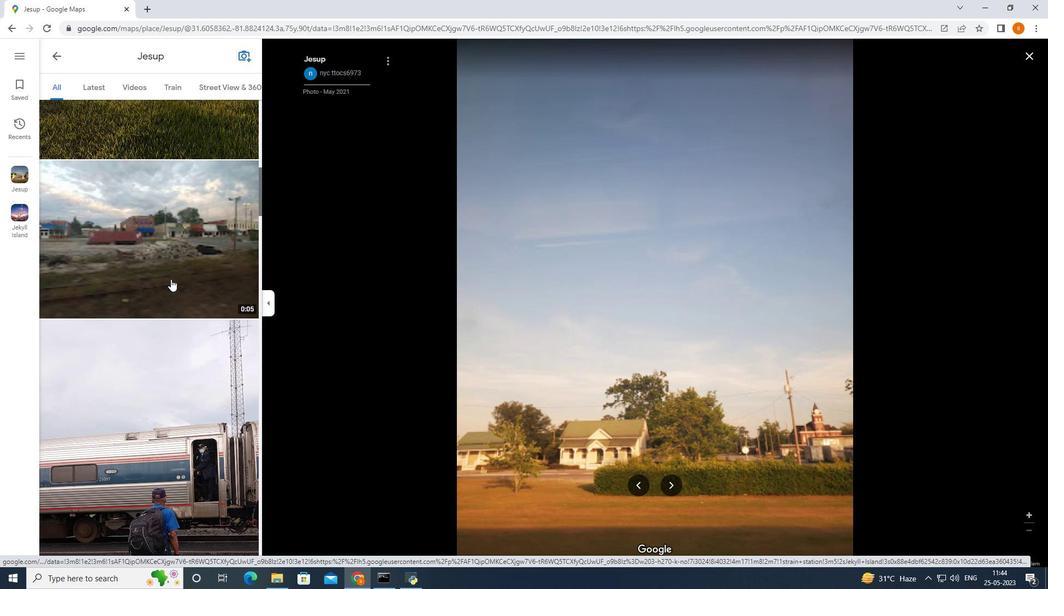 
Action: Mouse moved to (170, 279)
Screenshot: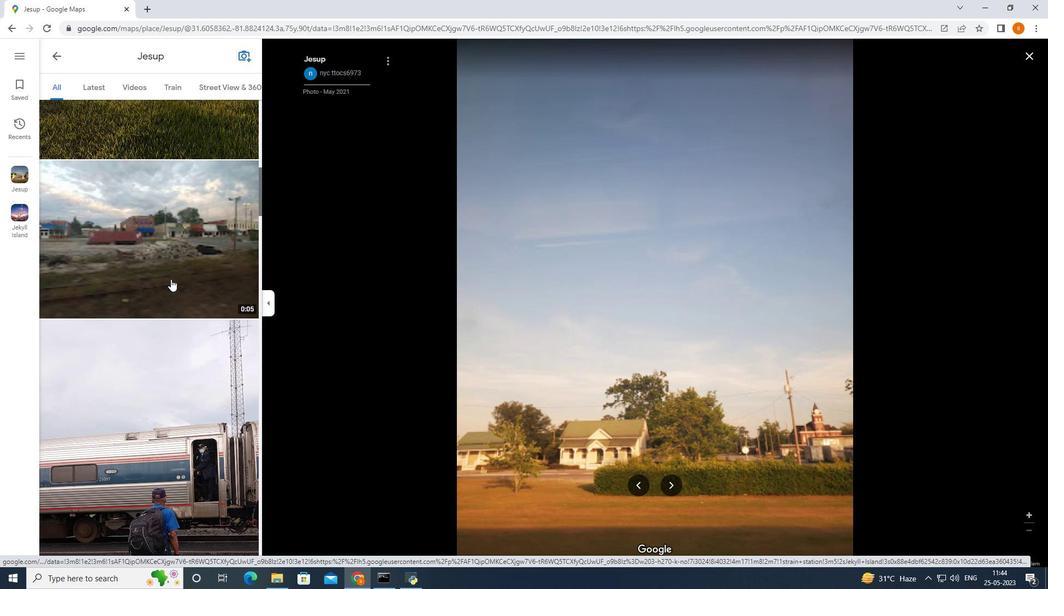 
Action: Mouse scrolled (170, 280) with delta (0, 0)
Screenshot: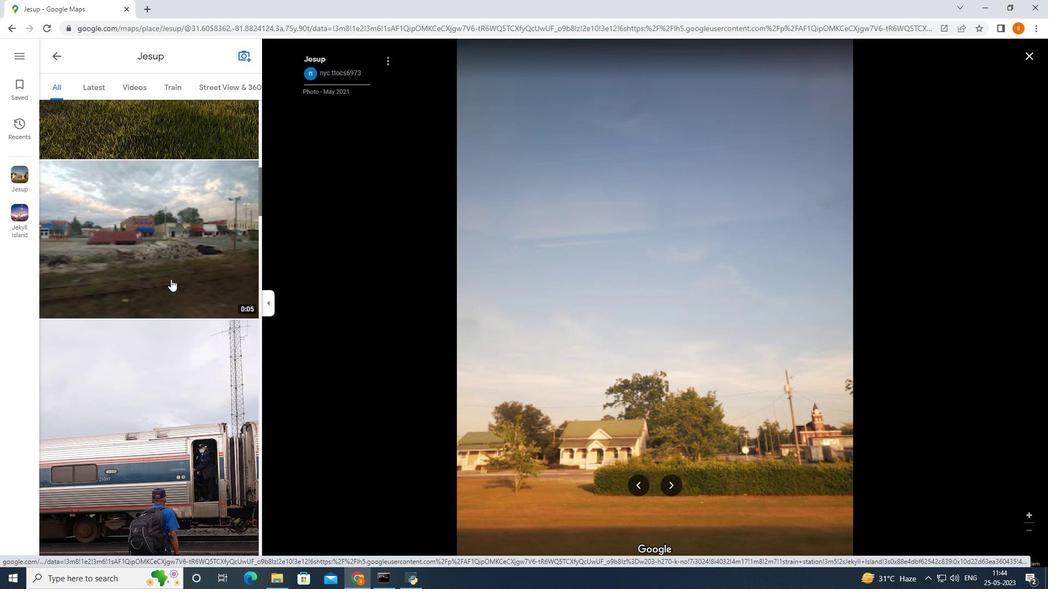 
Action: Mouse scrolled (170, 280) with delta (0, 0)
Screenshot: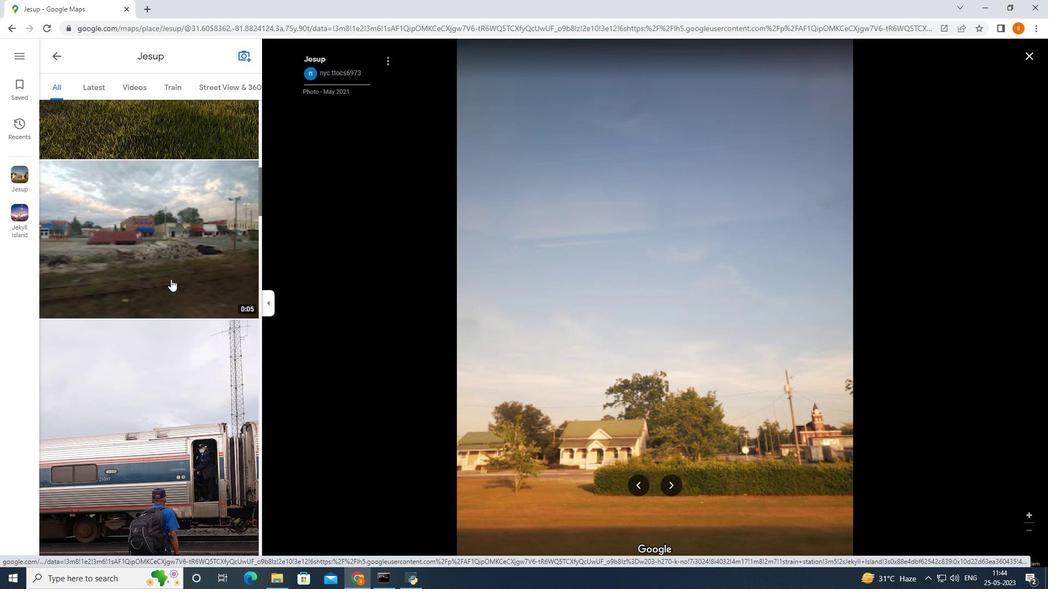 
Action: Mouse moved to (170, 279)
Screenshot: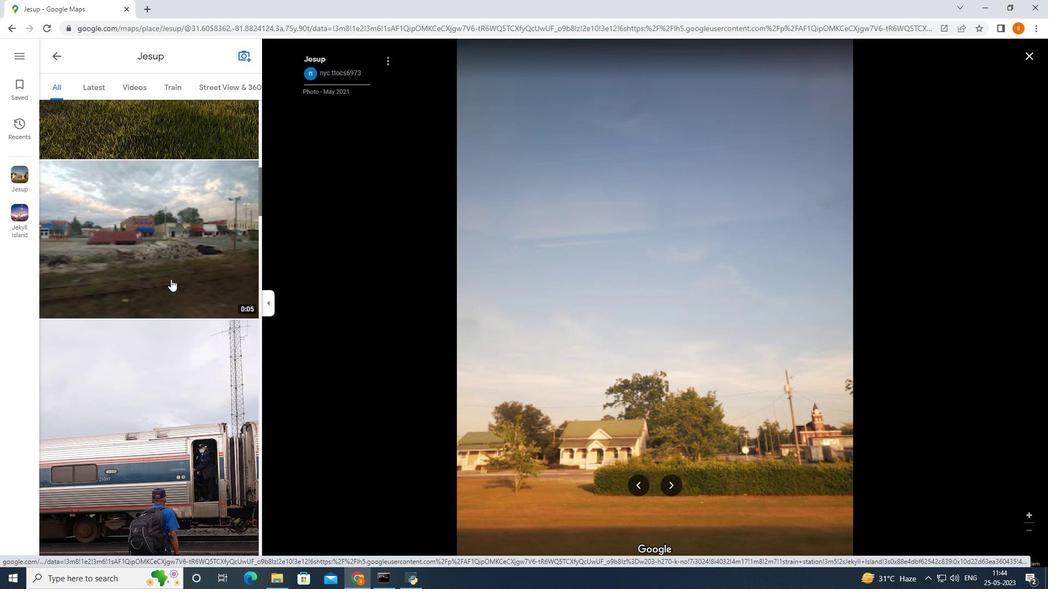 
Action: Mouse scrolled (170, 280) with delta (0, 0)
Screenshot: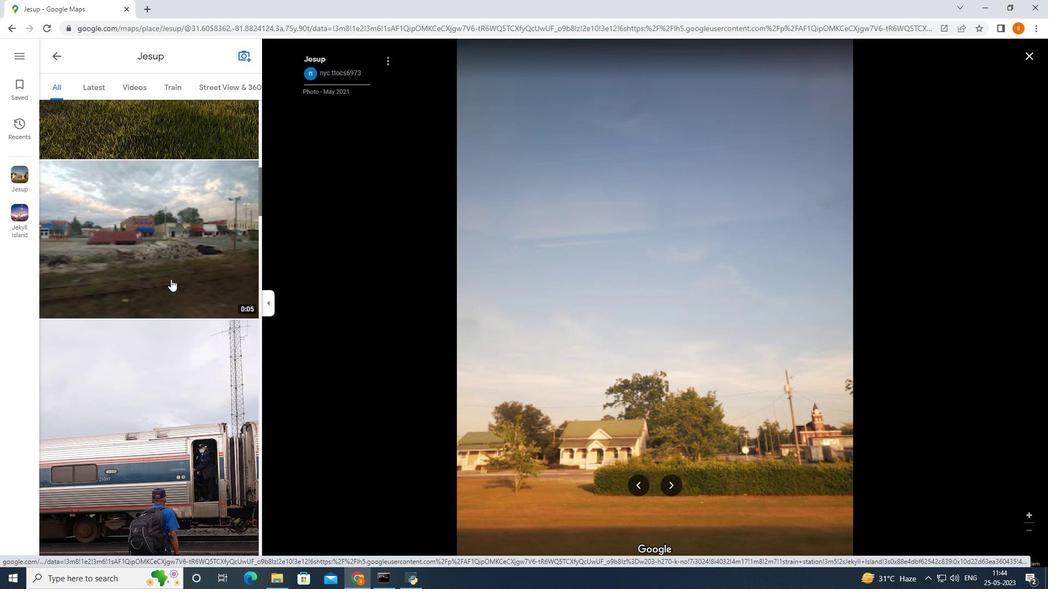
Action: Mouse moved to (169, 280)
Screenshot: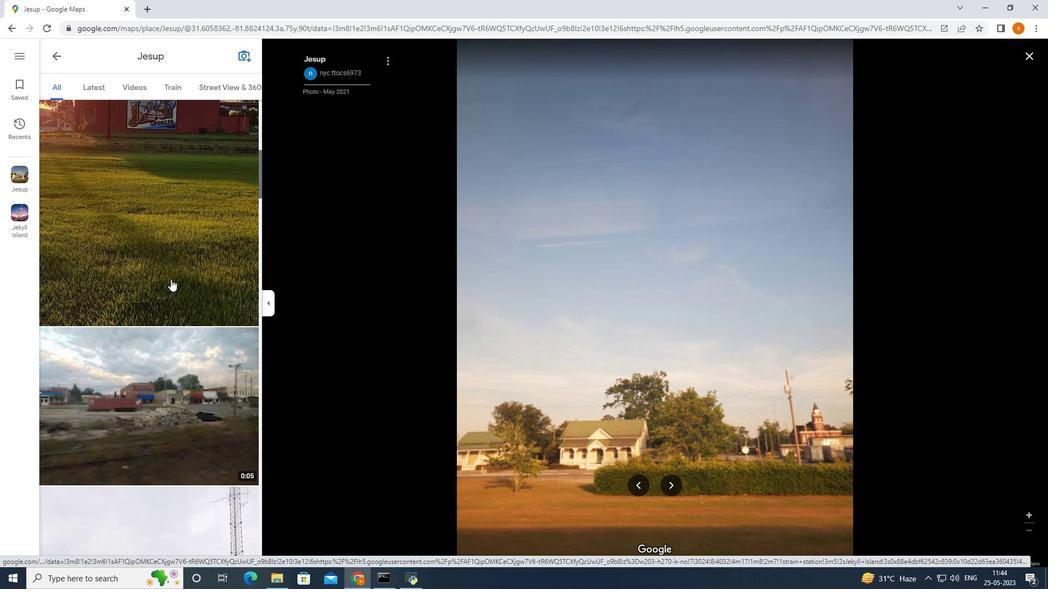 
Action: Mouse scrolled (169, 281) with delta (0, 0)
Screenshot: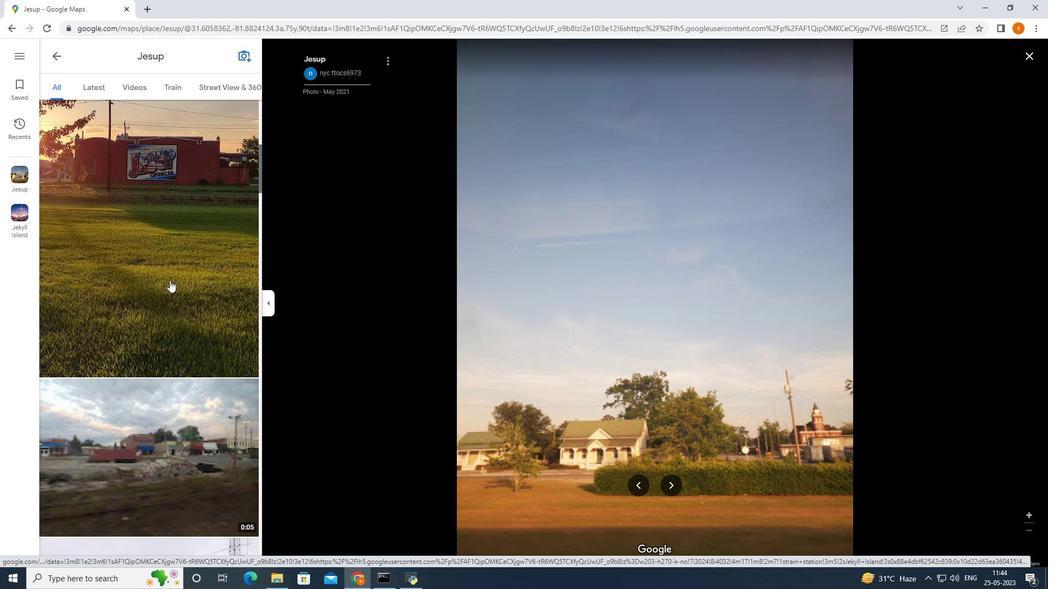 
Action: Mouse scrolled (169, 281) with delta (0, 0)
Screenshot: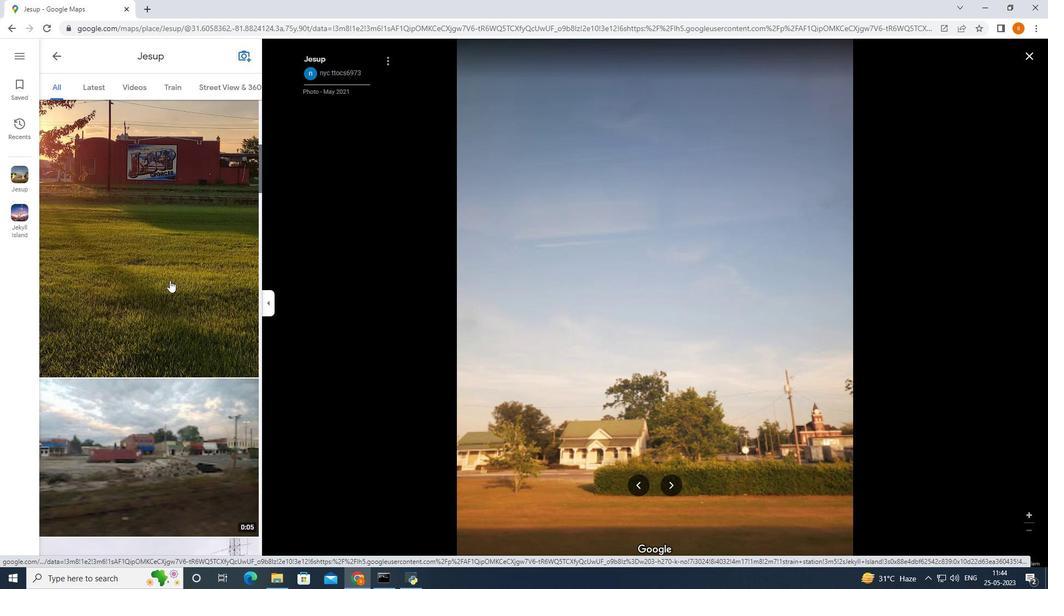 
Action: Mouse scrolled (169, 281) with delta (0, 0)
Screenshot: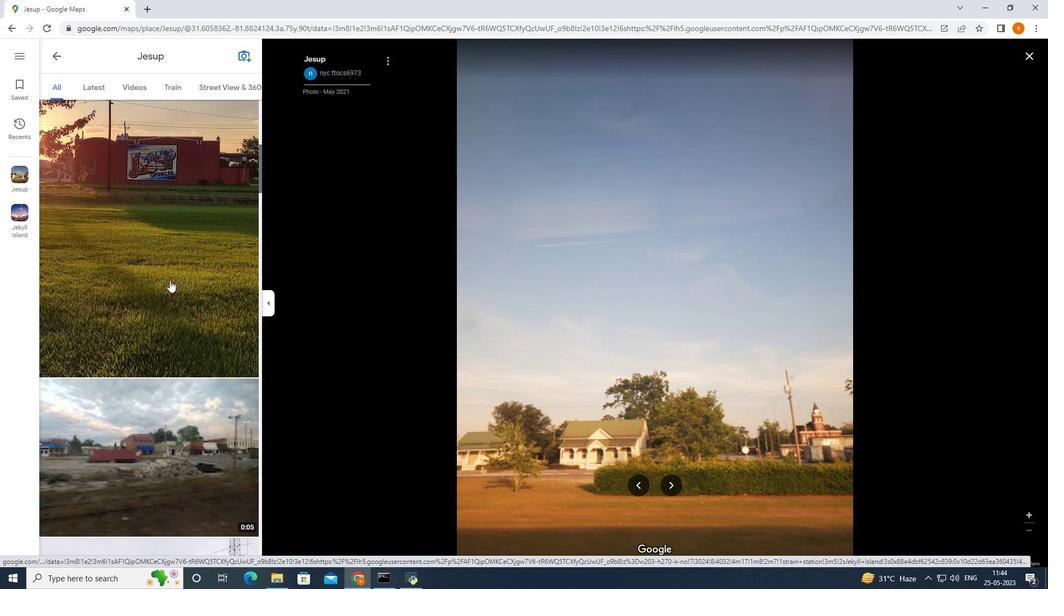 
Action: Mouse scrolled (169, 281) with delta (0, 0)
Screenshot: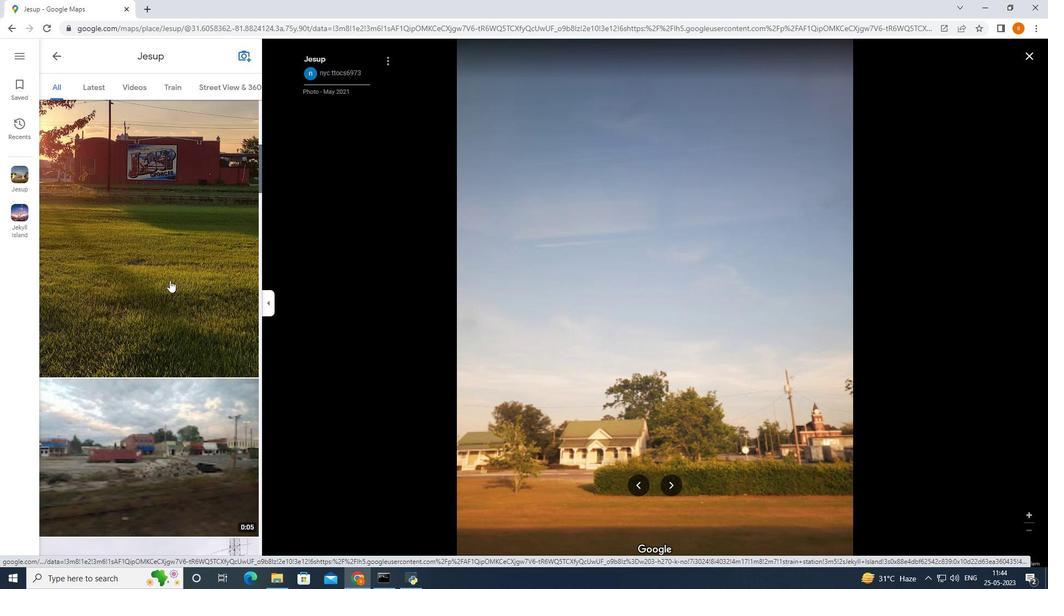 
Action: Mouse moved to (56, 55)
Screenshot: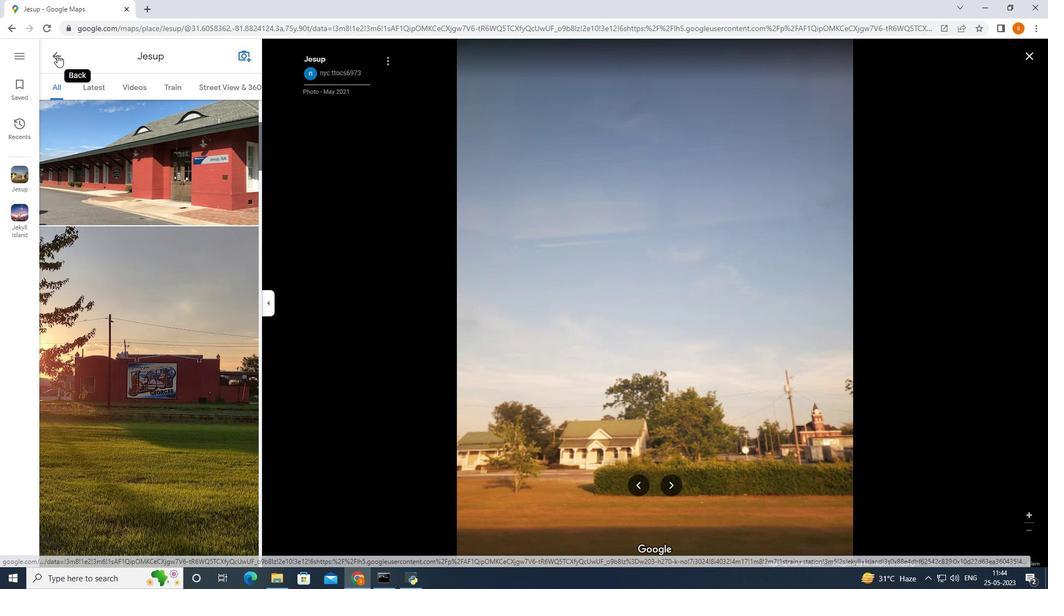 
Action: Mouse pressed left at (56, 55)
Screenshot: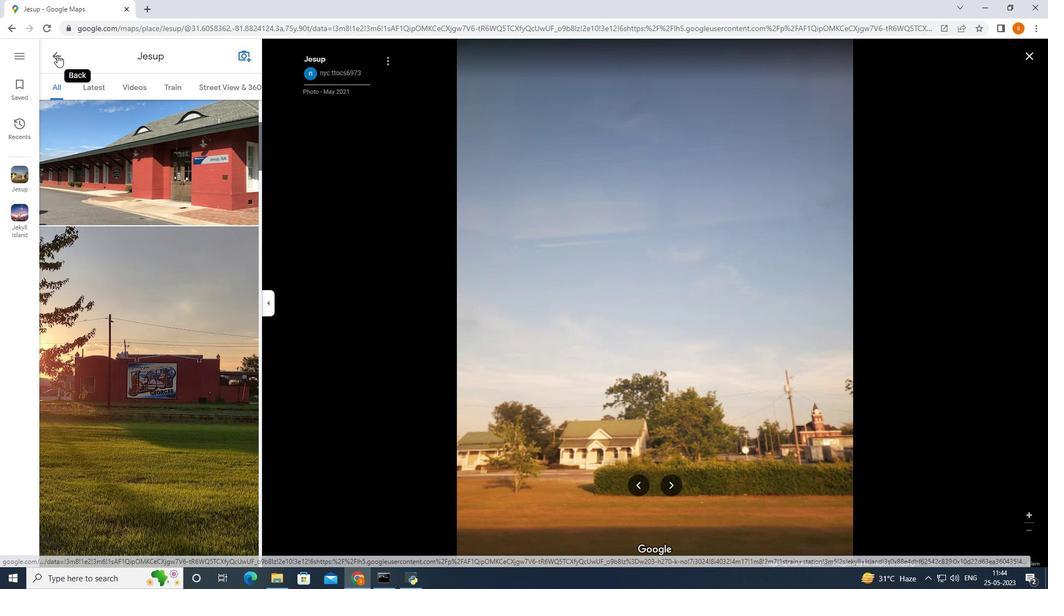 
Action: Mouse moved to (238, 99)
Screenshot: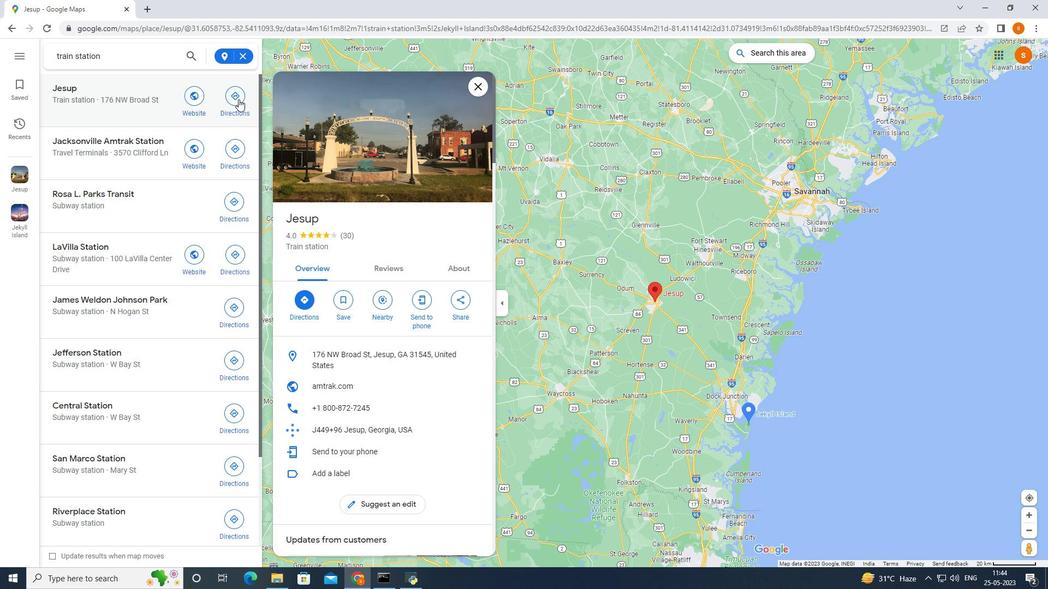 
Action: Mouse pressed left at (238, 99)
Screenshot: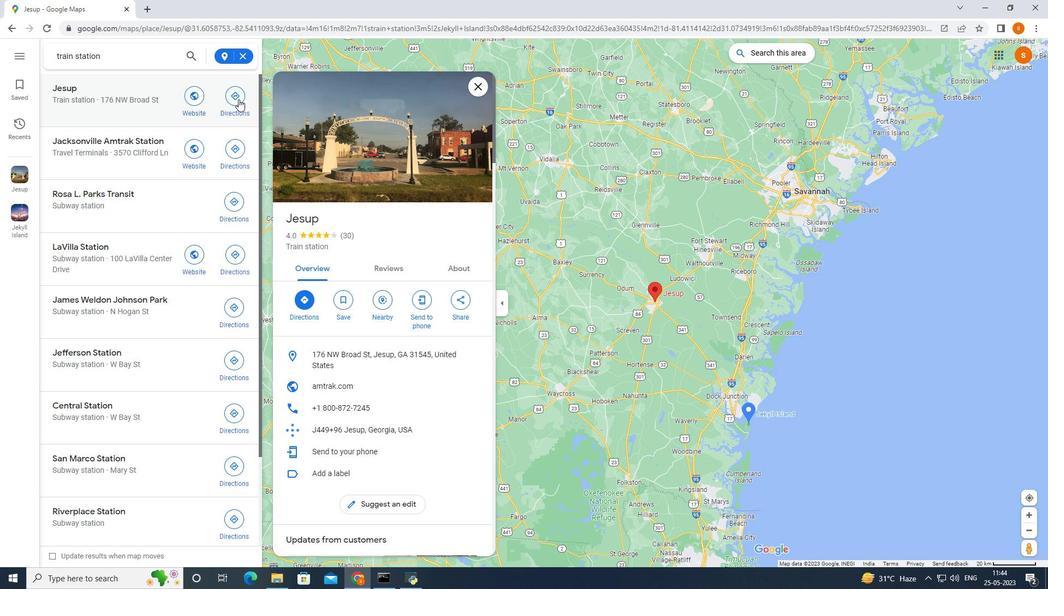 
Action: Mouse moved to (113, 221)
Screenshot: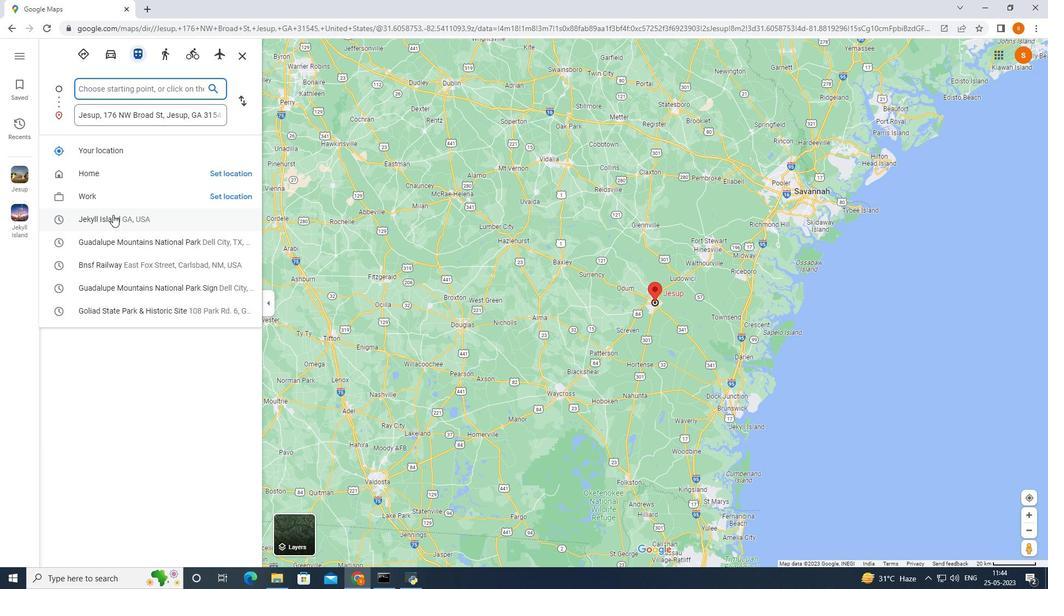
Action: Mouse pressed left at (113, 221)
Screenshot: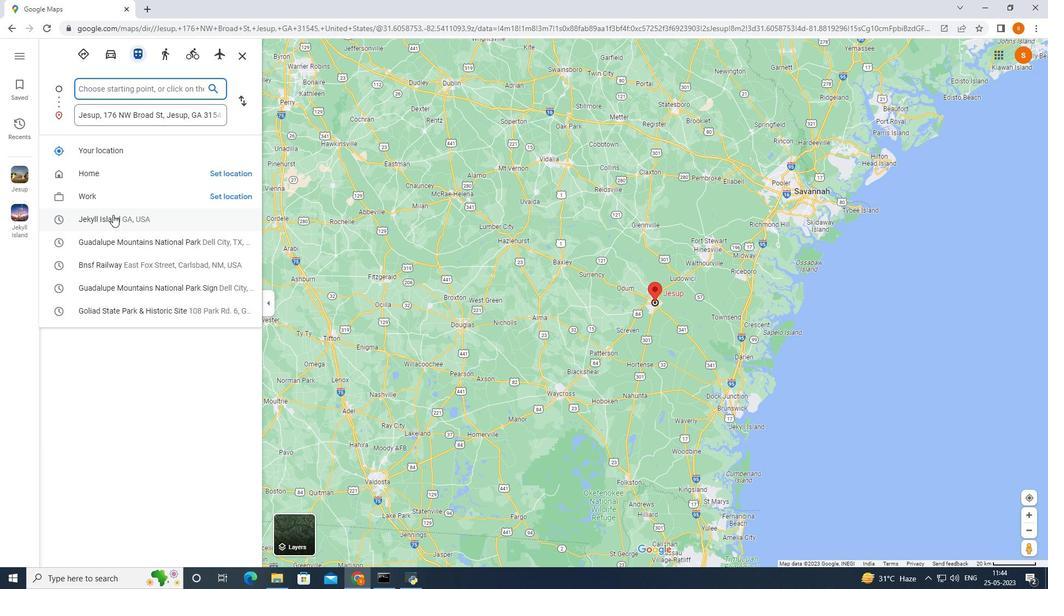 
Action: Mouse moved to (294, 140)
Screenshot: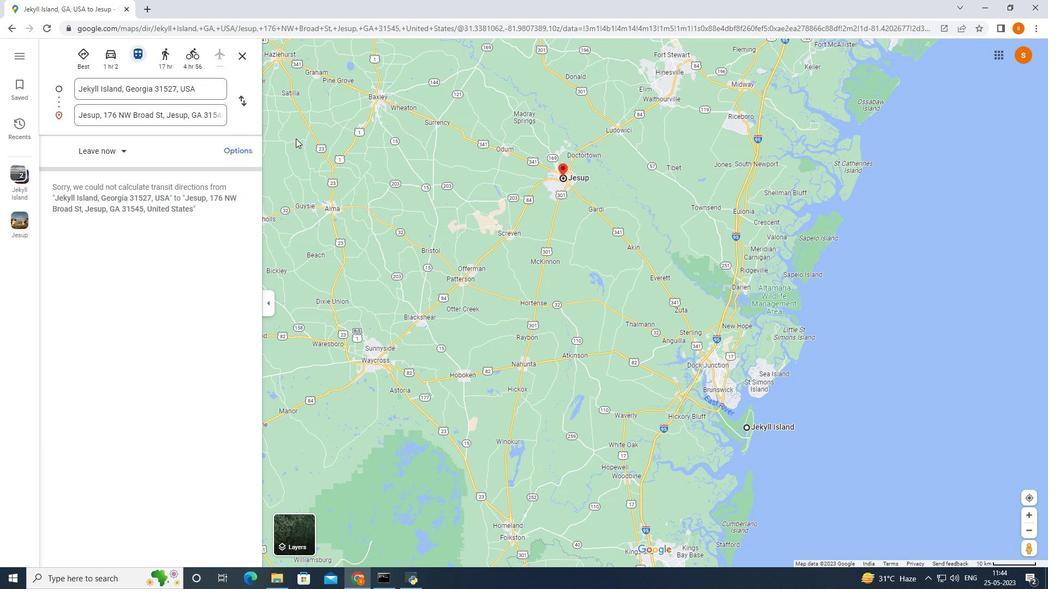
